 Task: Look for space in Bahçelievler, Turkey from 3rd June, 2023 to 9th June, 2023 for 2 adults in price range Rs.6000 to Rs.12000. Place can be entire place with 1  bedroom having 1 bed and 1 bathroom. Property type can be house, flat, guest house, hotel. Booking option can be shelf check-in. Required host language is English.
Action: Mouse moved to (571, 116)
Screenshot: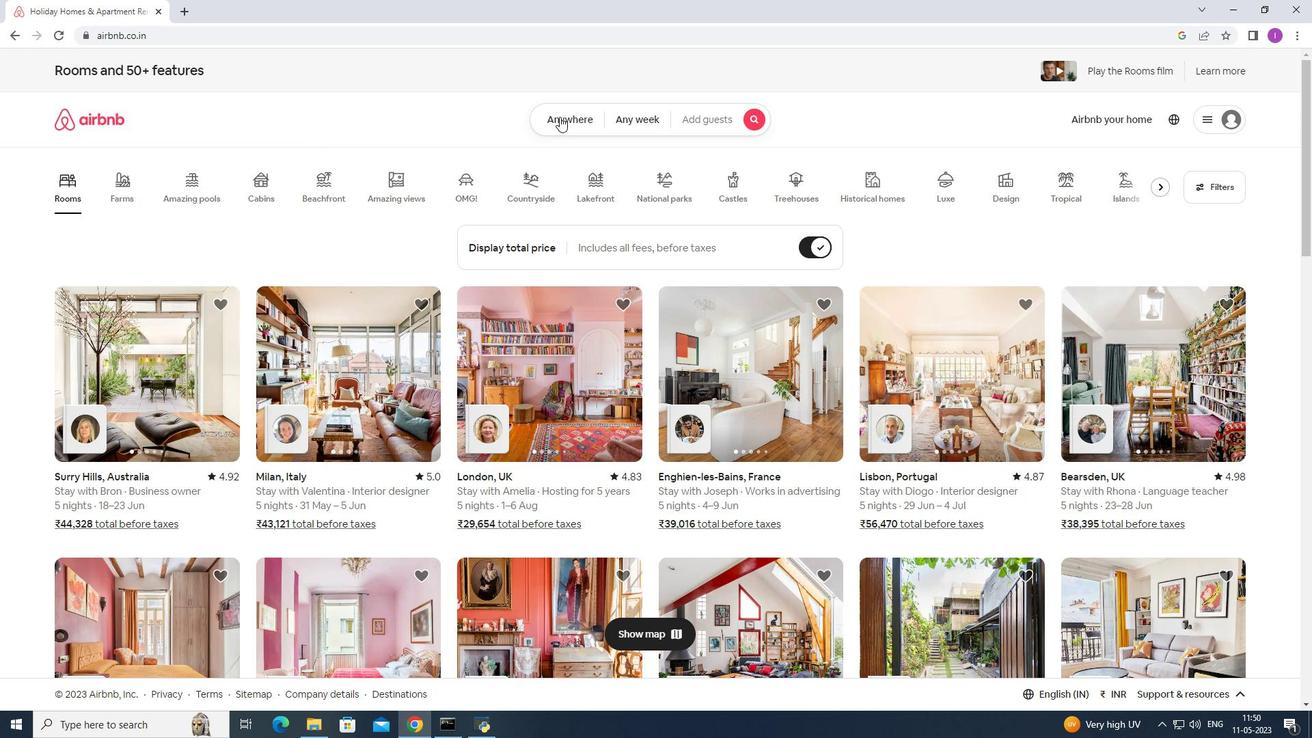 
Action: Mouse pressed left at (571, 116)
Screenshot: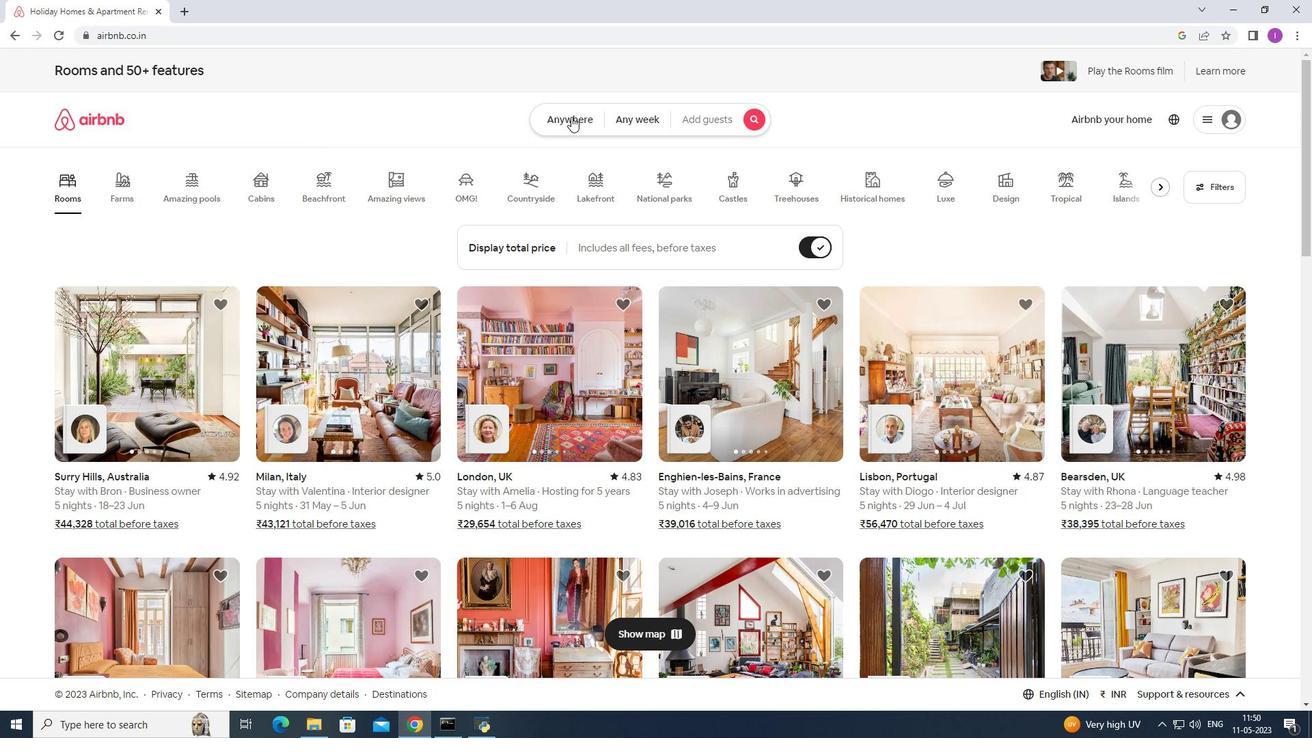 
Action: Mouse moved to (433, 176)
Screenshot: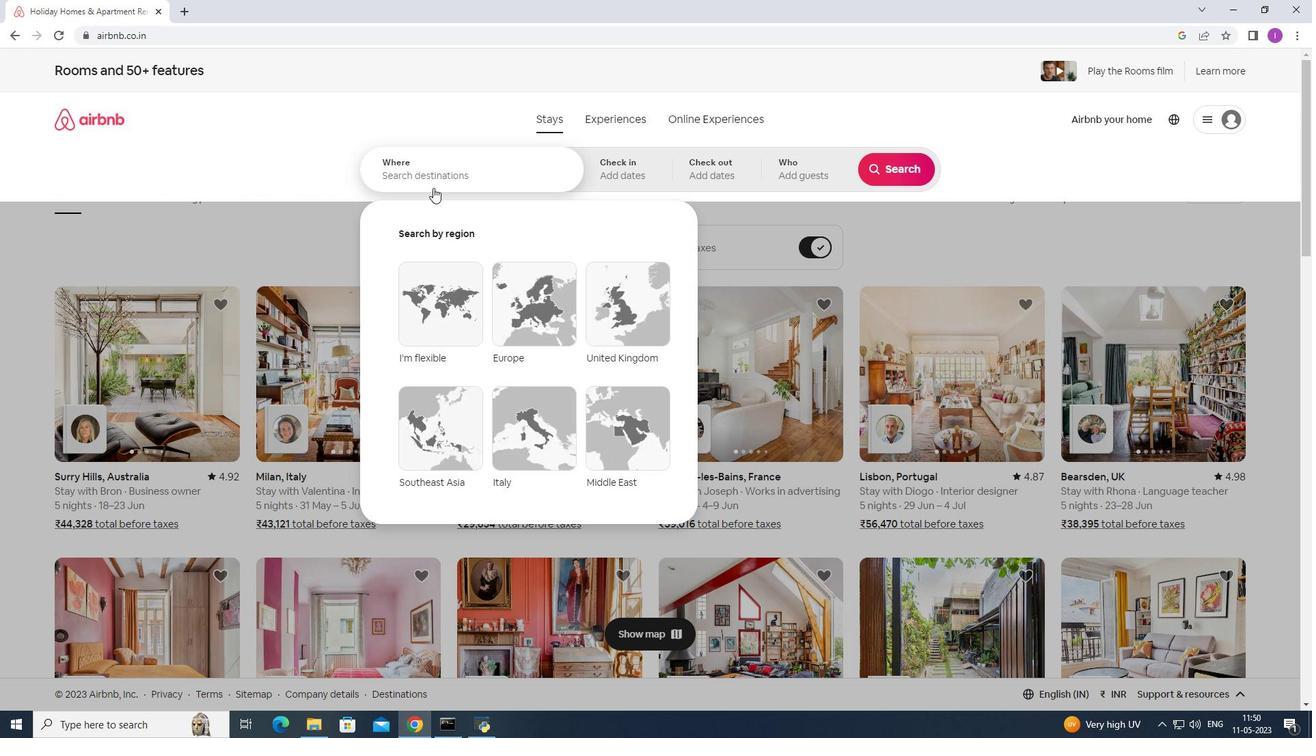 
Action: Mouse pressed left at (433, 176)
Screenshot: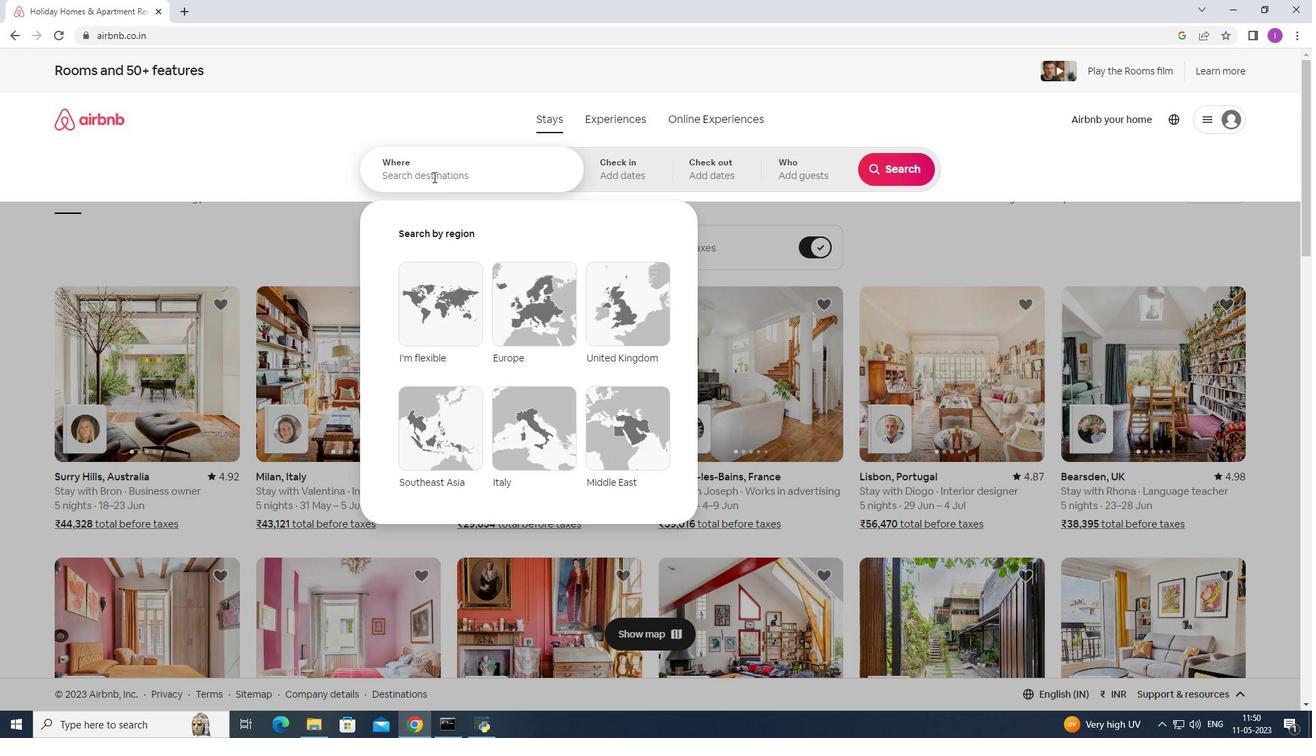 
Action: Mouse moved to (563, 156)
Screenshot: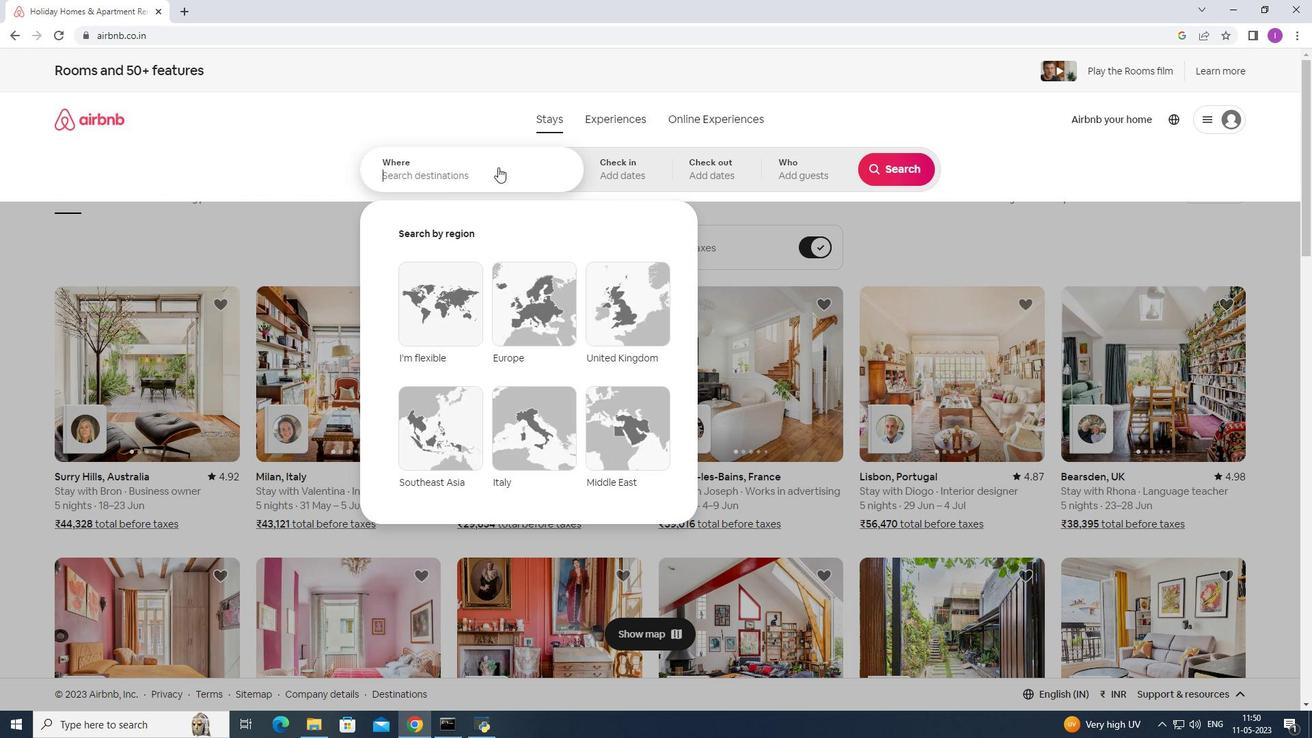 
Action: Key pressed <Key.shift>Behcelievler,<Key.shift>Turk
Screenshot: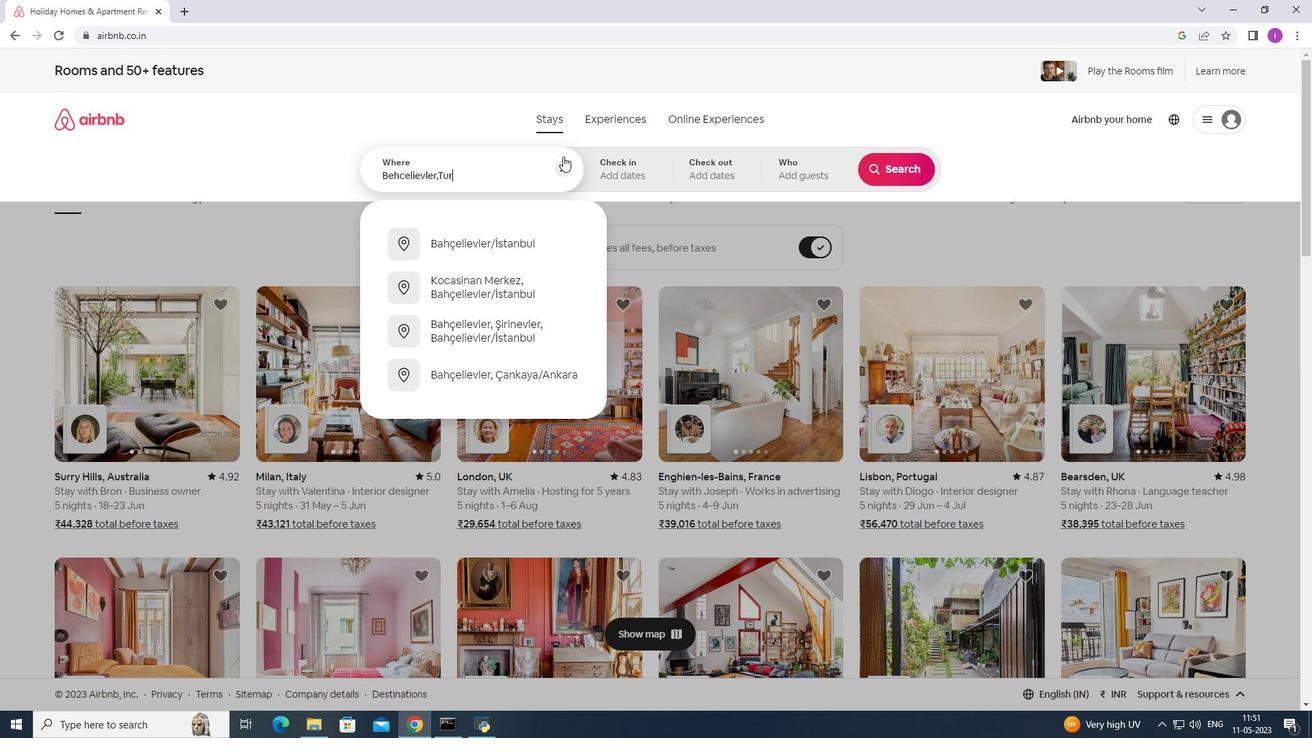 
Action: Mouse moved to (564, 155)
Screenshot: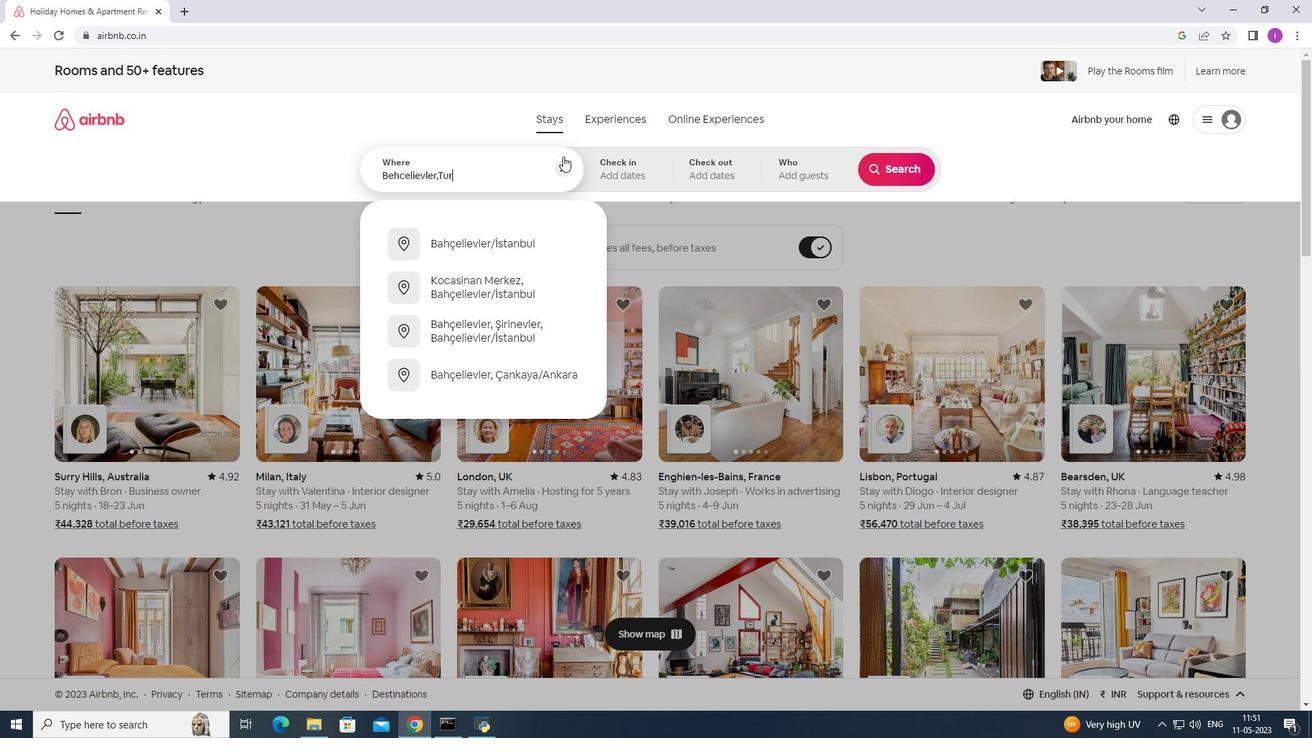 
Action: Key pressed ey
Screenshot: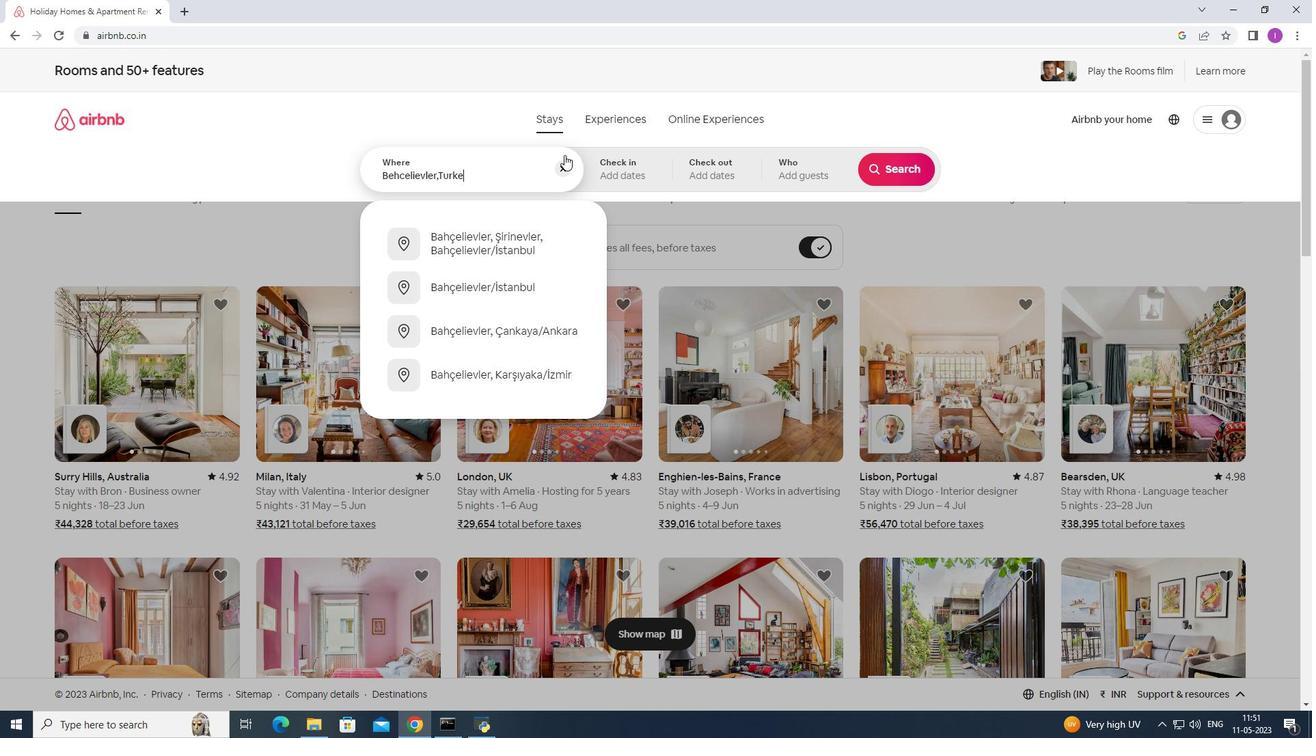 
Action: Mouse moved to (623, 169)
Screenshot: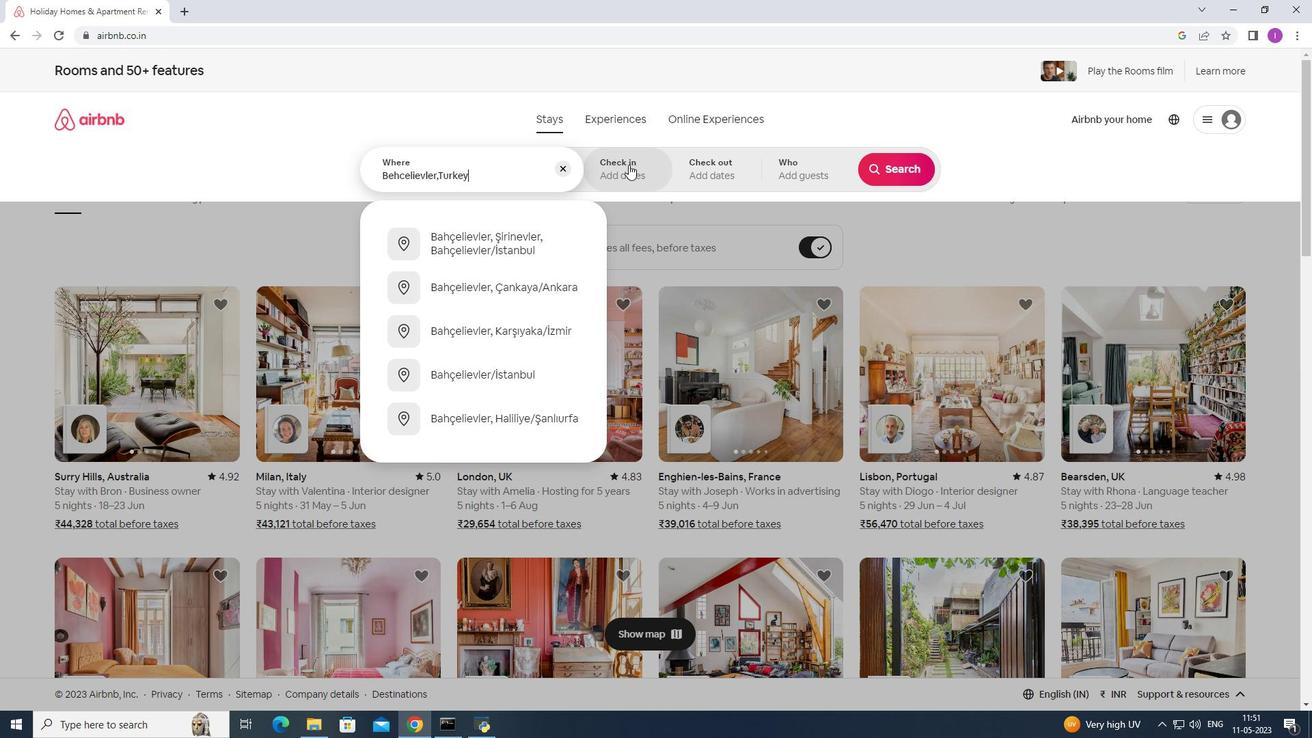 
Action: Mouse pressed left at (623, 169)
Screenshot: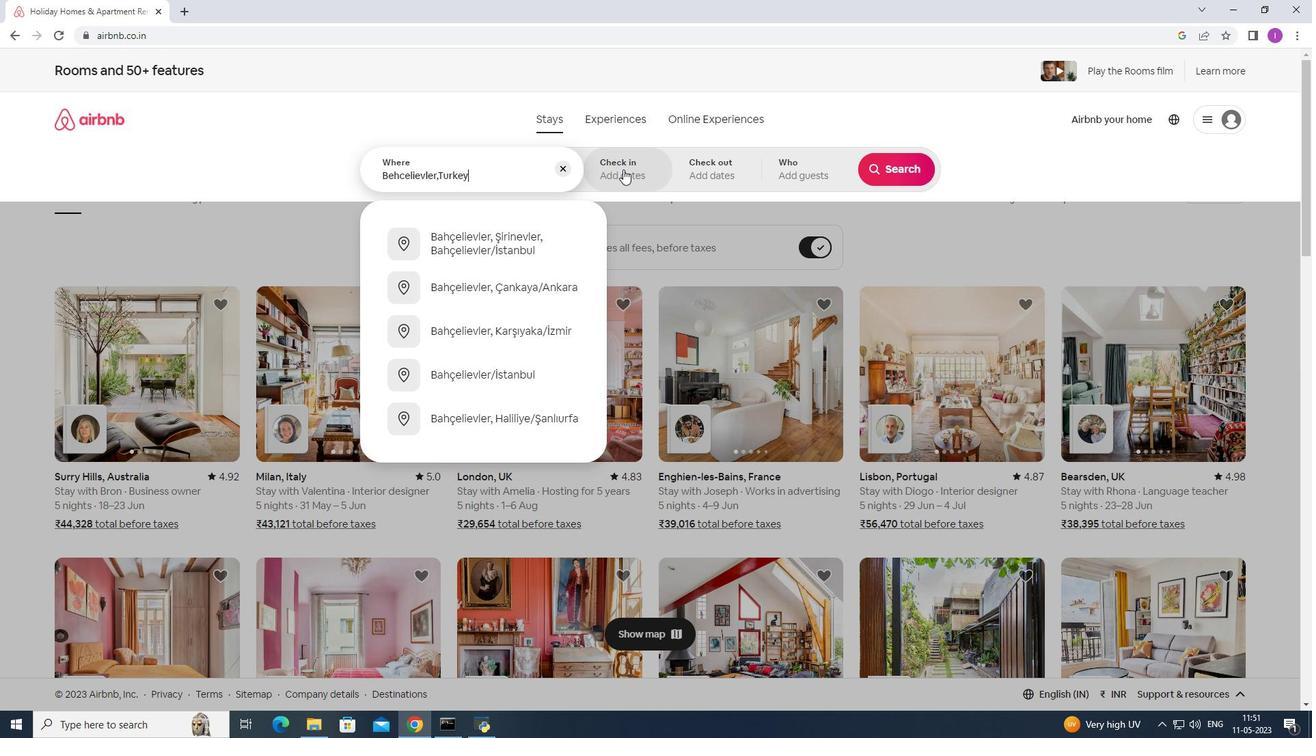 
Action: Mouse moved to (893, 281)
Screenshot: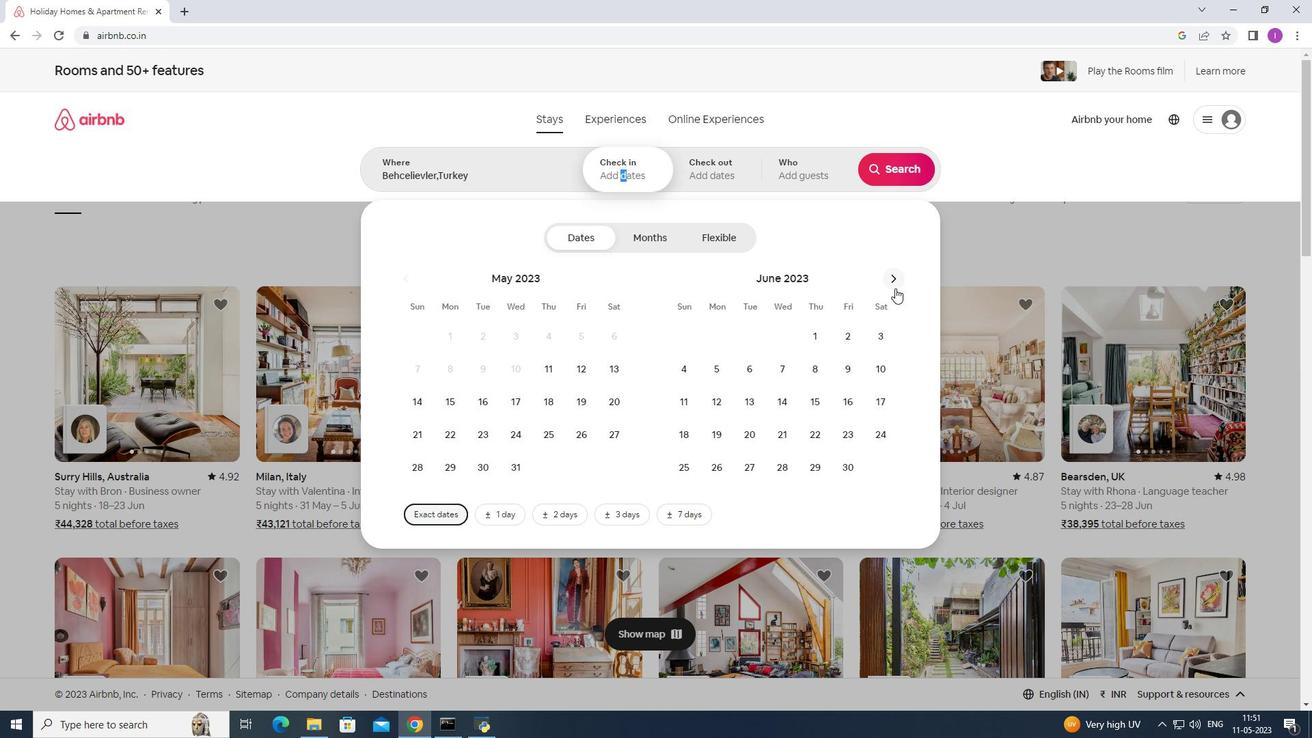 
Action: Mouse pressed left at (893, 281)
Screenshot: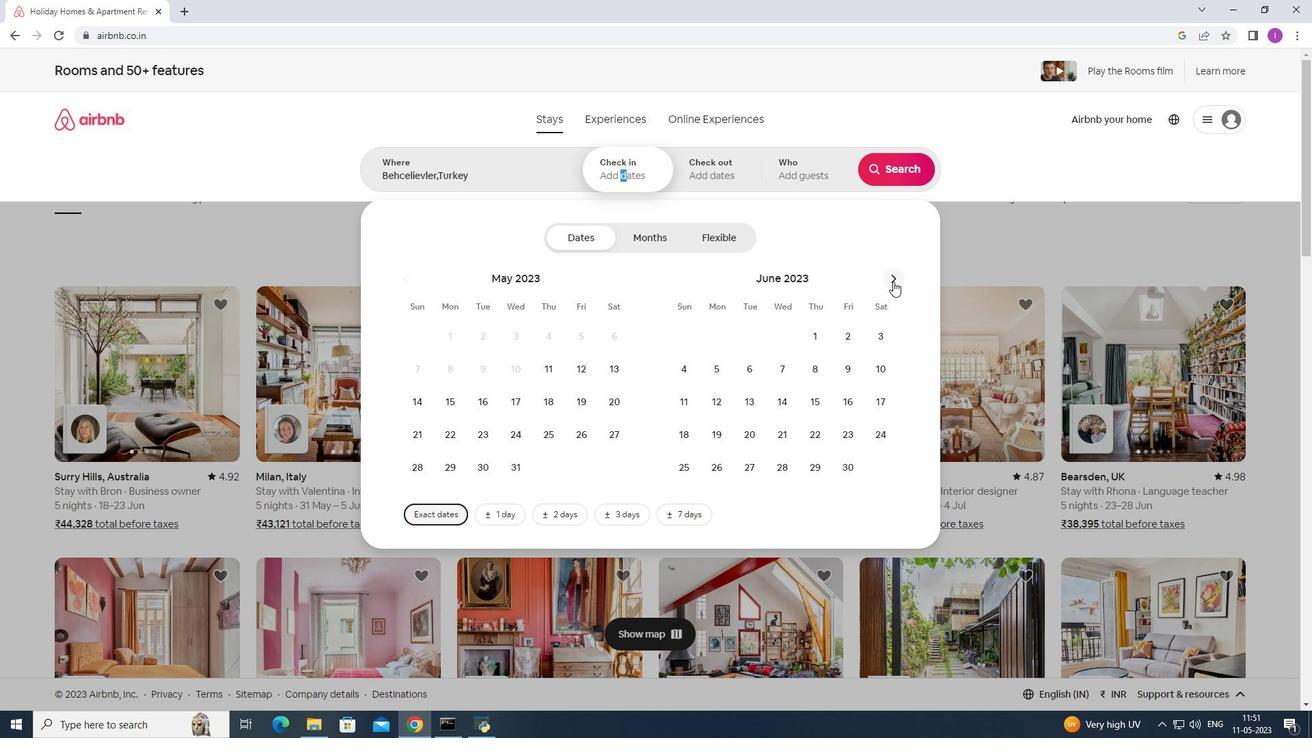 
Action: Mouse moved to (608, 334)
Screenshot: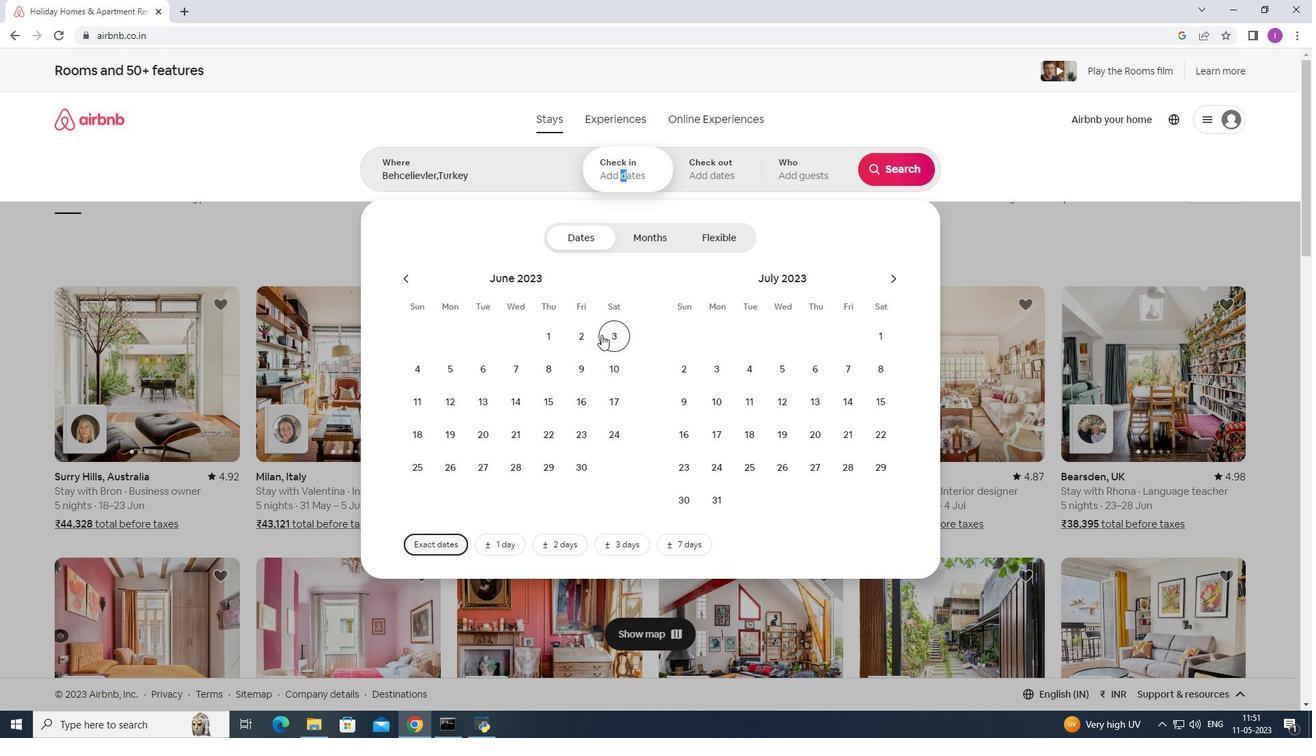 
Action: Mouse pressed left at (608, 334)
Screenshot: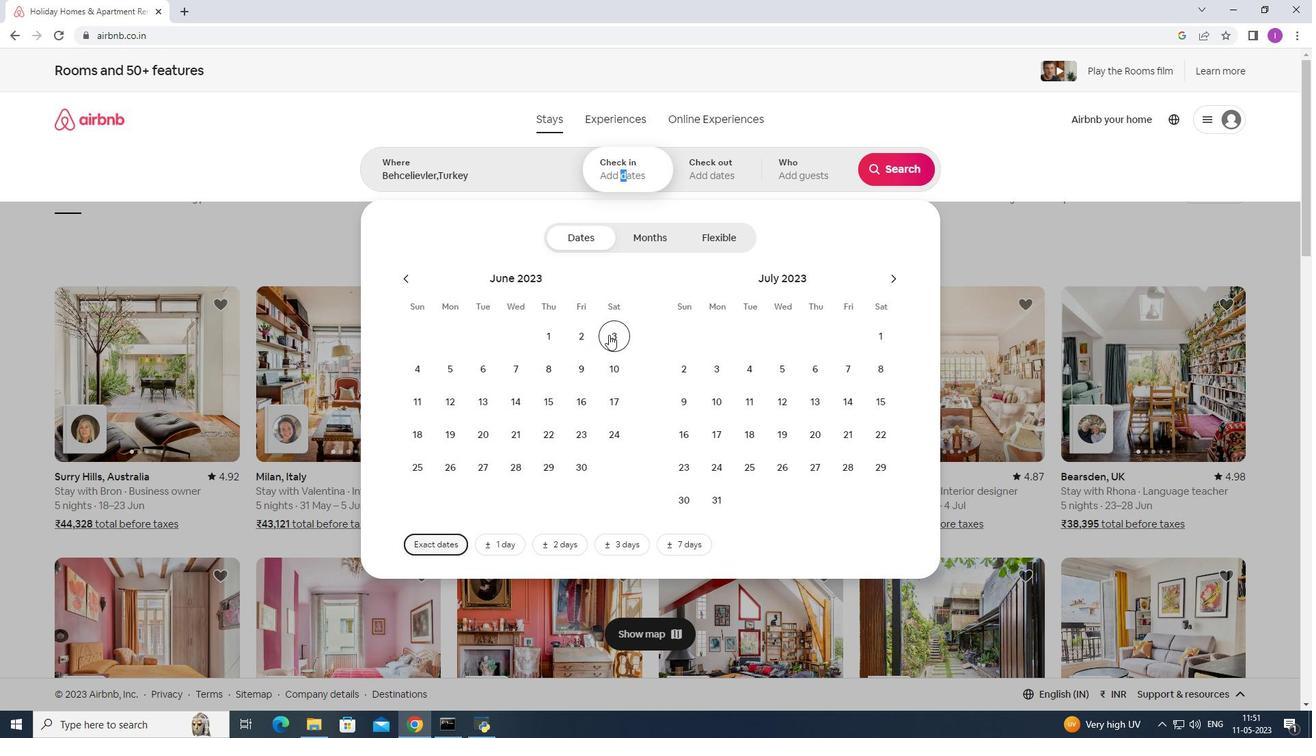 
Action: Mouse moved to (584, 366)
Screenshot: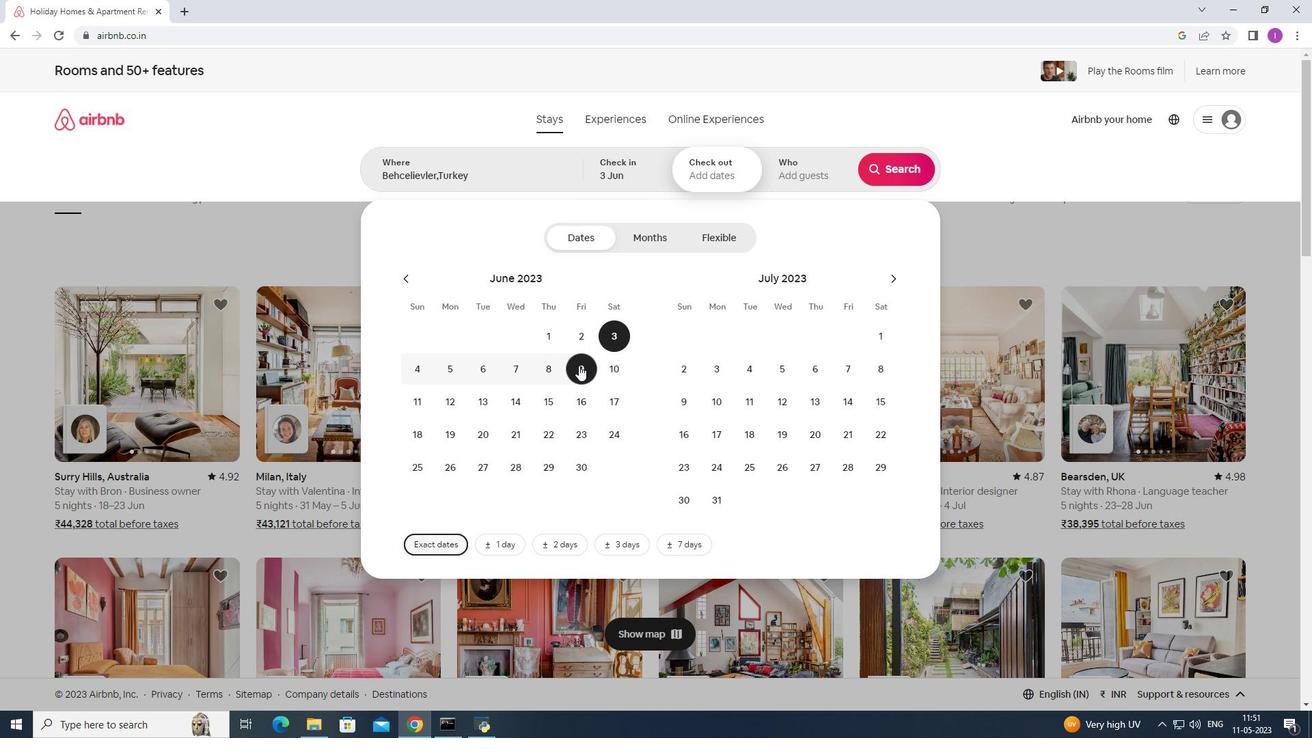 
Action: Mouse pressed left at (584, 366)
Screenshot: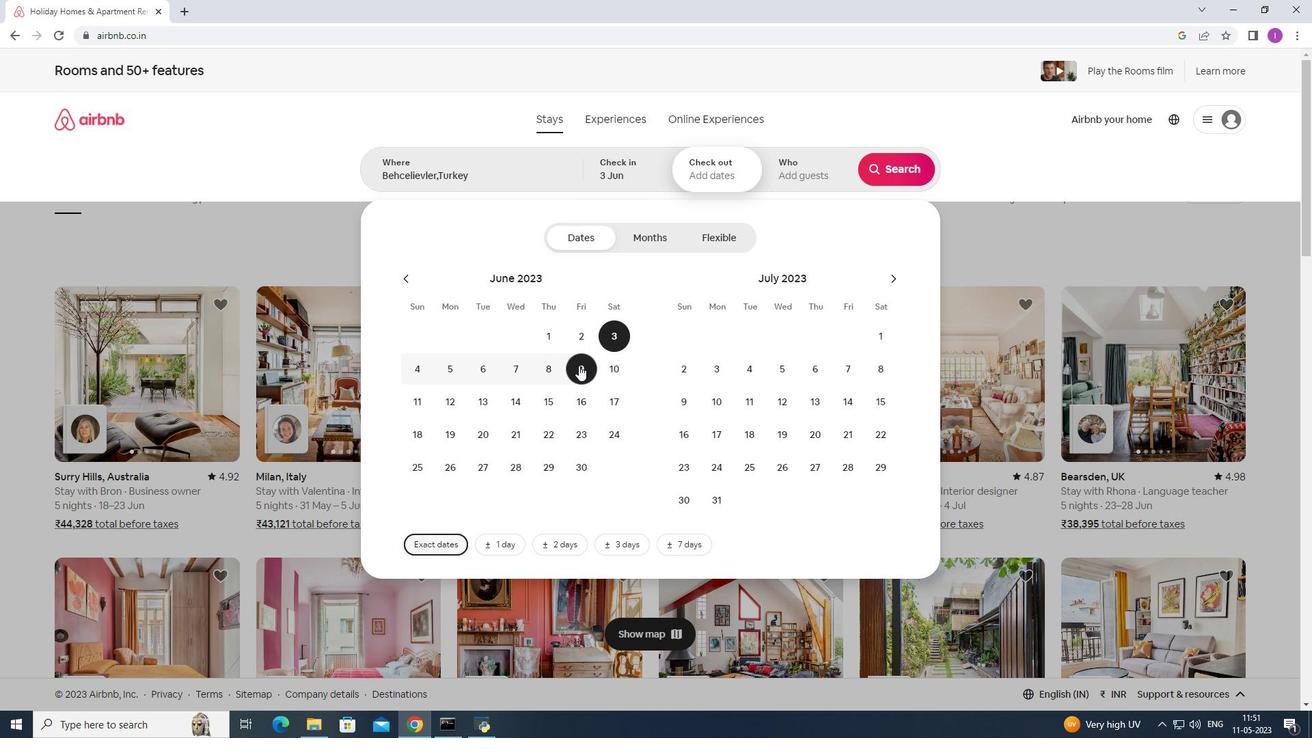 
Action: Mouse moved to (796, 187)
Screenshot: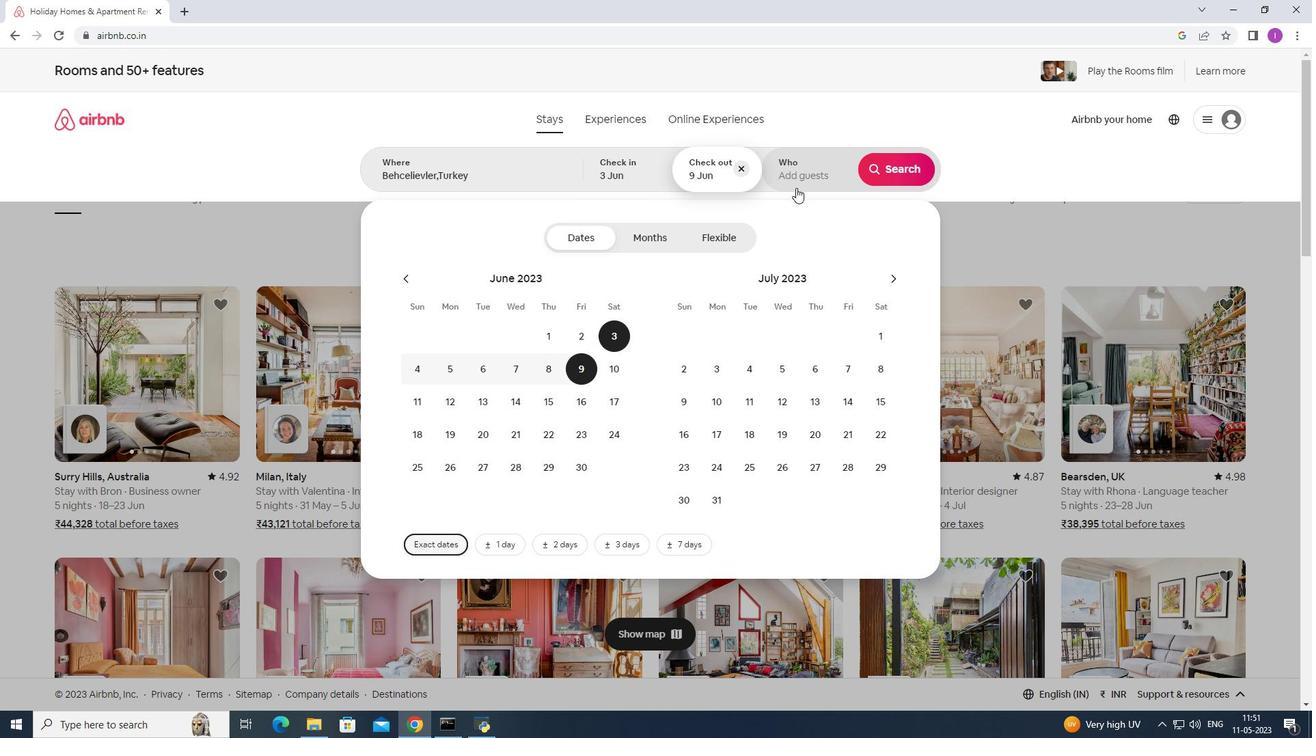 
Action: Mouse pressed left at (796, 187)
Screenshot: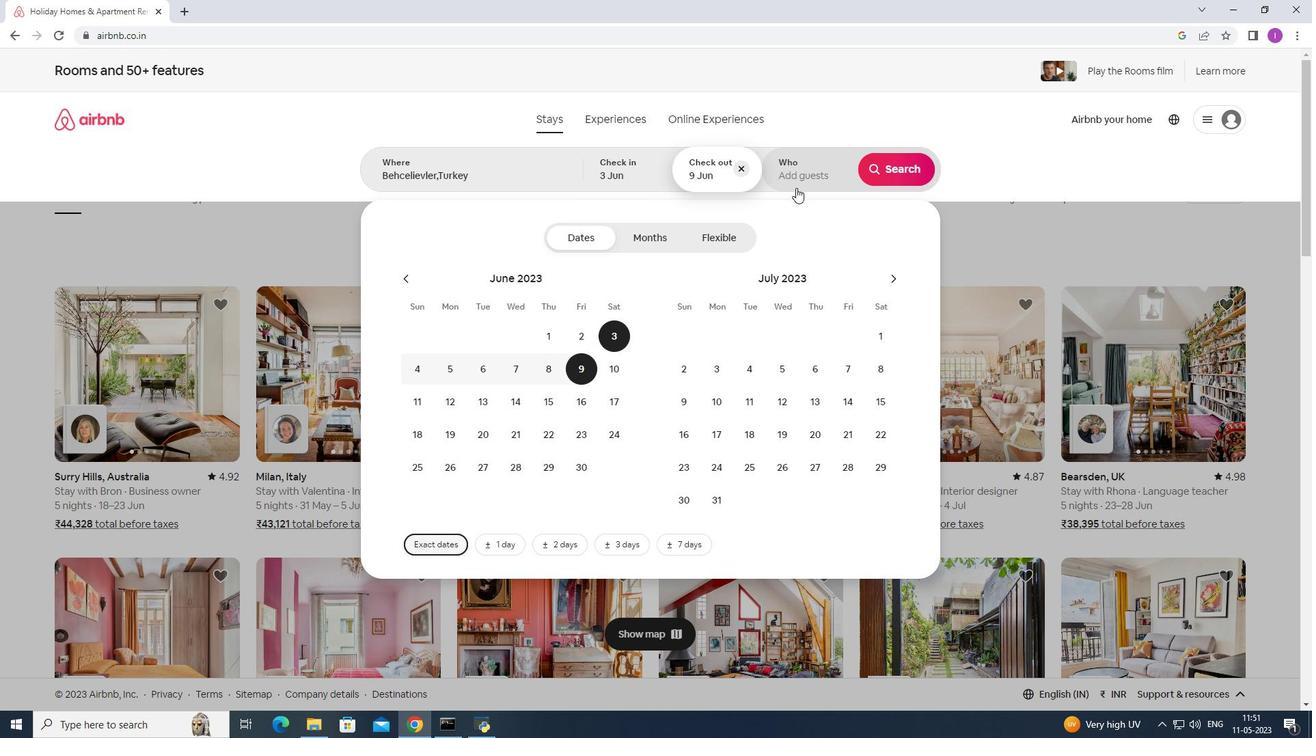 
Action: Mouse moved to (902, 239)
Screenshot: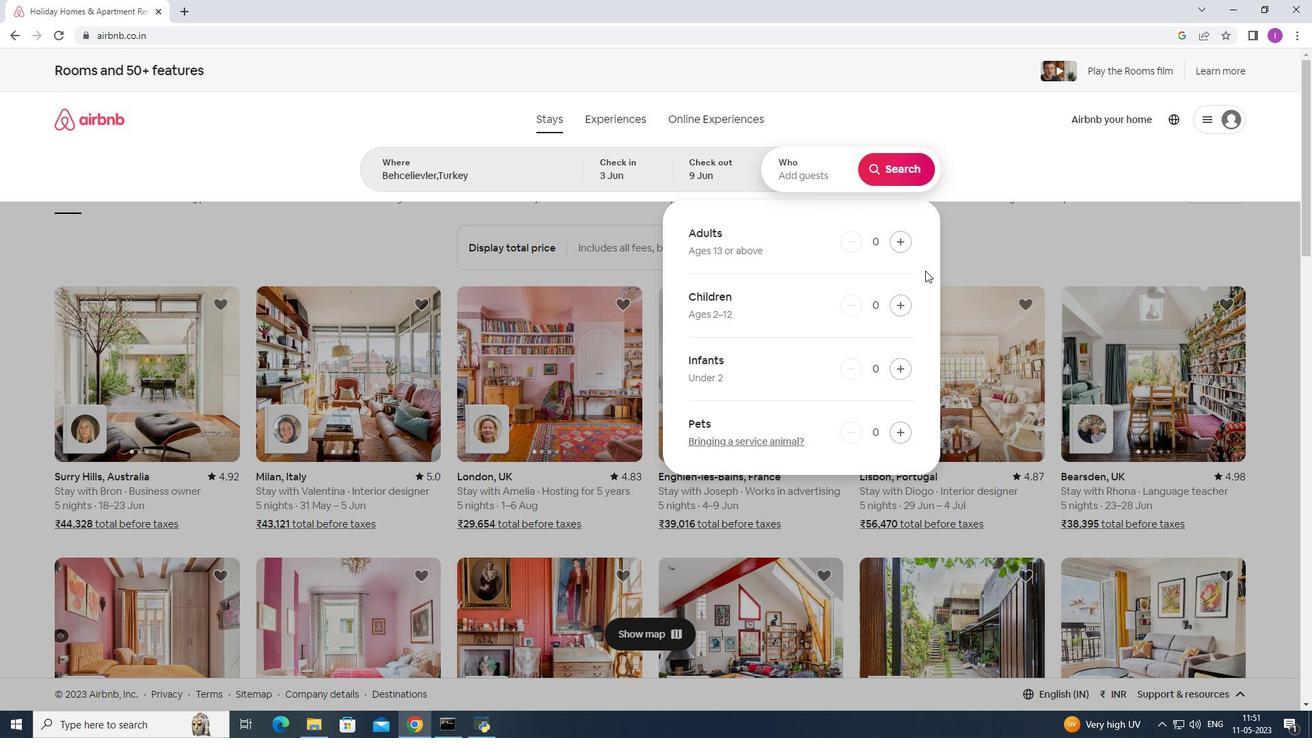 
Action: Mouse pressed left at (902, 239)
Screenshot: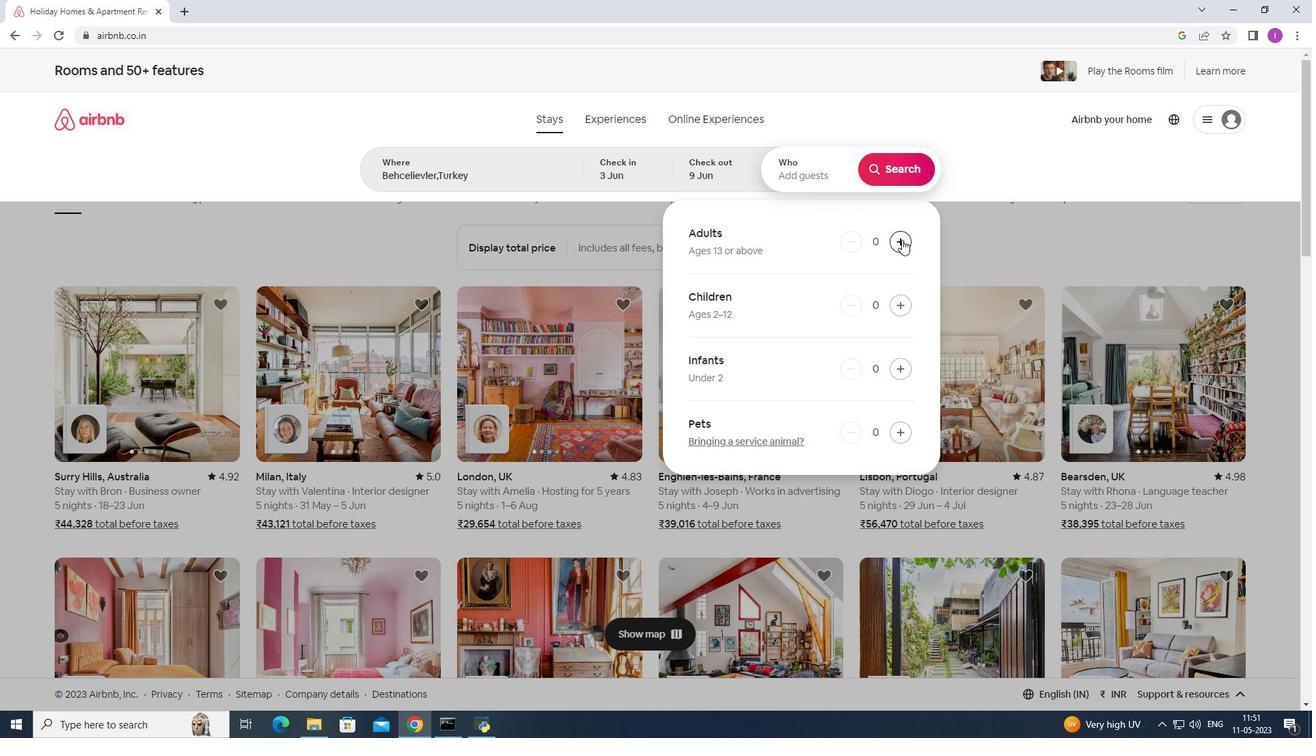 
Action: Mouse moved to (900, 241)
Screenshot: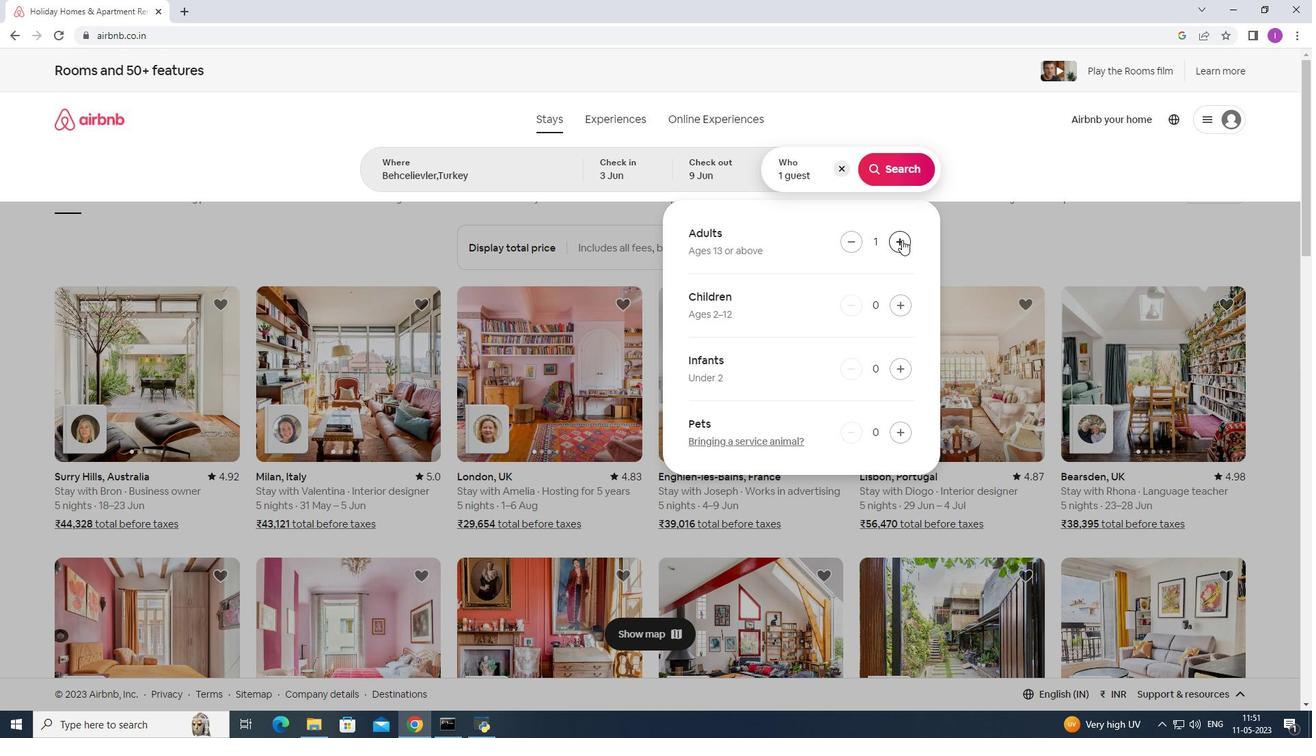 
Action: Mouse pressed left at (900, 241)
Screenshot: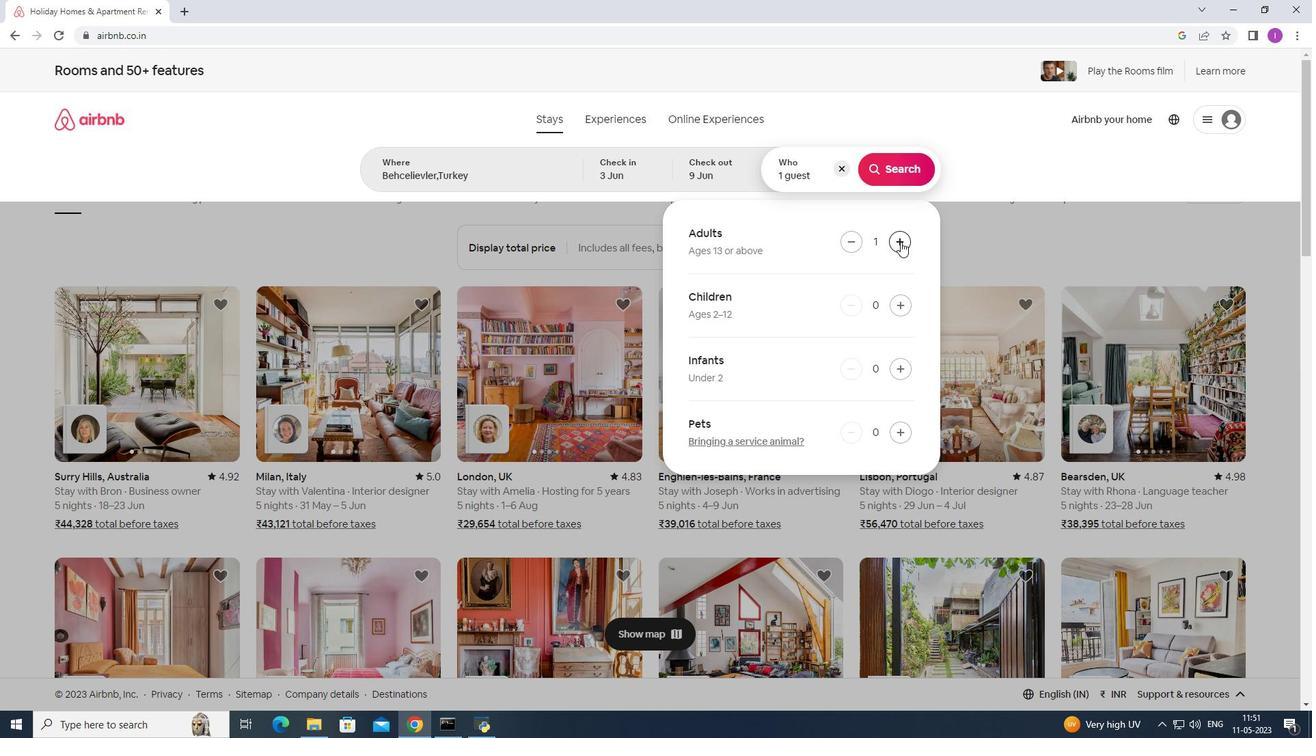 
Action: Mouse moved to (897, 170)
Screenshot: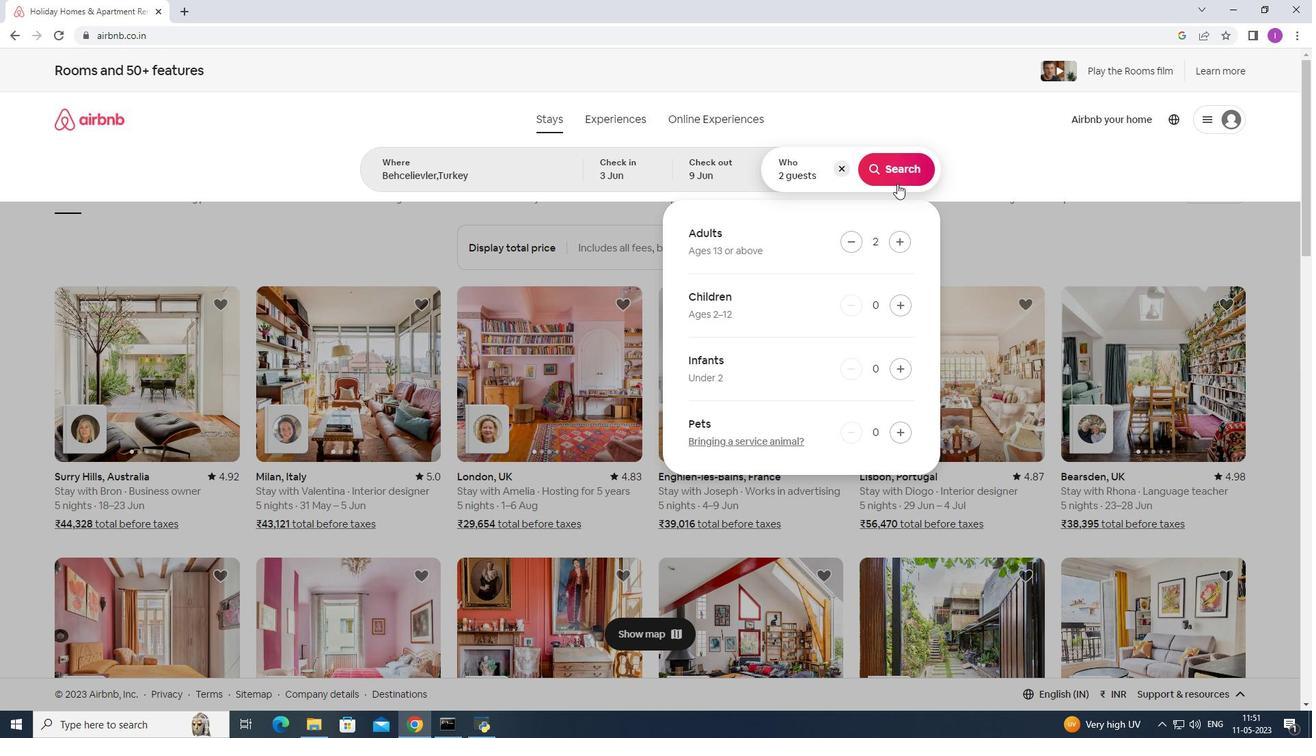 
Action: Mouse pressed left at (897, 170)
Screenshot: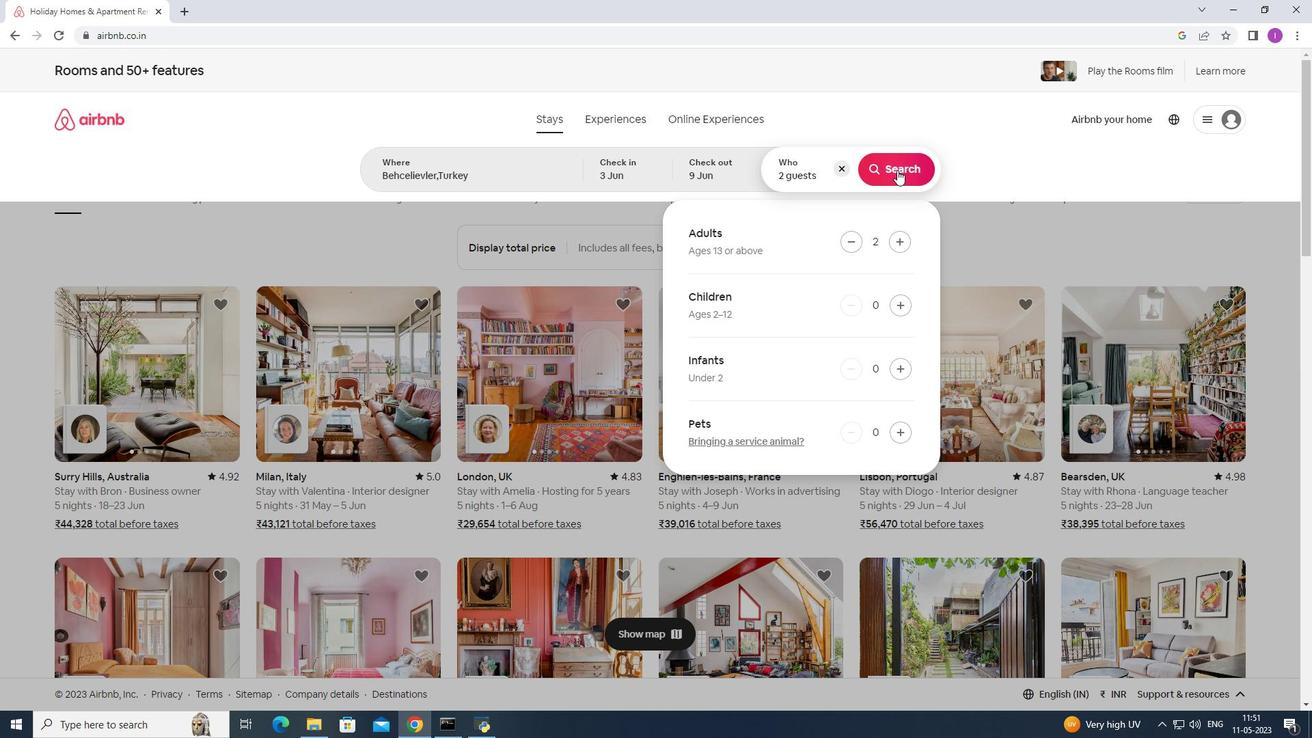 
Action: Mouse moved to (1261, 134)
Screenshot: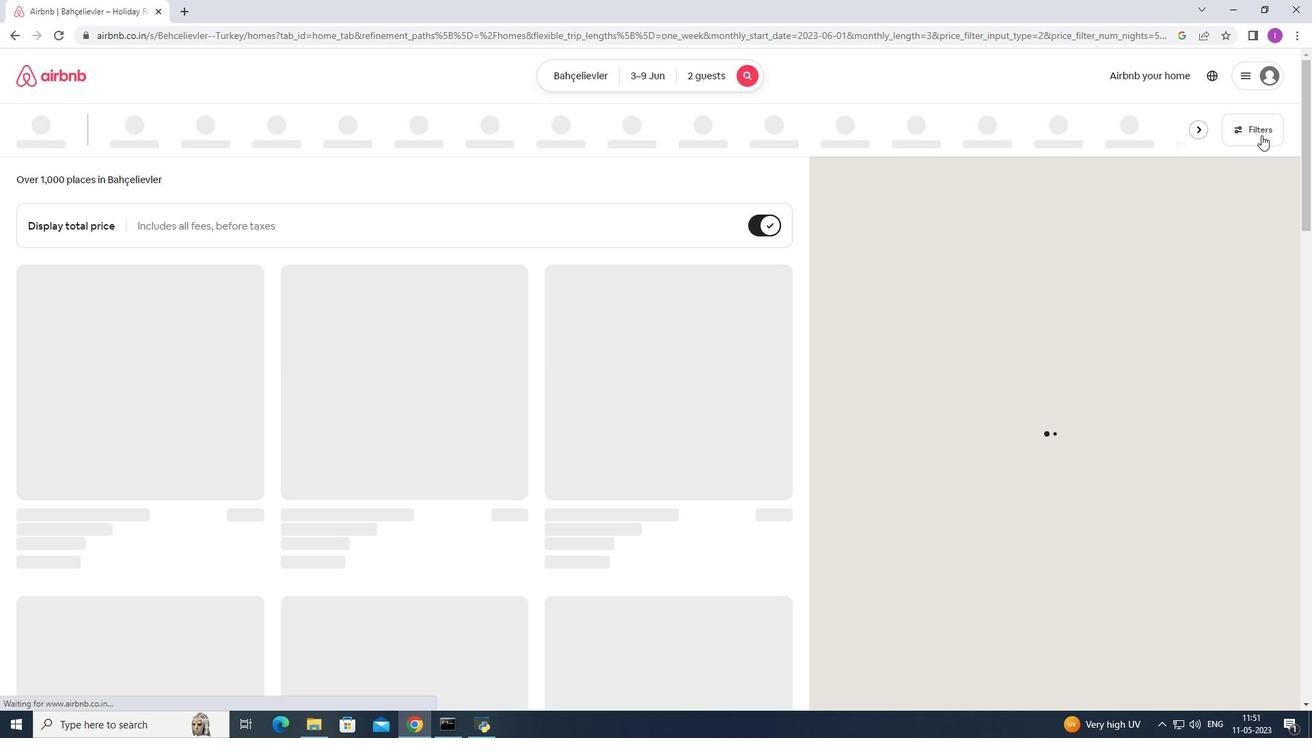 
Action: Mouse pressed left at (1261, 134)
Screenshot: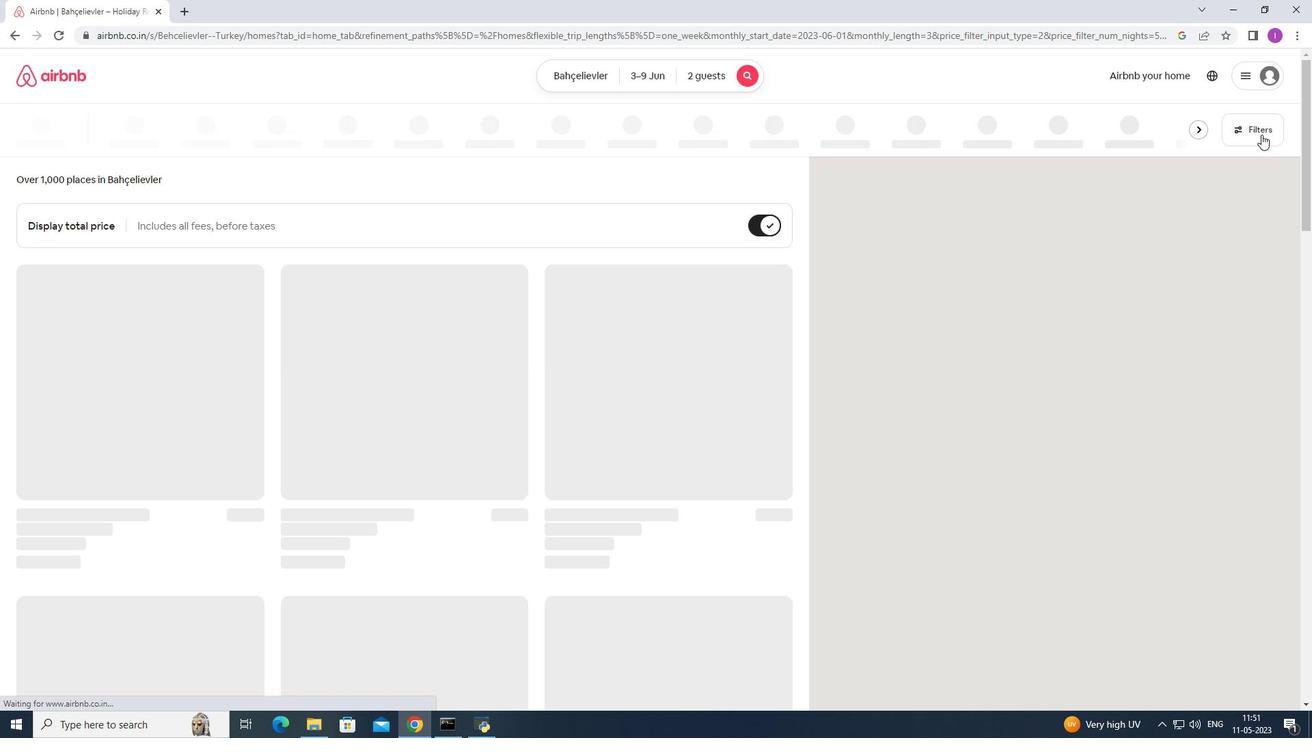 
Action: Mouse moved to (744, 466)
Screenshot: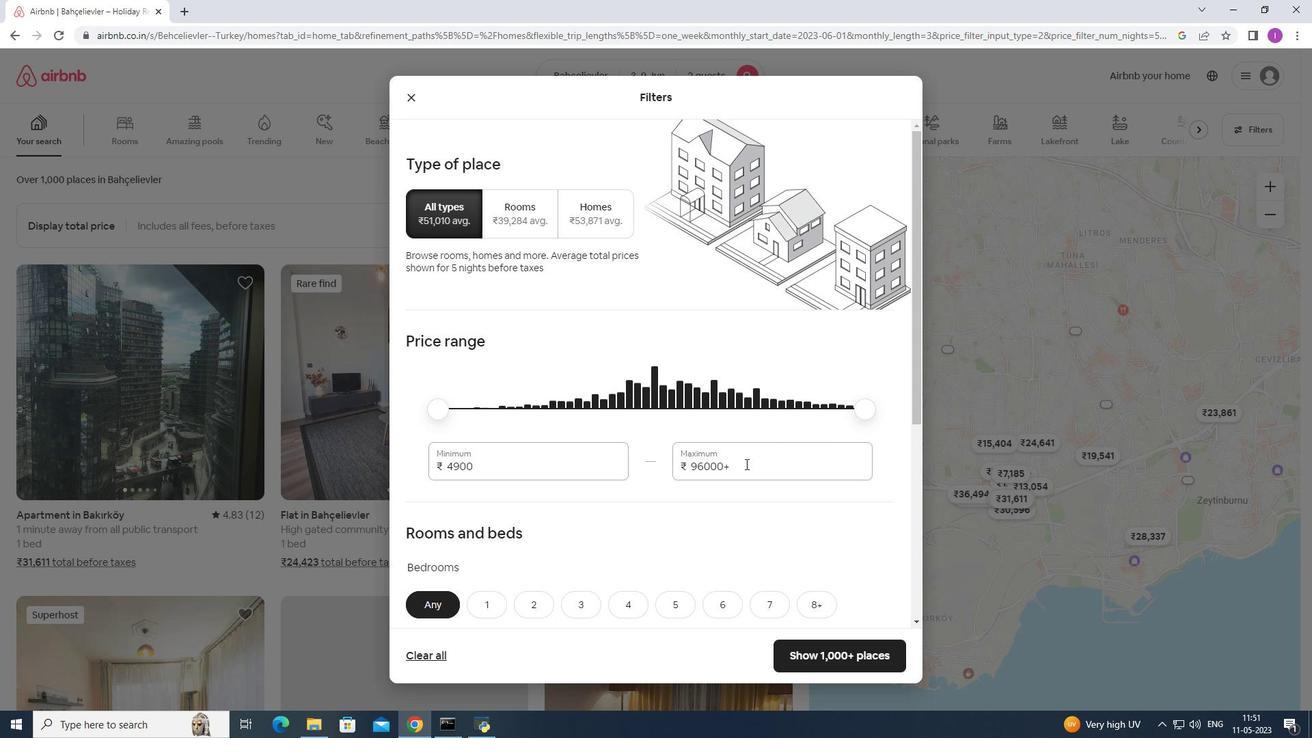 
Action: Mouse pressed left at (744, 466)
Screenshot: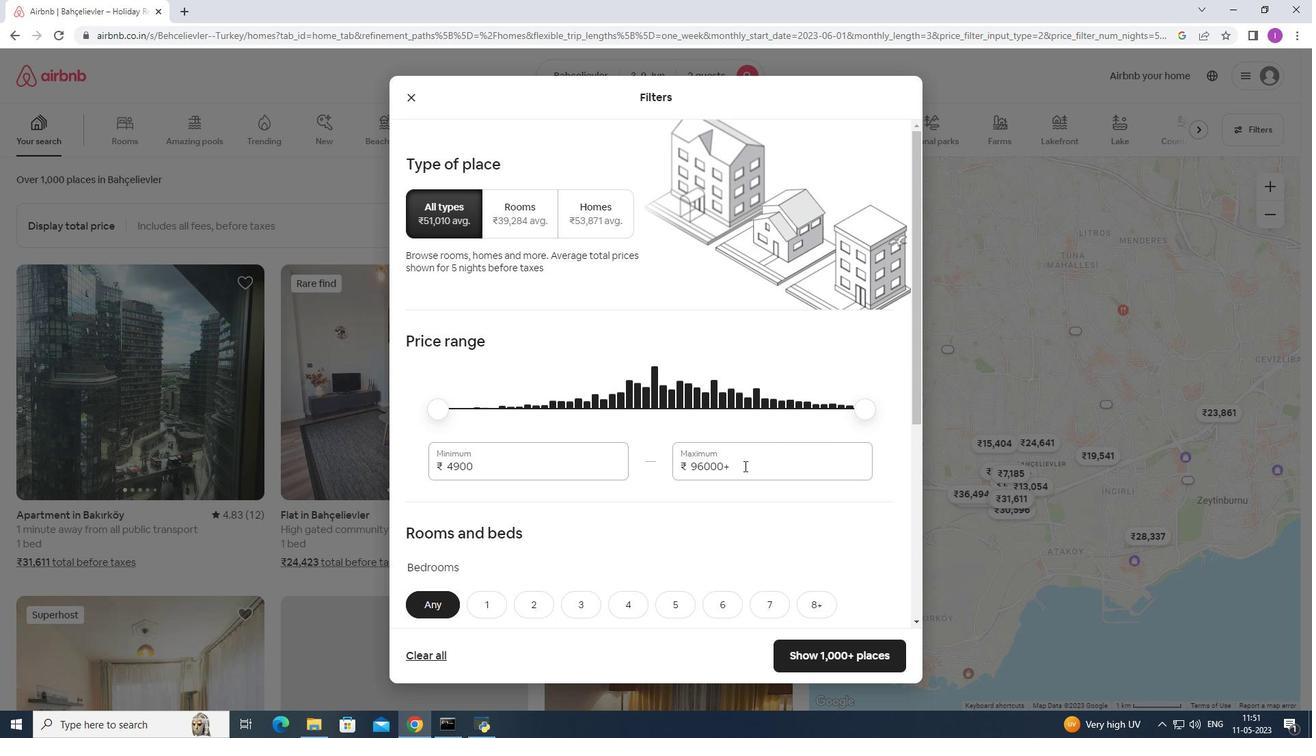 
Action: Mouse moved to (684, 458)
Screenshot: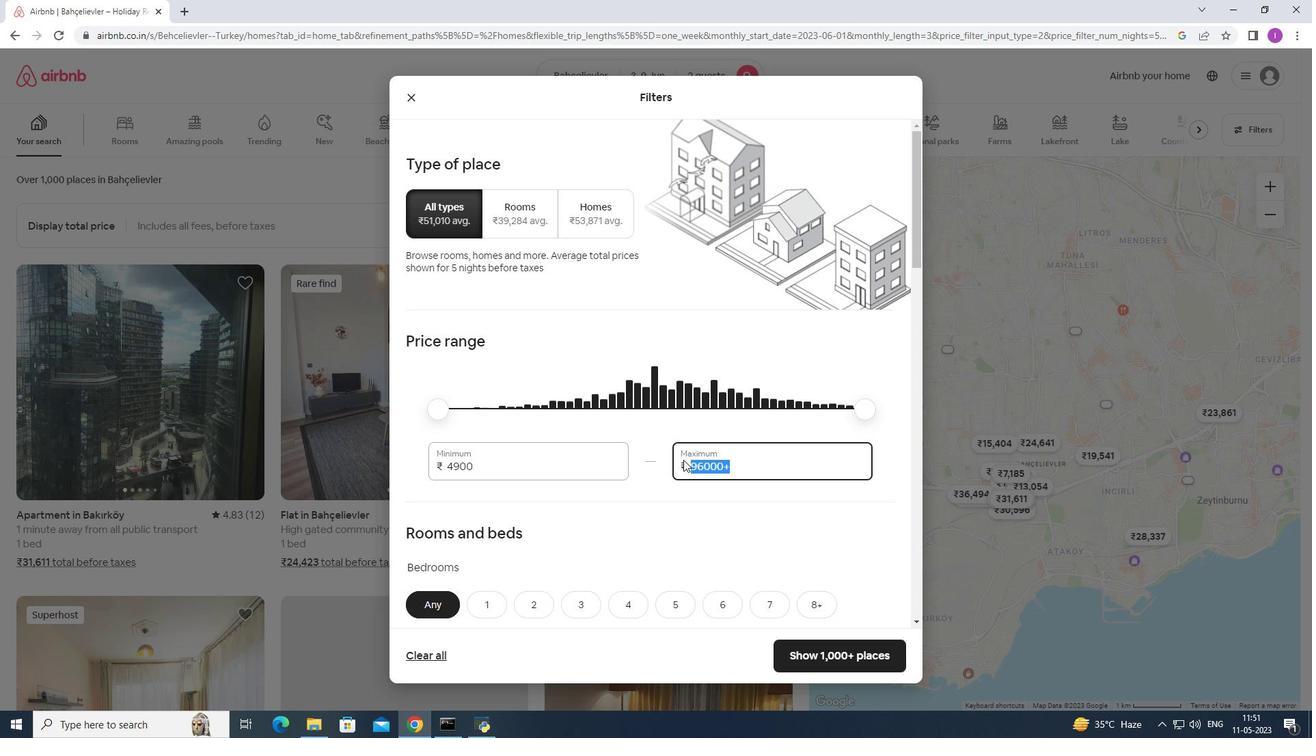 
Action: Key pressed 12
Screenshot: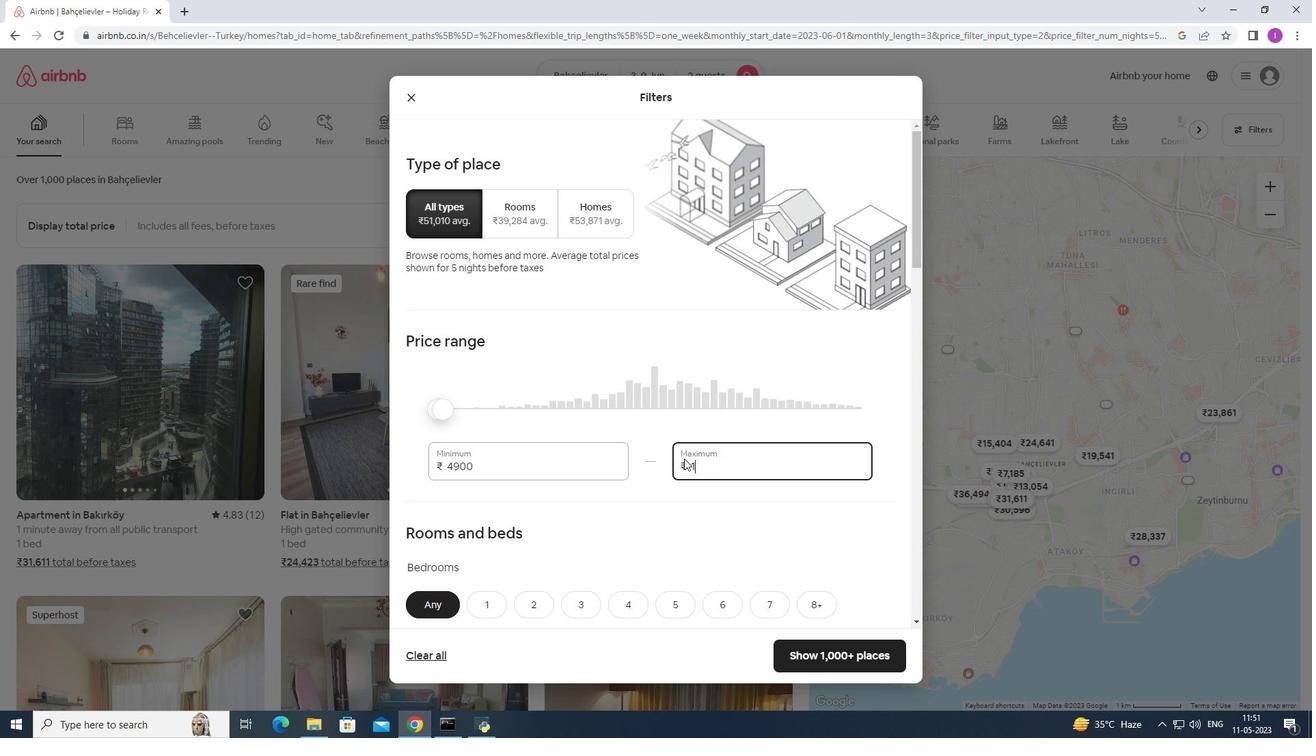 
Action: Mouse moved to (684, 457)
Screenshot: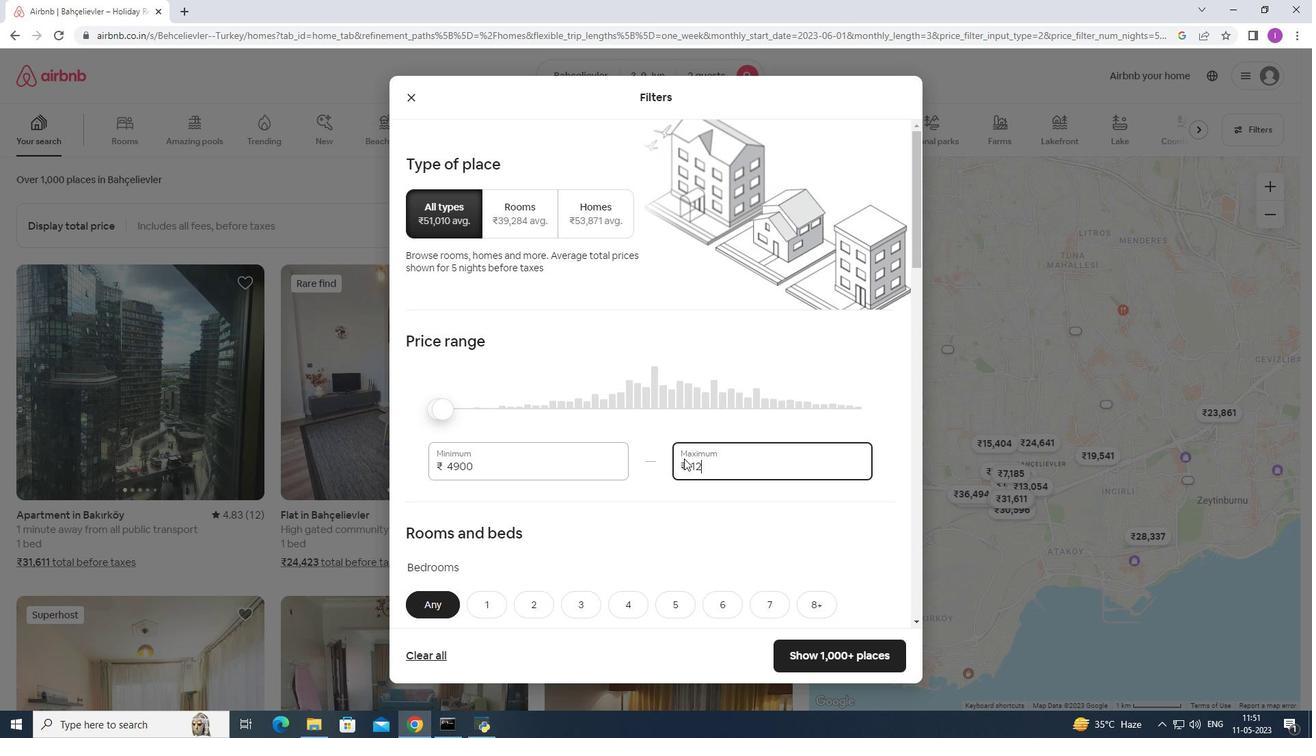 
Action: Key pressed 000
Screenshot: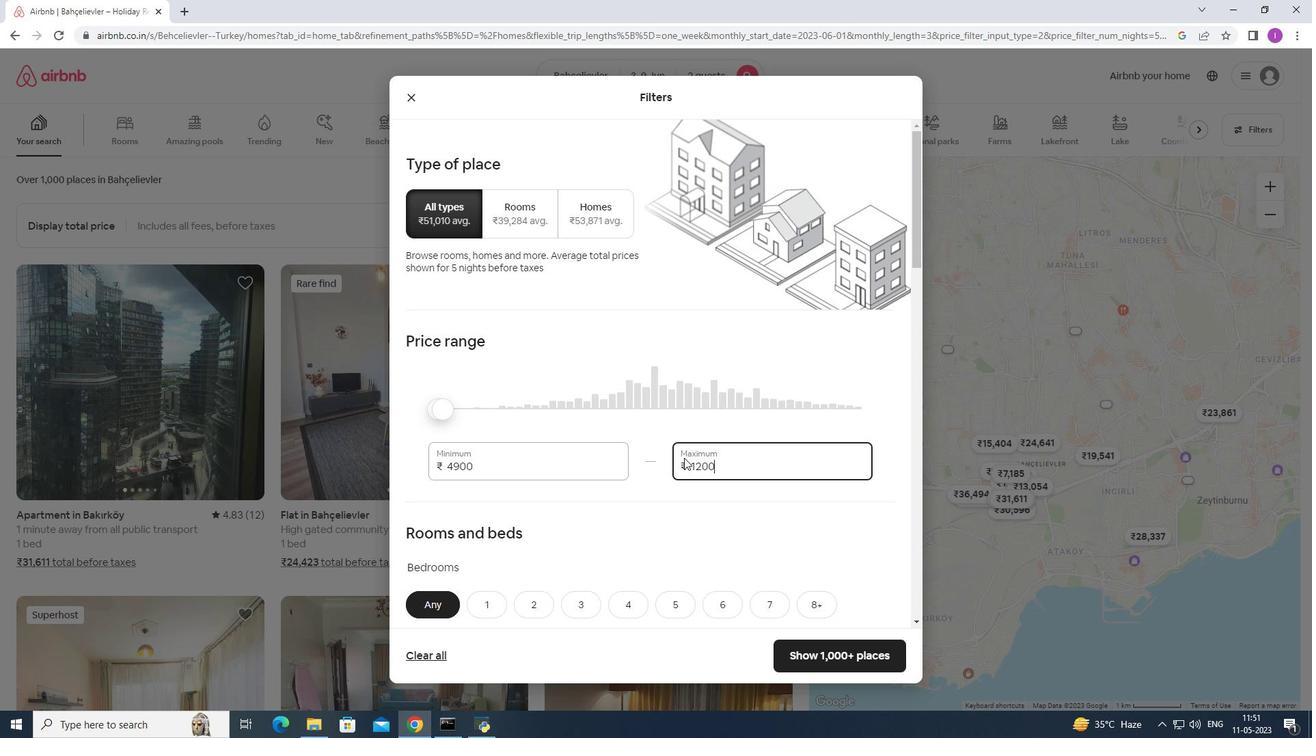 
Action: Mouse moved to (477, 468)
Screenshot: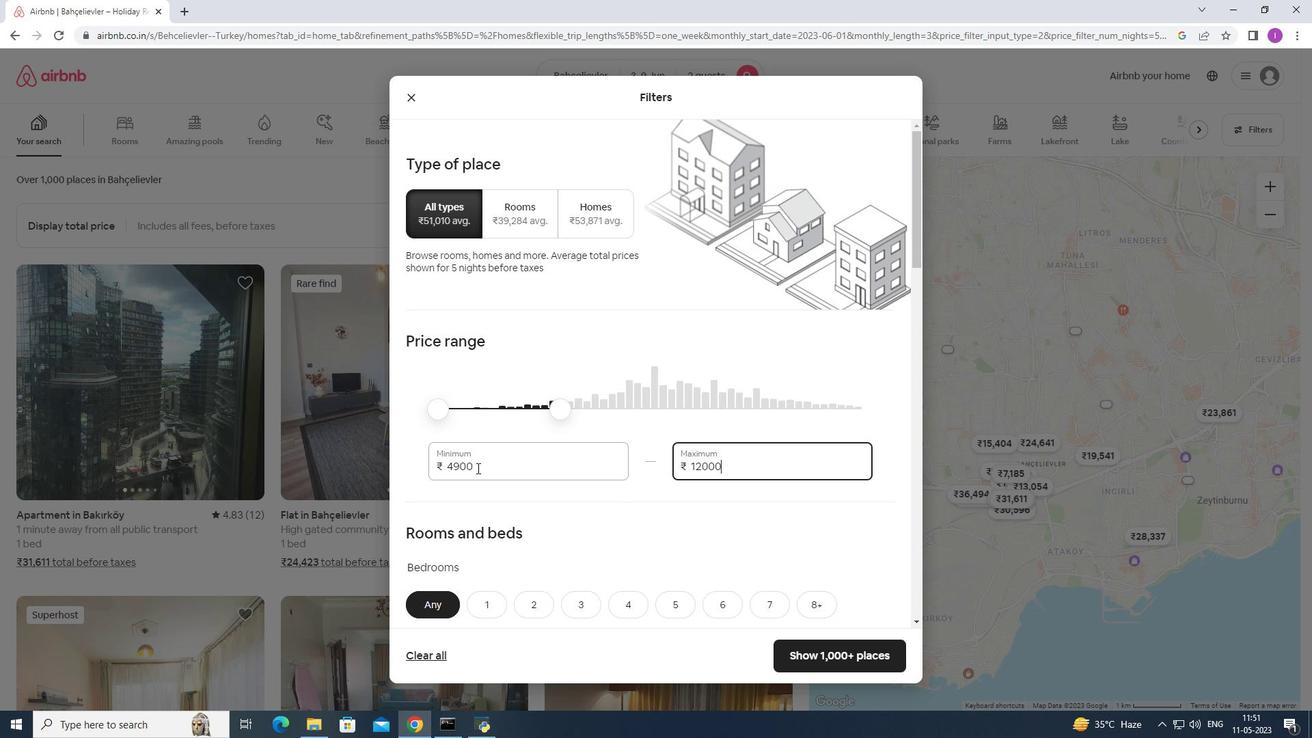 
Action: Mouse pressed left at (477, 468)
Screenshot: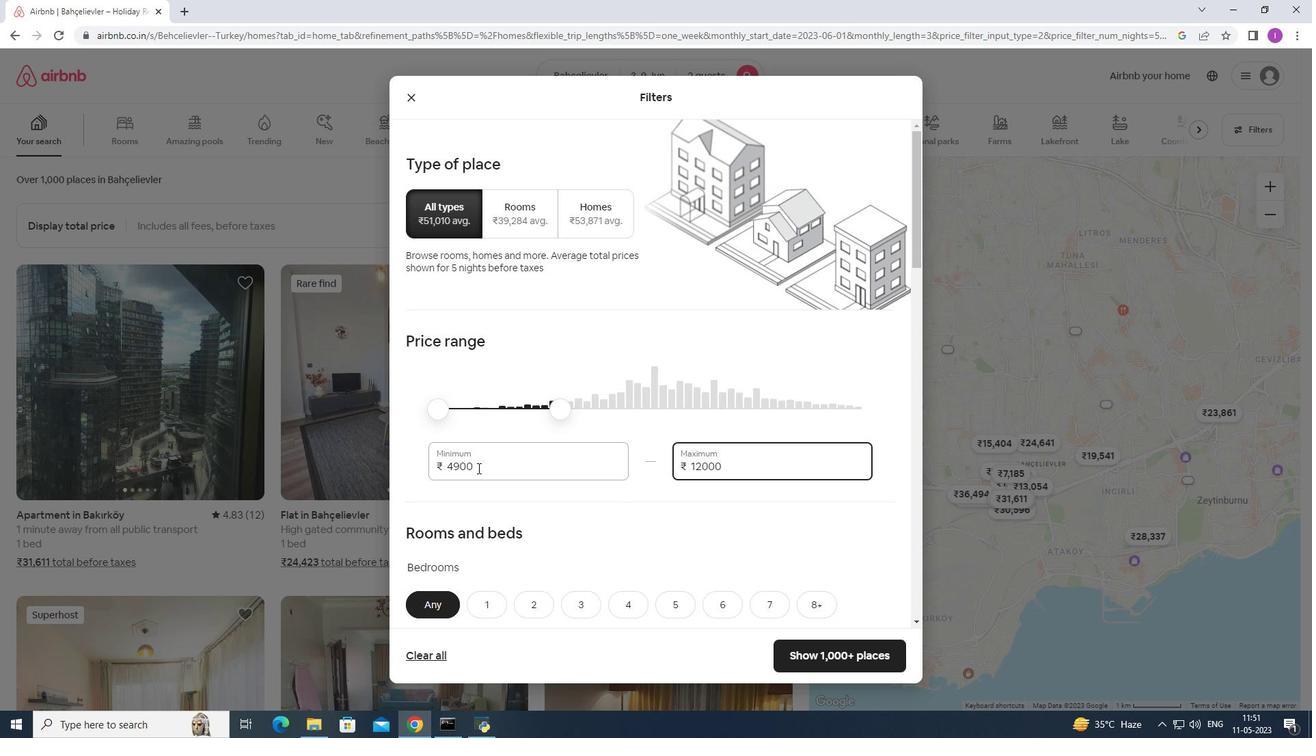 
Action: Mouse moved to (448, 468)
Screenshot: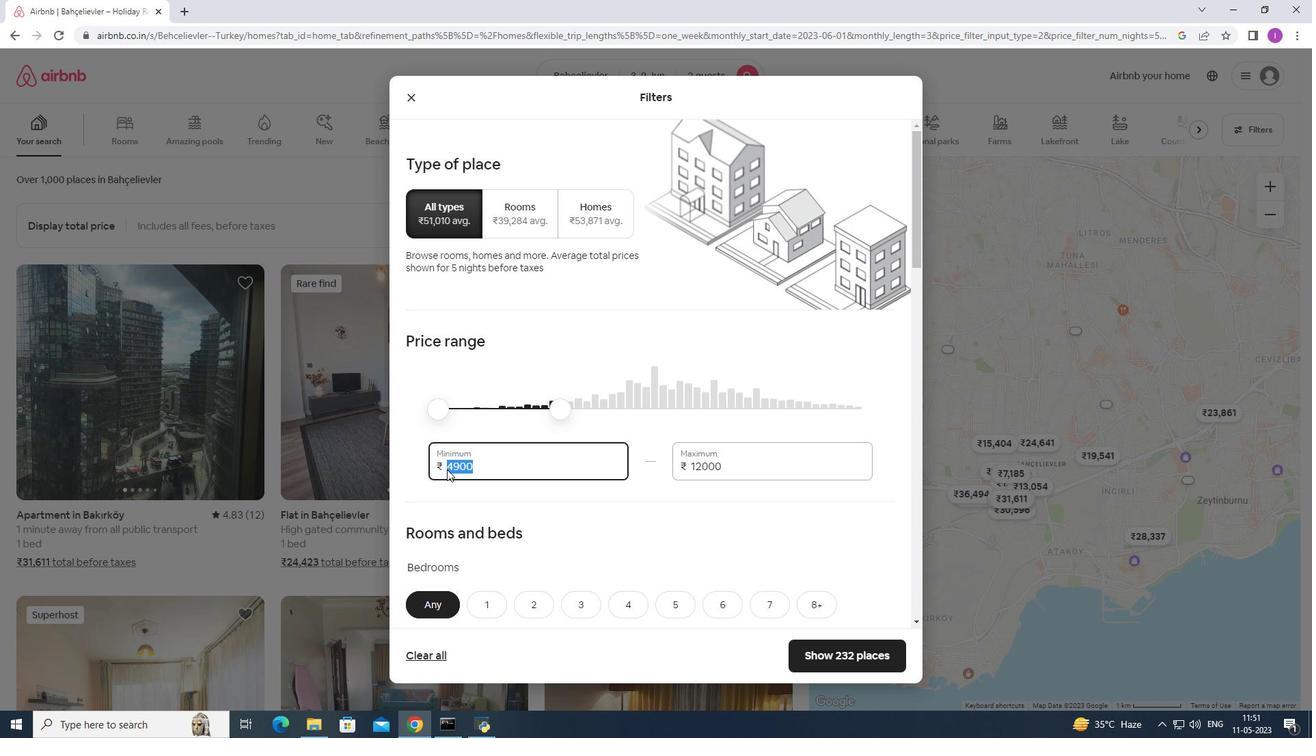 
Action: Key pressed 60
Screenshot: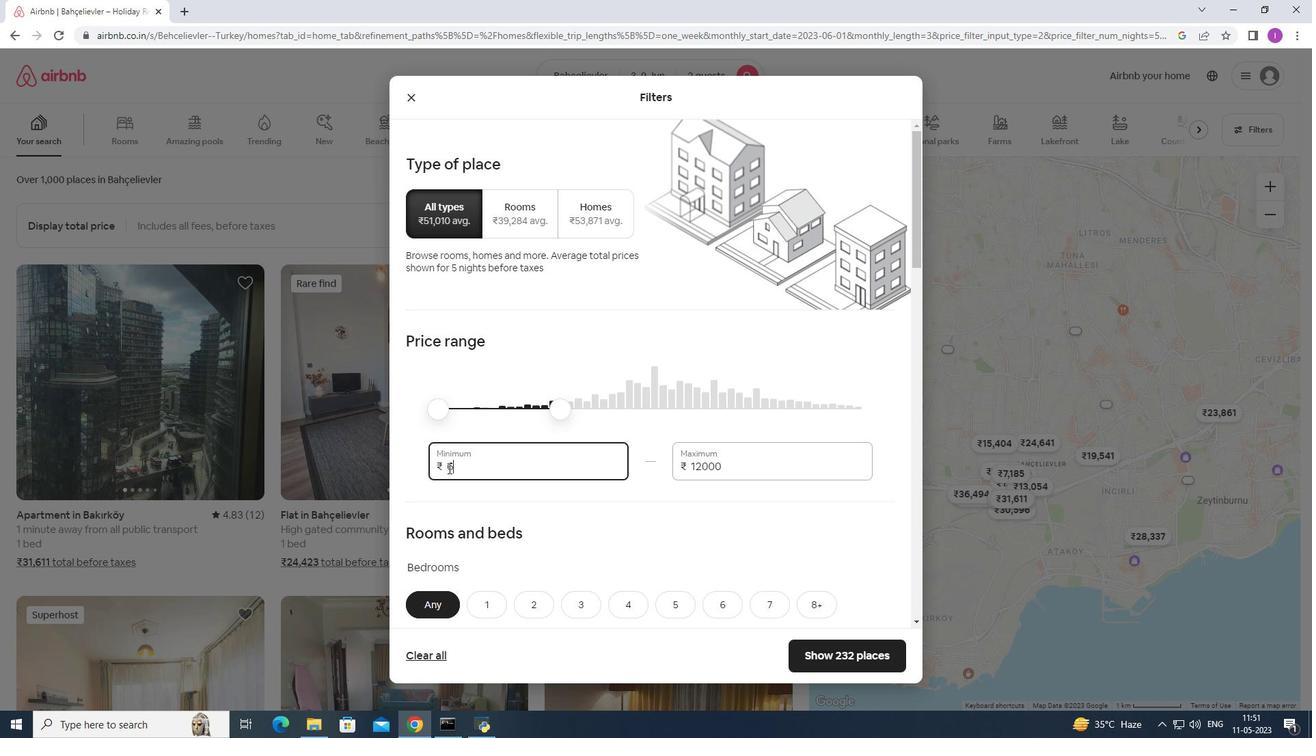 
Action: Mouse moved to (448, 469)
Screenshot: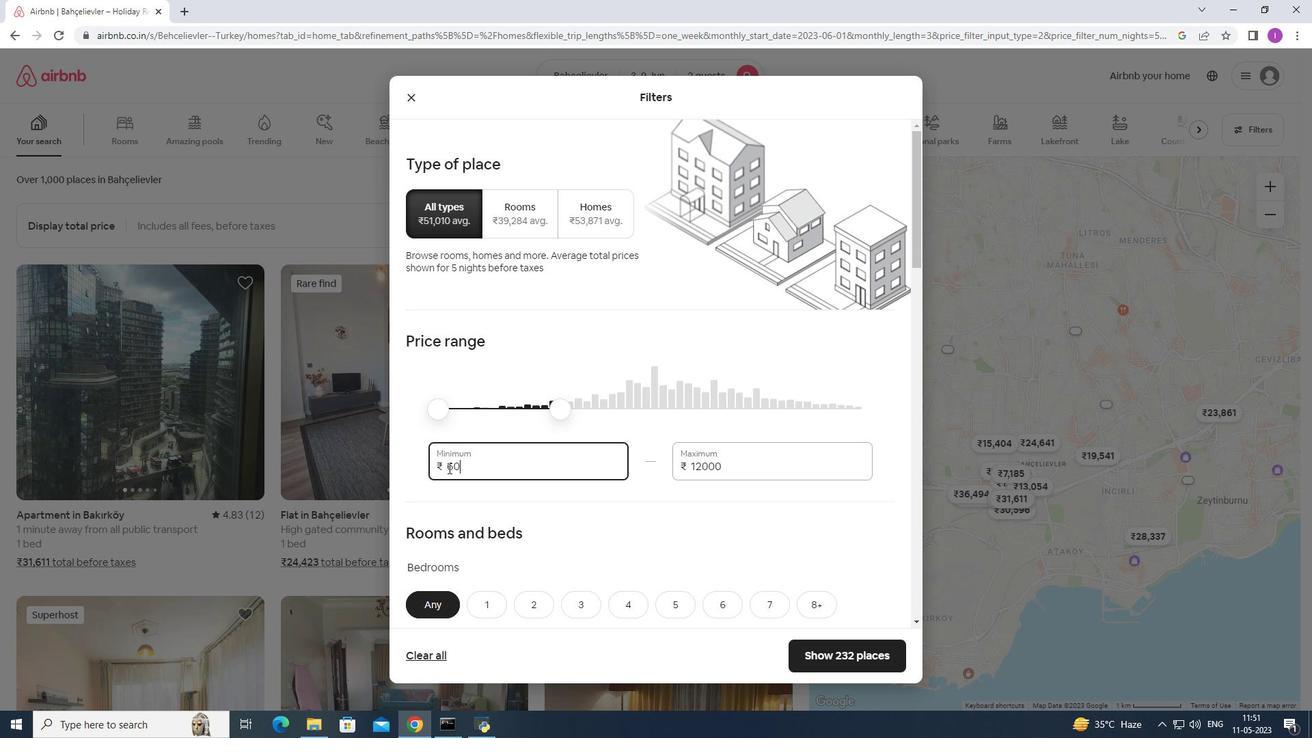 
Action: Key pressed 0
Screenshot: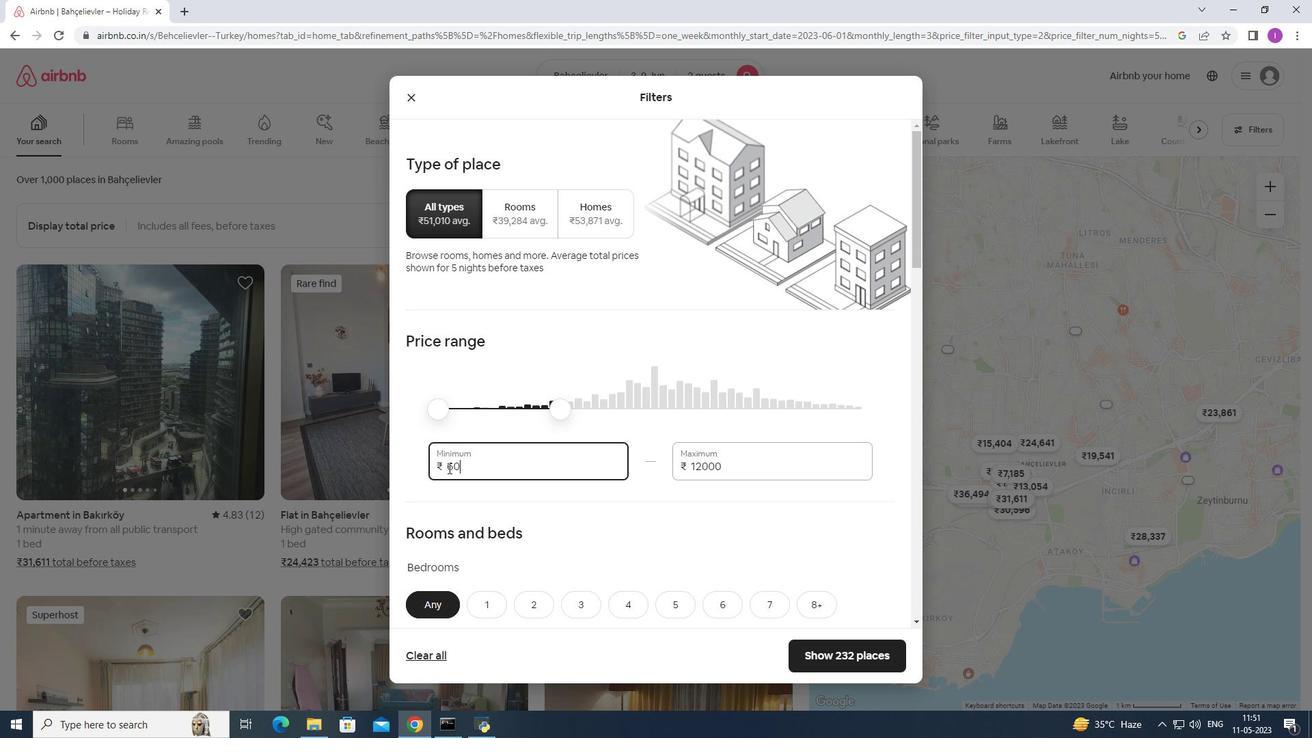 
Action: Mouse moved to (448, 470)
Screenshot: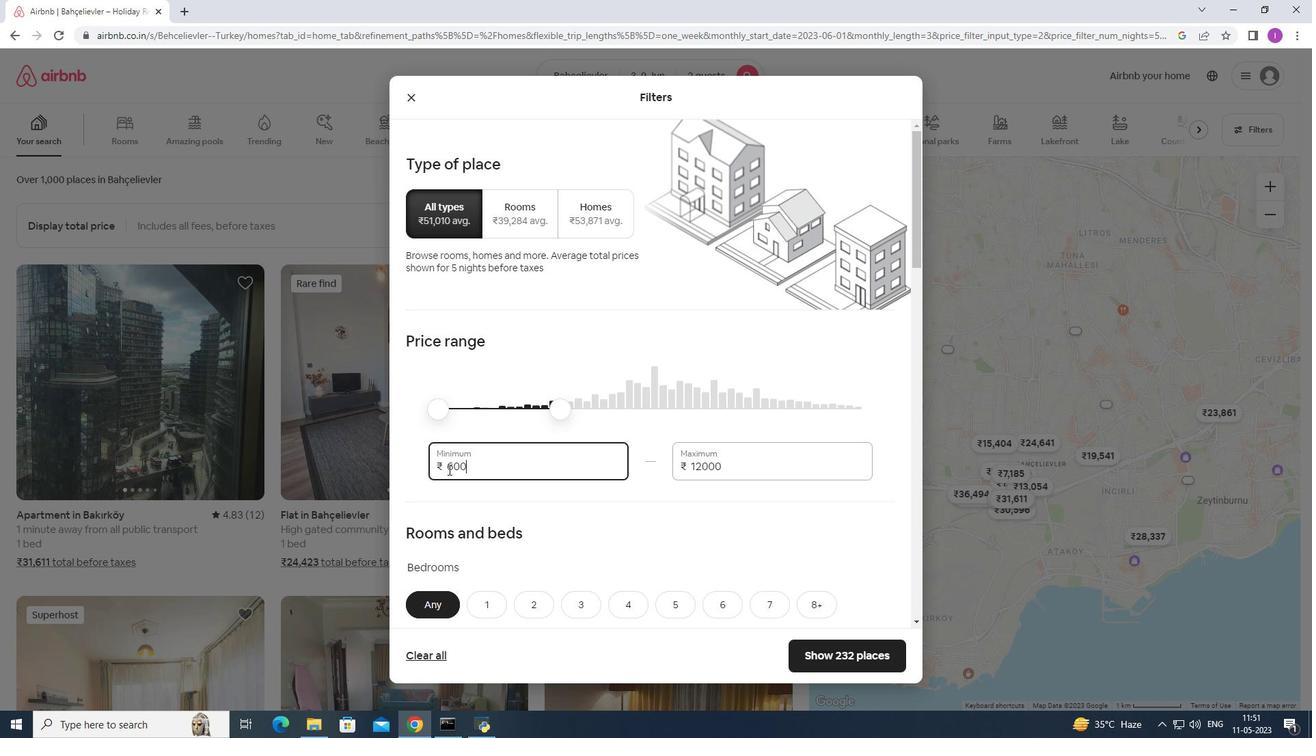
Action: Key pressed 0
Screenshot: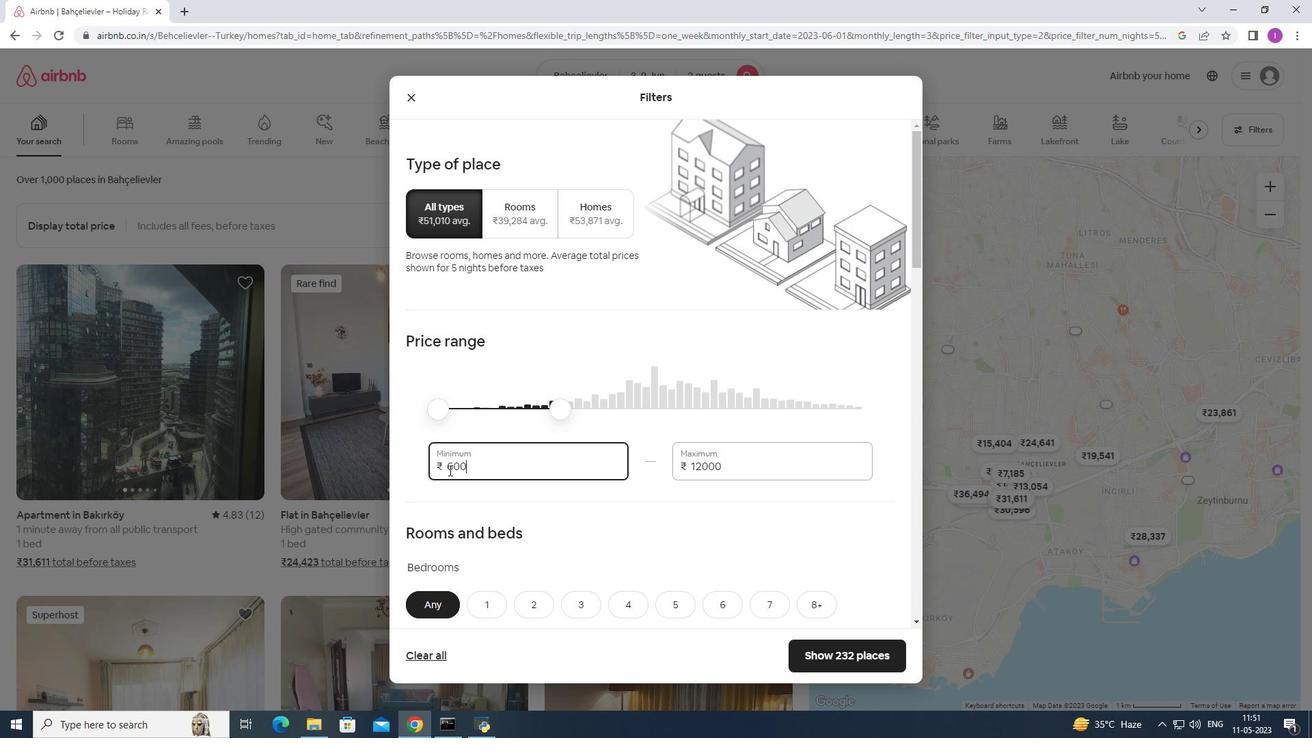 
Action: Mouse moved to (550, 466)
Screenshot: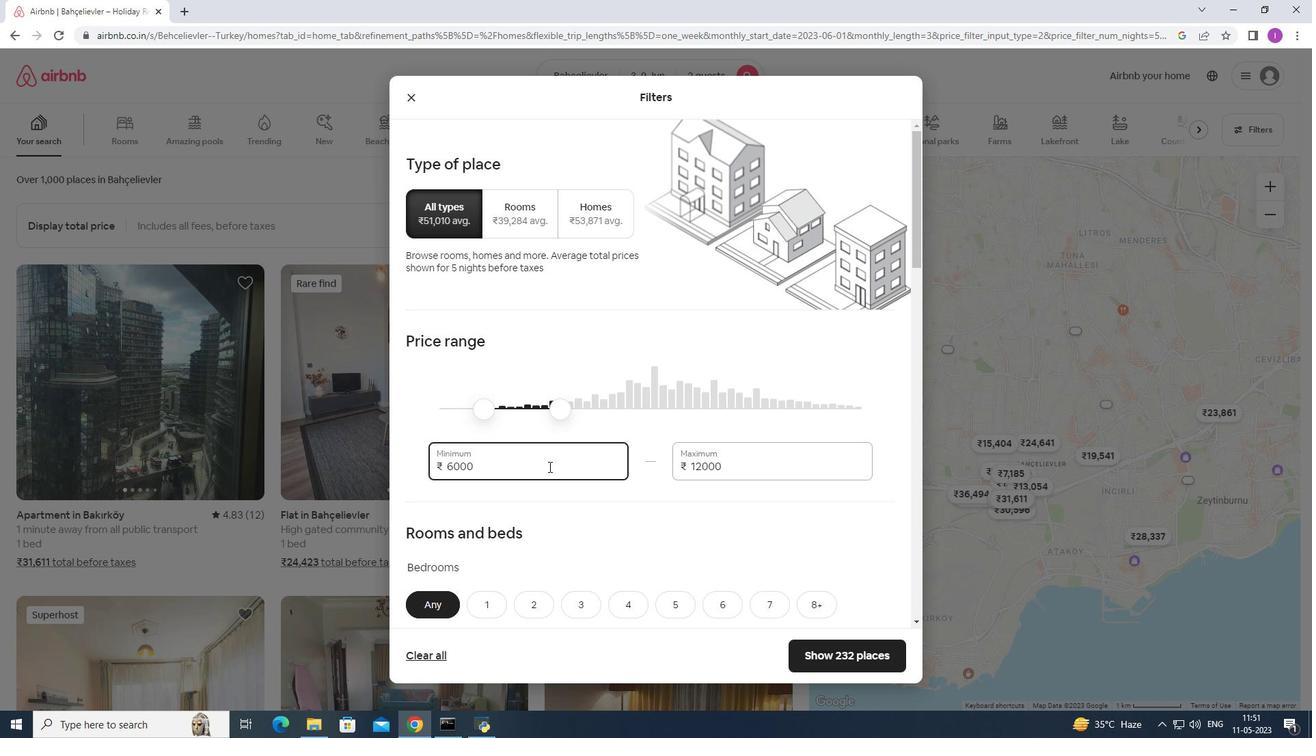 
Action: Mouse scrolled (550, 465) with delta (0, 0)
Screenshot: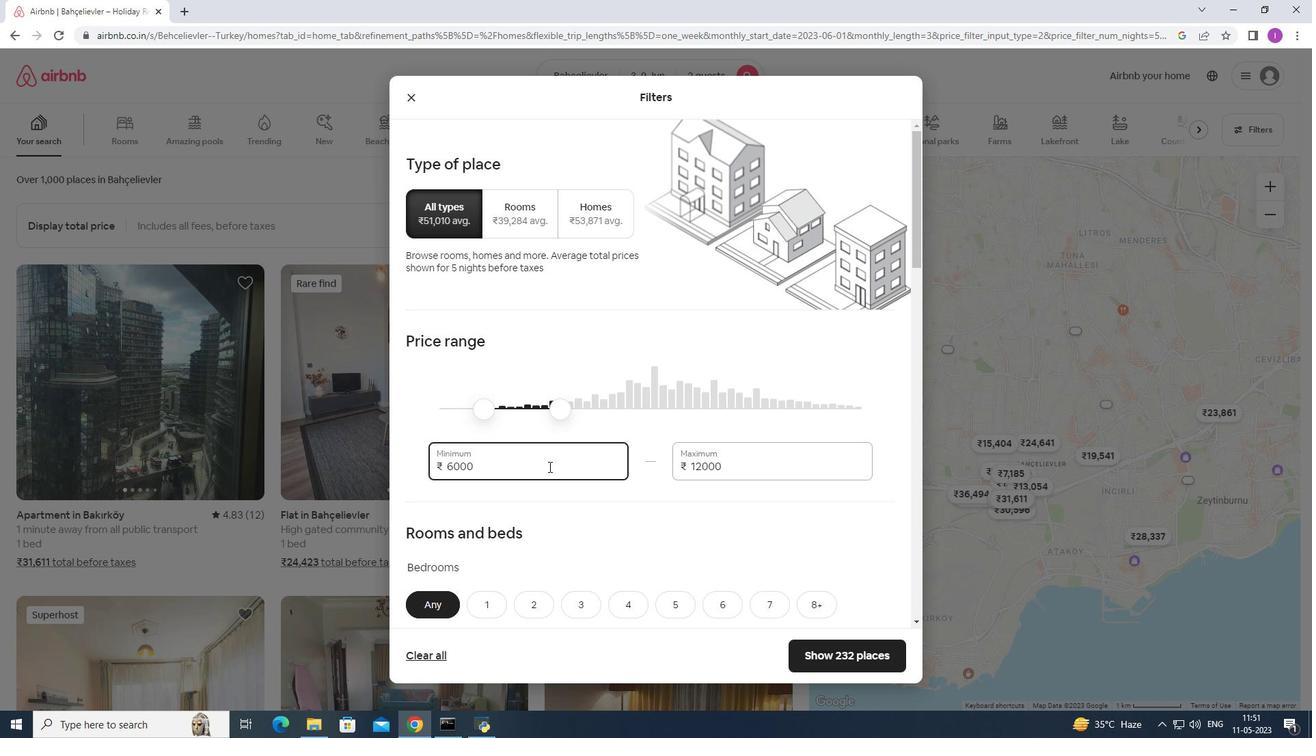 
Action: Mouse moved to (550, 468)
Screenshot: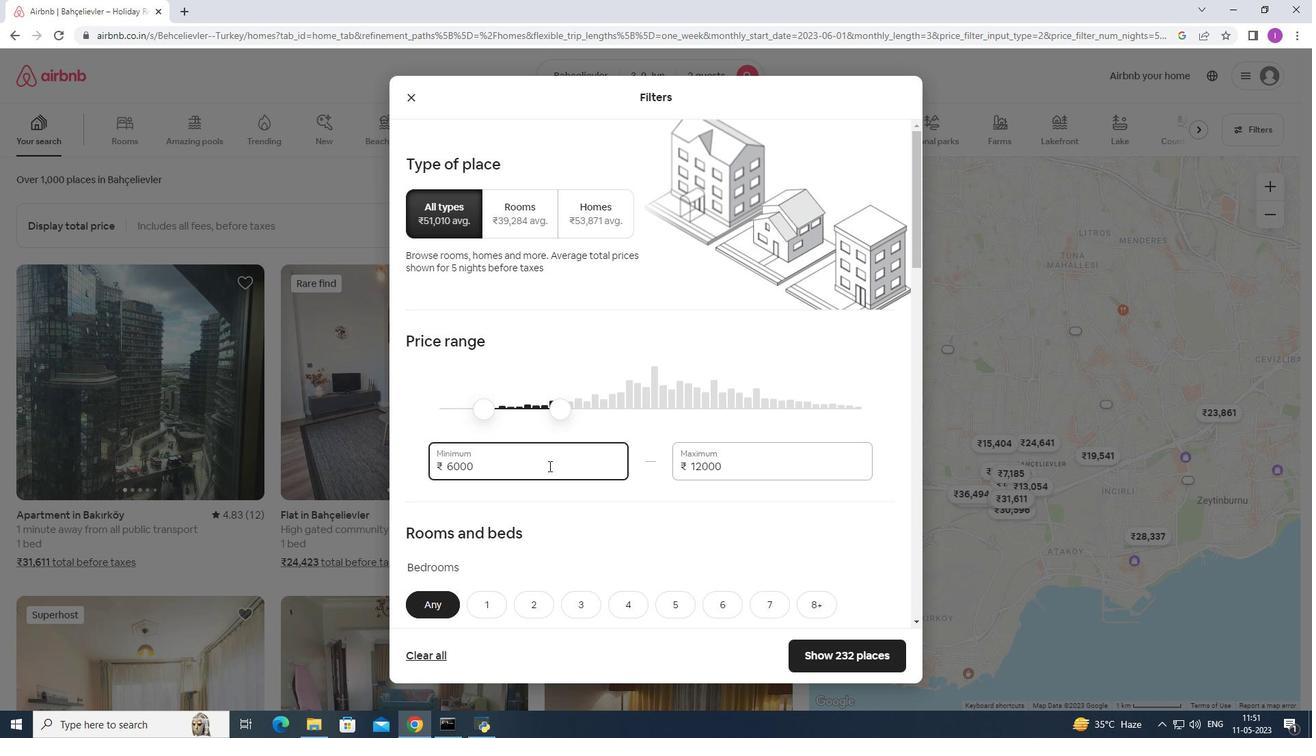 
Action: Mouse scrolled (550, 468) with delta (0, 0)
Screenshot: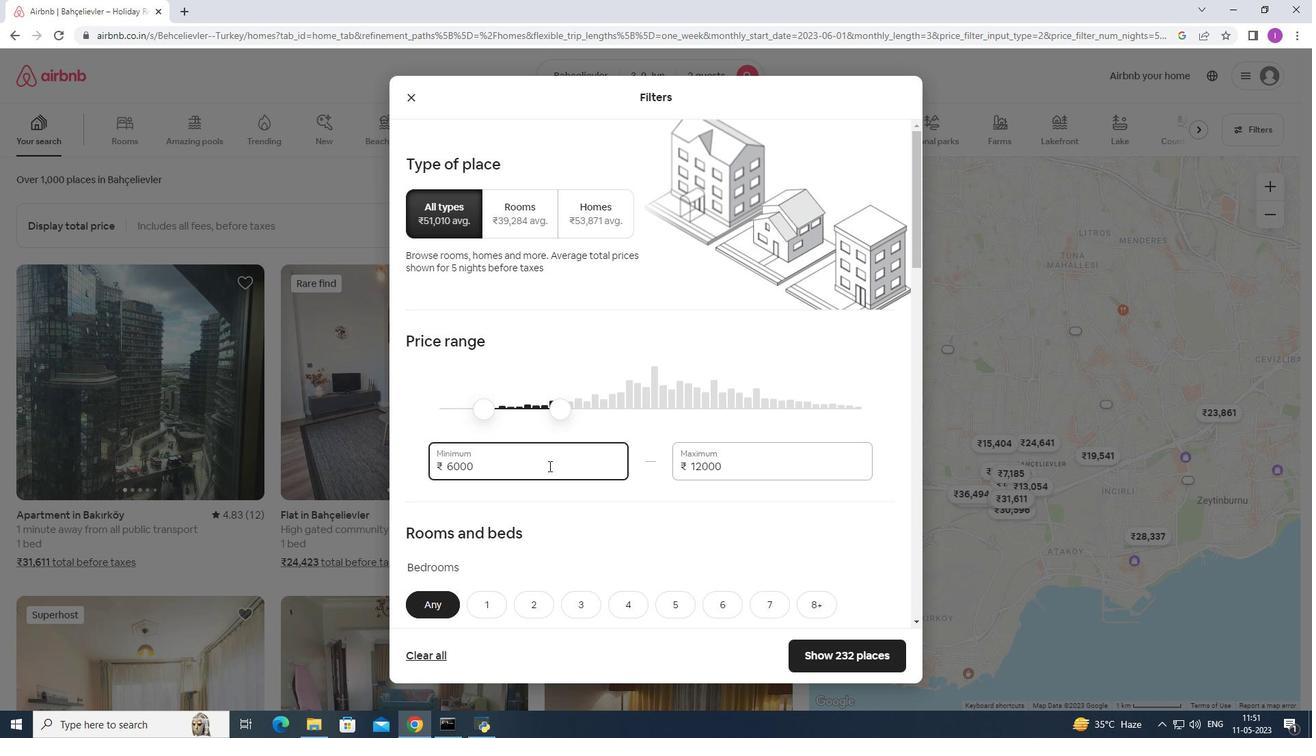 
Action: Mouse moved to (572, 468)
Screenshot: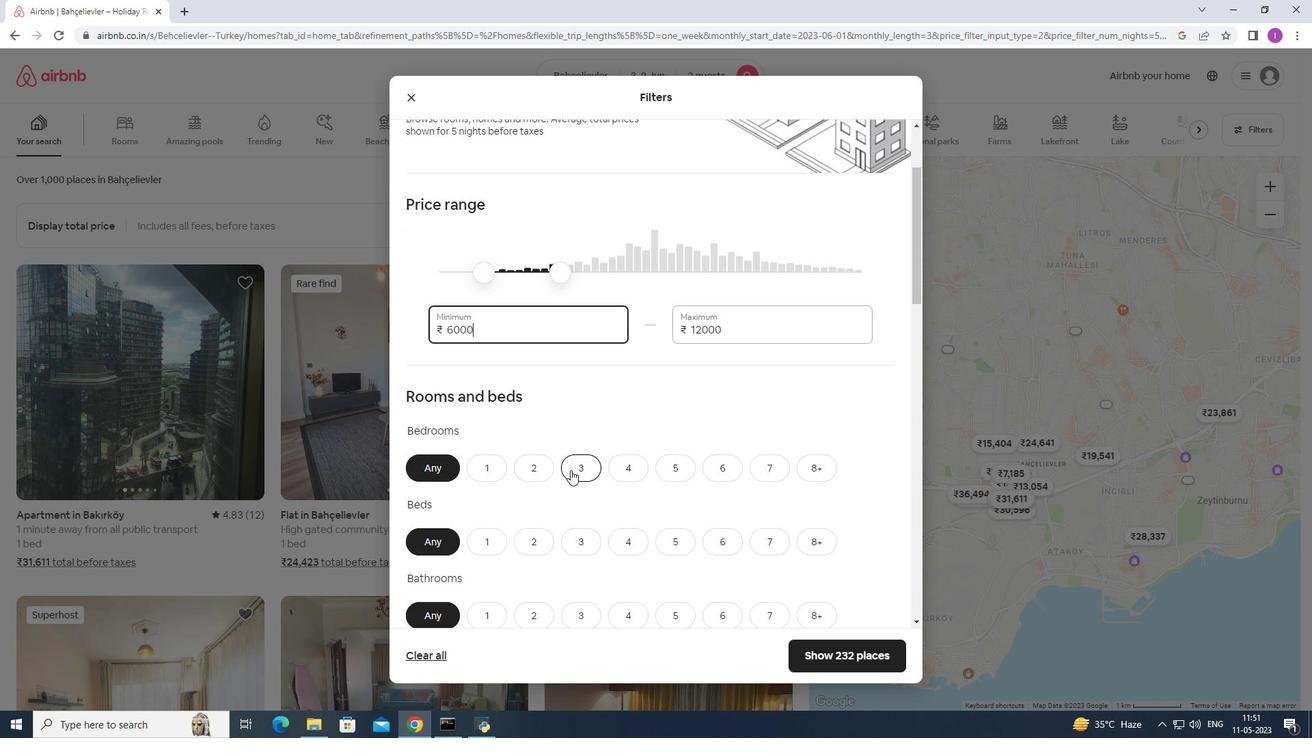 
Action: Mouse scrolled (572, 467) with delta (0, 0)
Screenshot: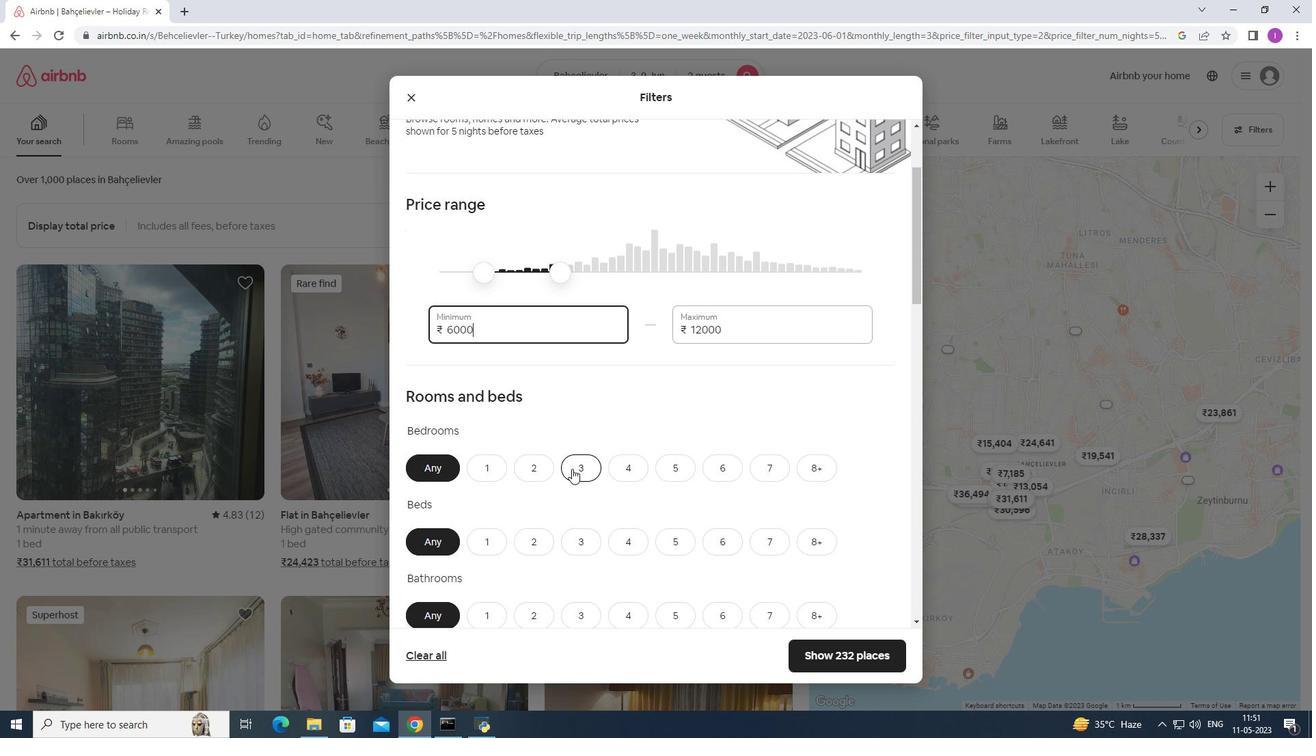 
Action: Mouse moved to (500, 405)
Screenshot: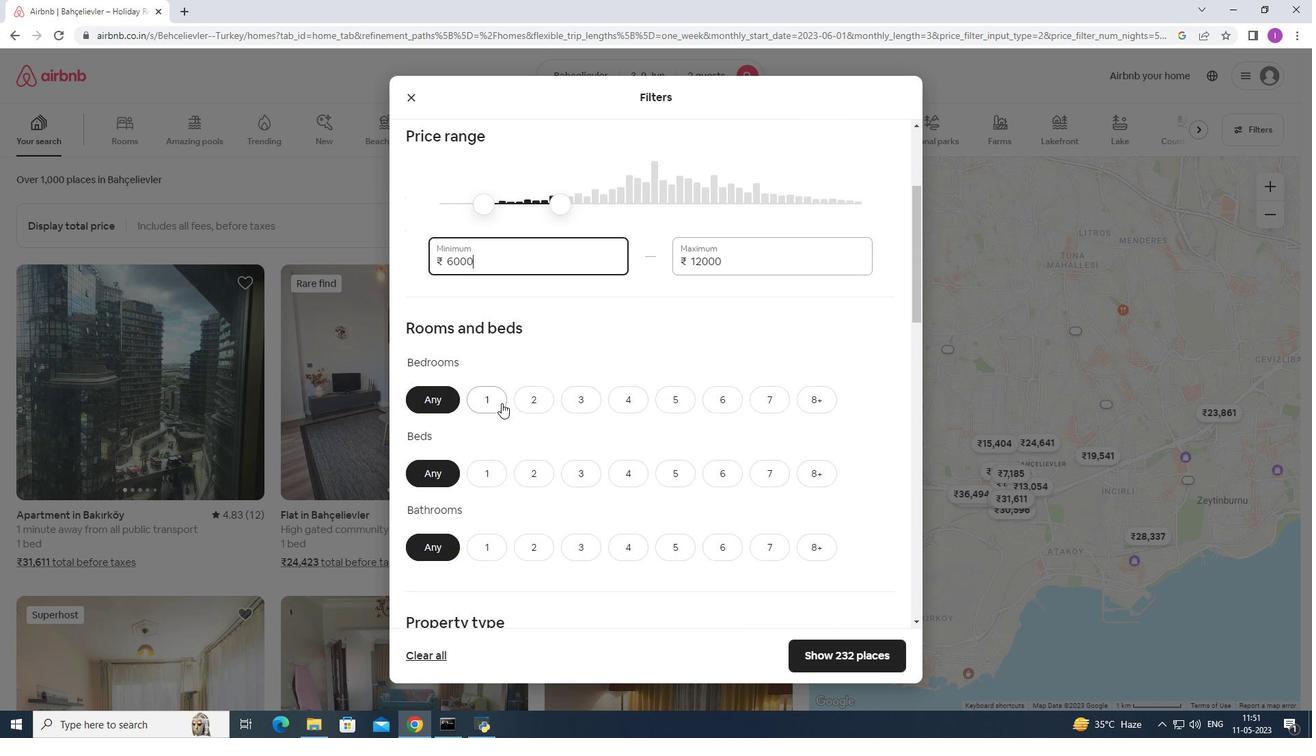 
Action: Mouse scrolled (500, 404) with delta (0, 0)
Screenshot: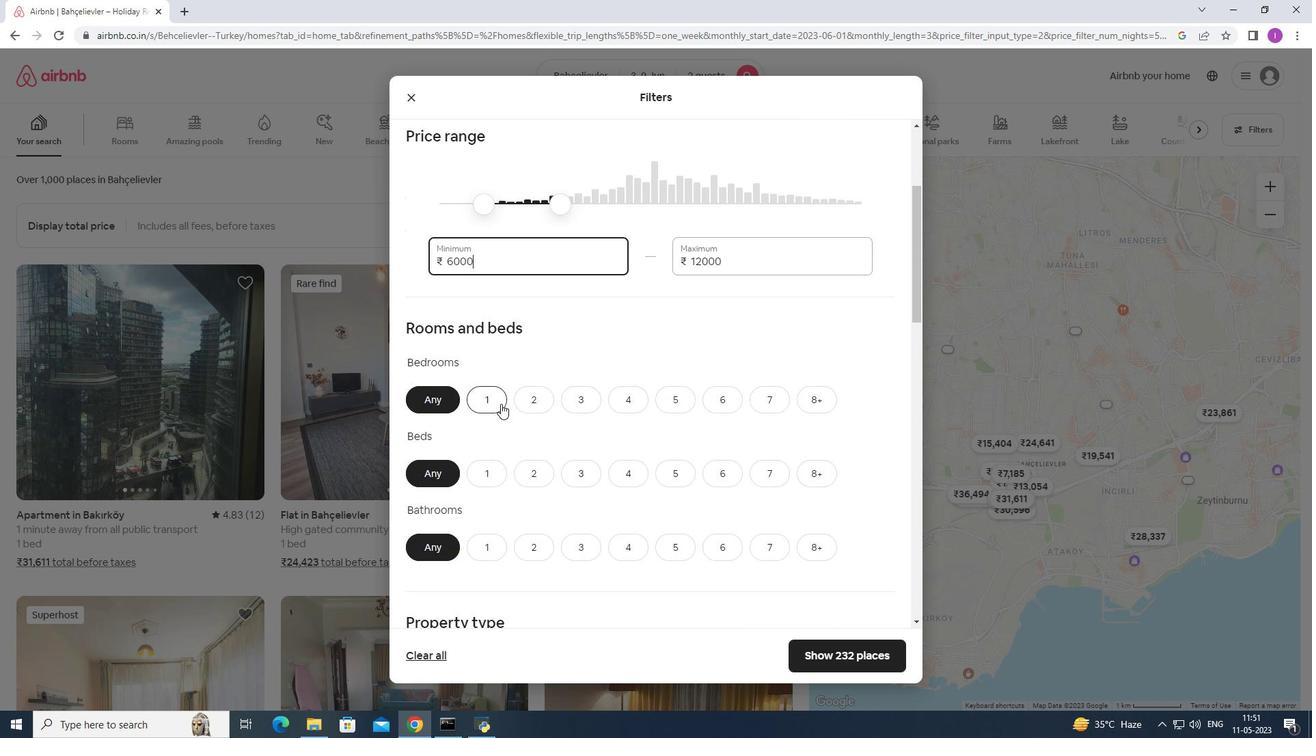 
Action: Mouse moved to (487, 338)
Screenshot: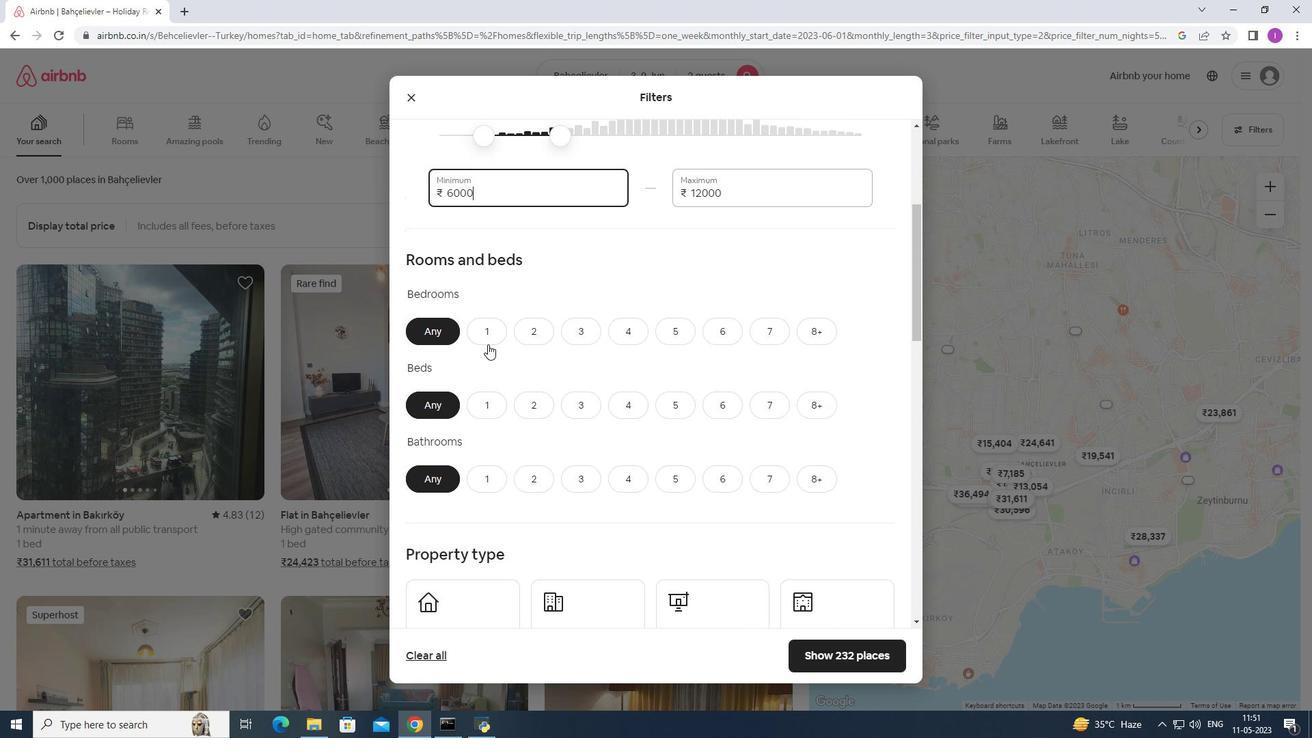 
Action: Mouse pressed left at (487, 338)
Screenshot: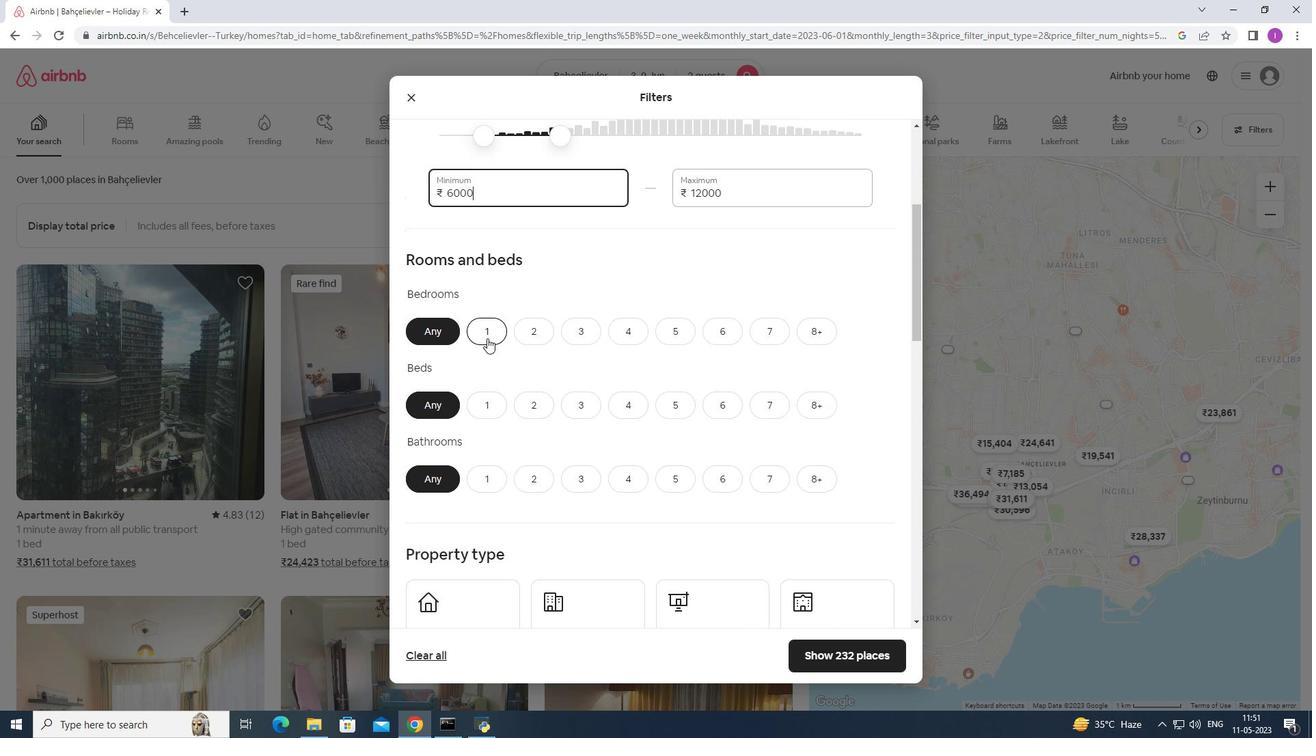 
Action: Mouse moved to (493, 407)
Screenshot: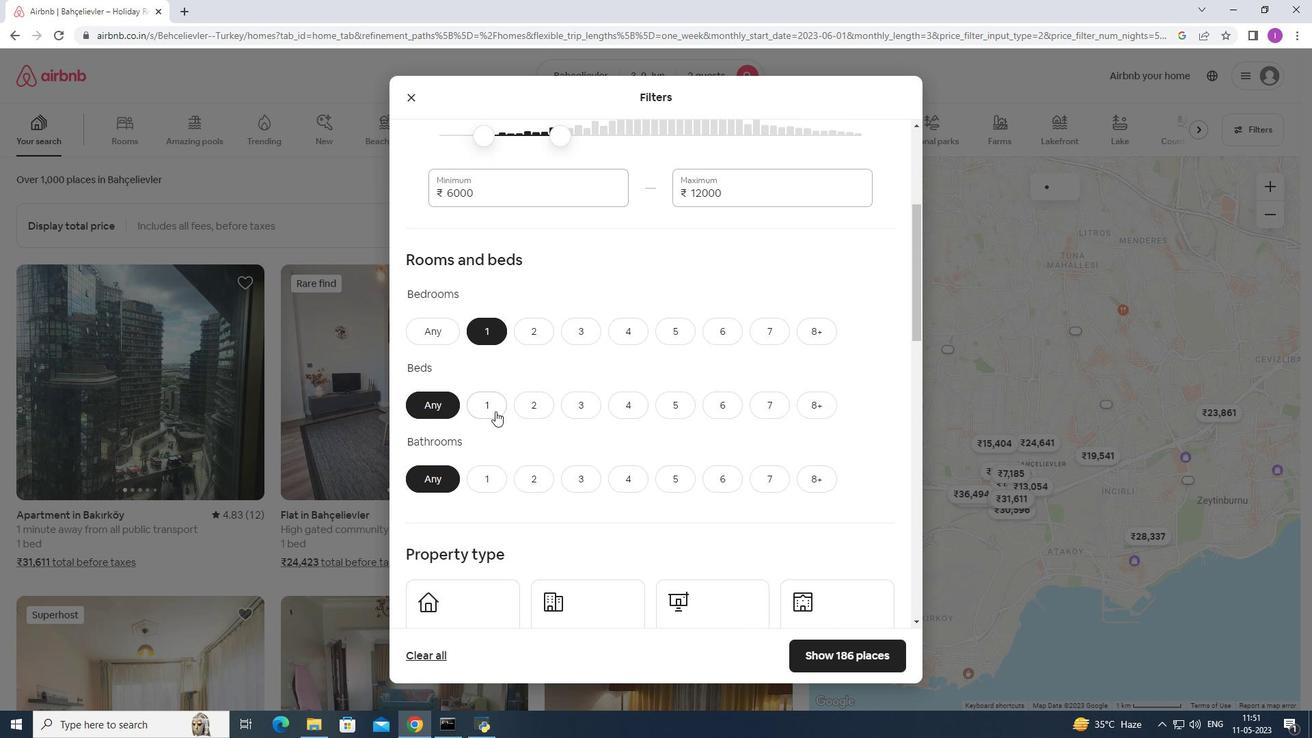 
Action: Mouse pressed left at (493, 407)
Screenshot: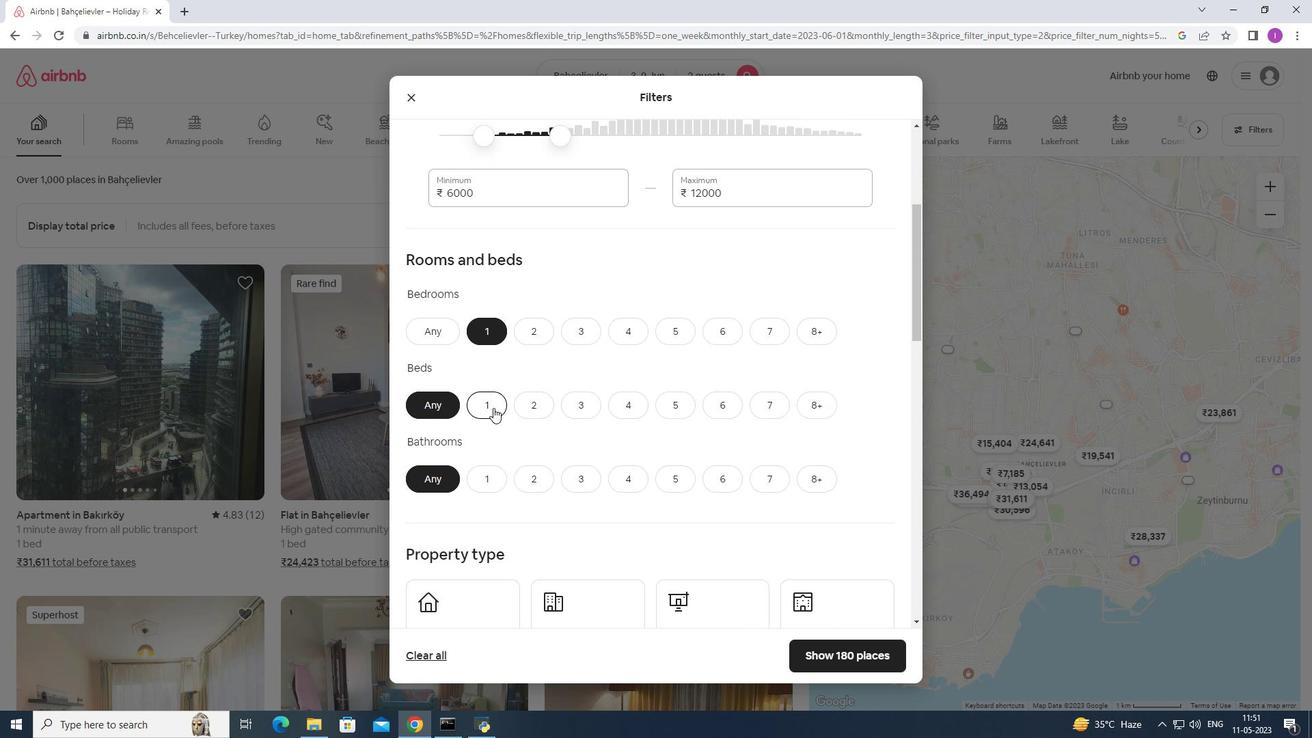 
Action: Mouse moved to (495, 478)
Screenshot: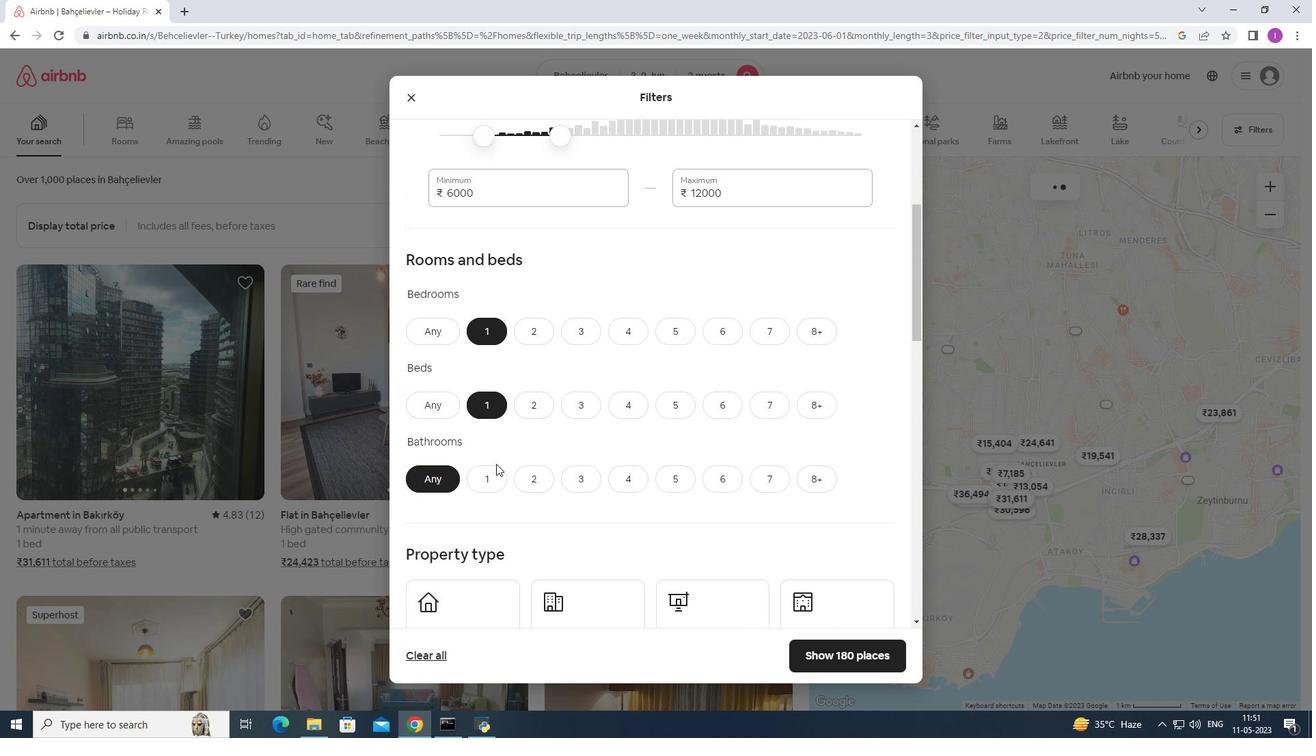 
Action: Mouse pressed left at (495, 478)
Screenshot: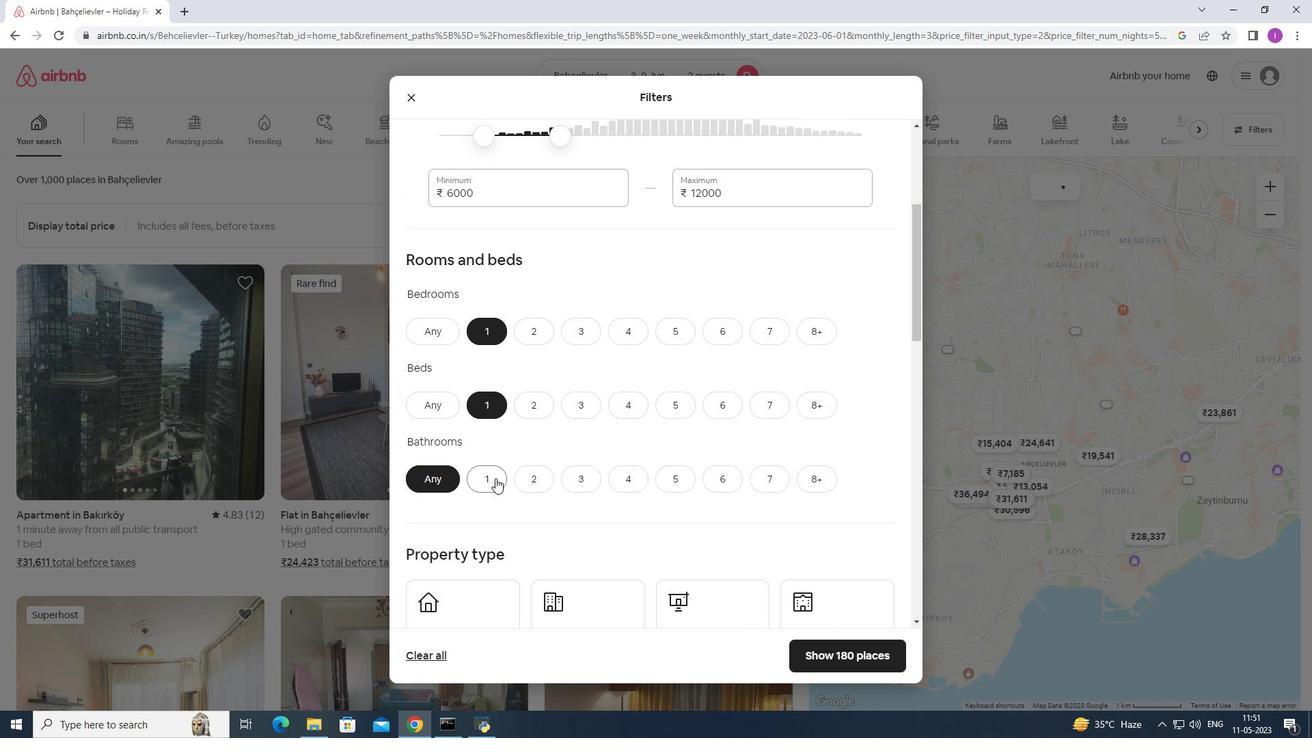 
Action: Mouse moved to (601, 424)
Screenshot: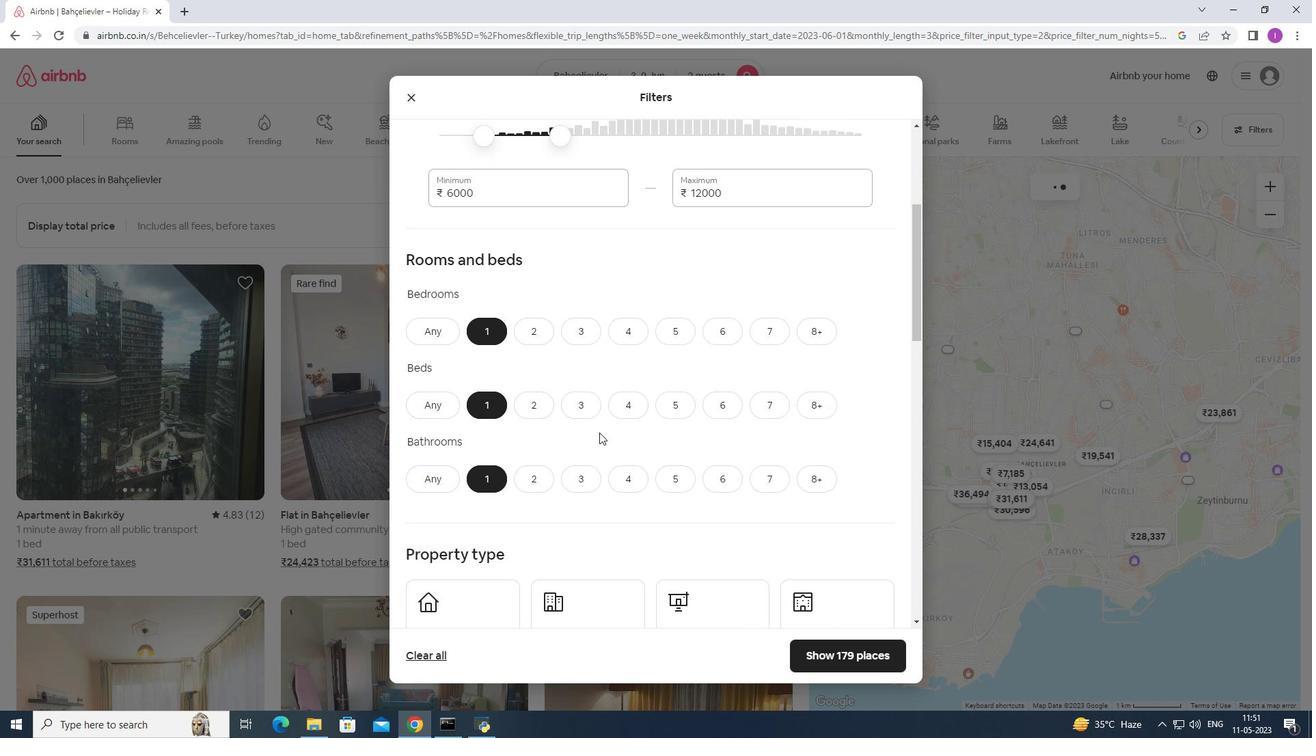 
Action: Mouse scrolled (601, 423) with delta (0, 0)
Screenshot: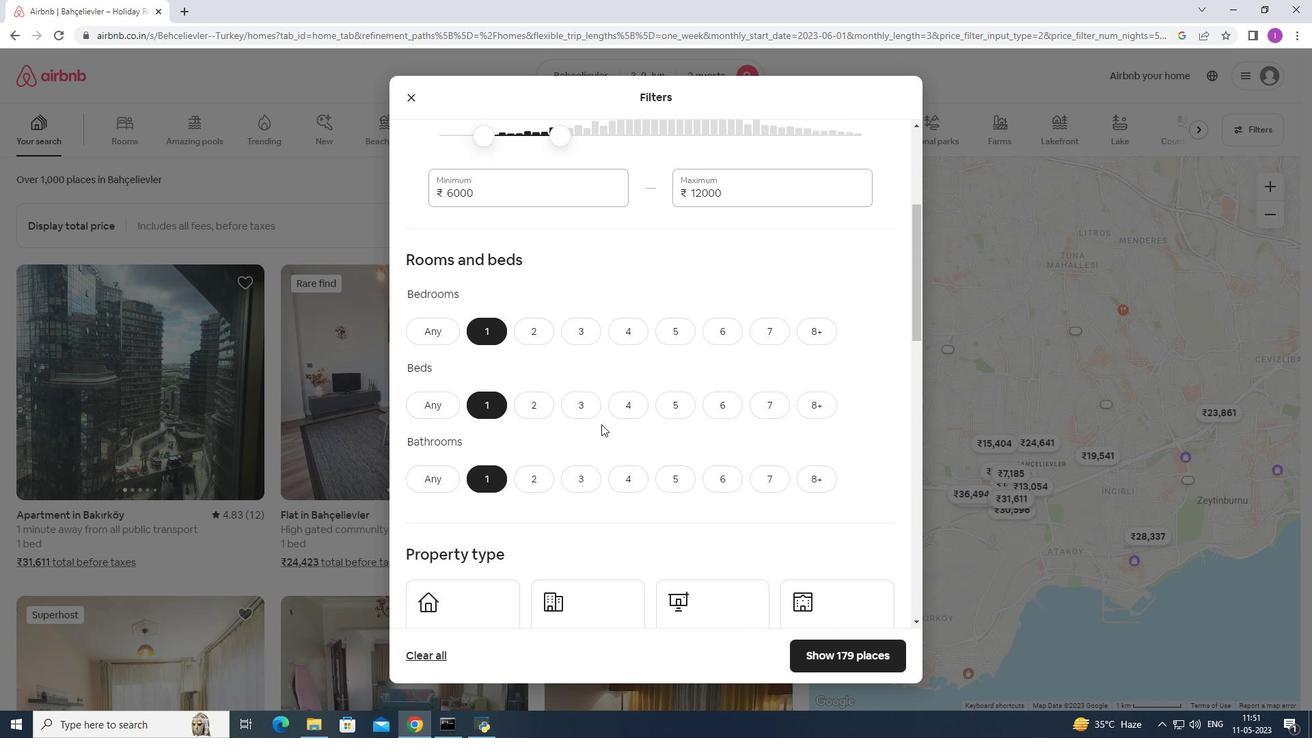 
Action: Mouse scrolled (601, 423) with delta (0, 0)
Screenshot: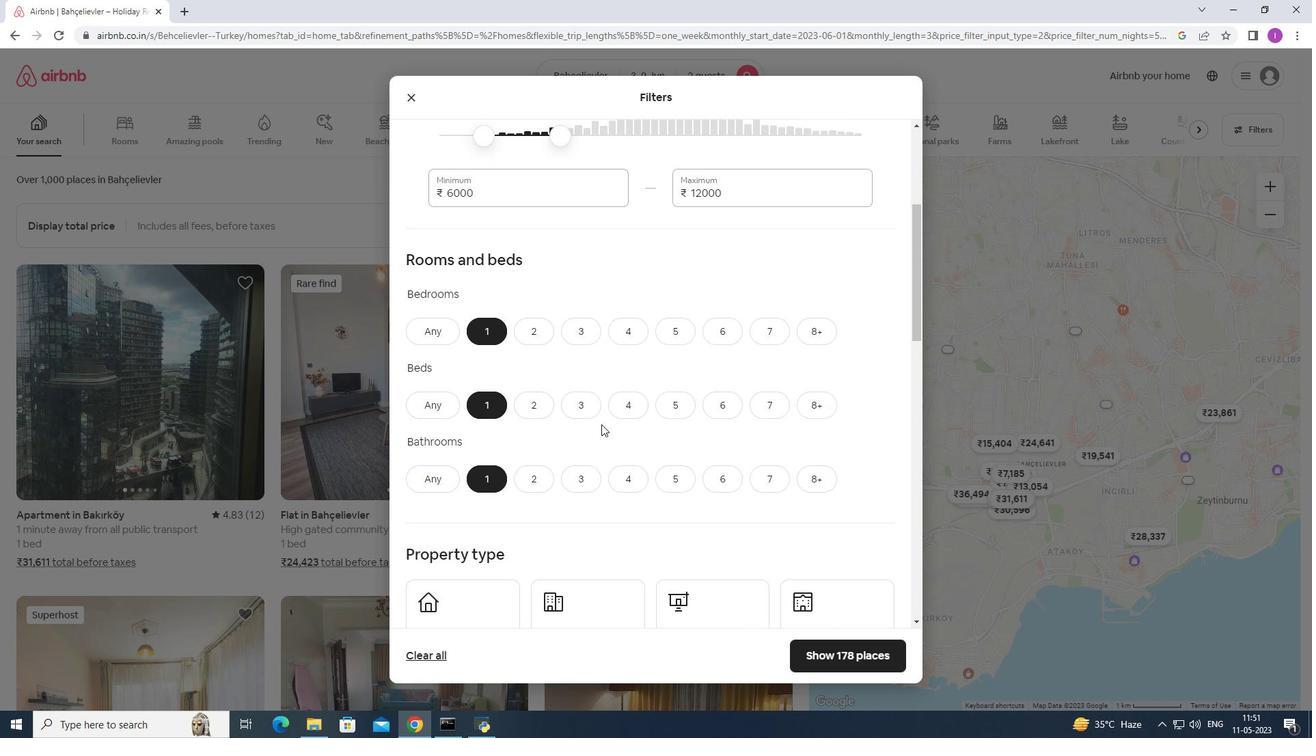 
Action: Mouse moved to (601, 424)
Screenshot: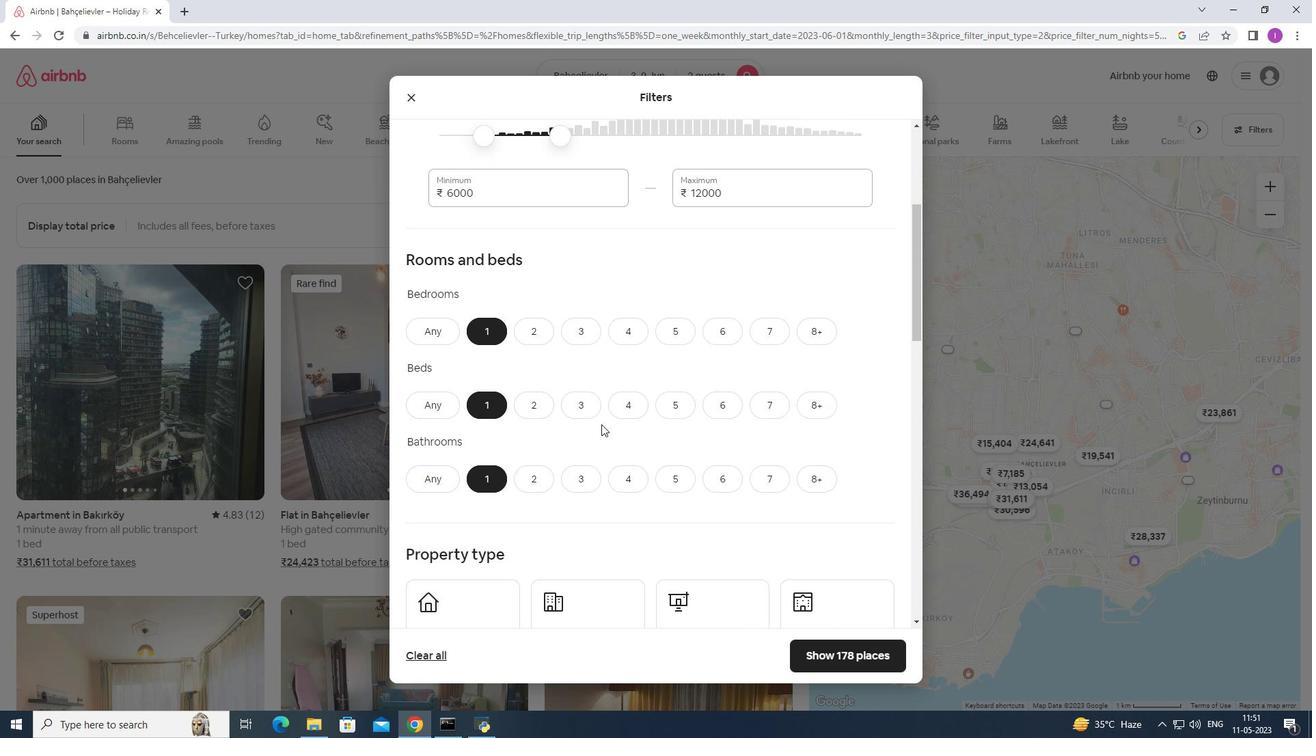 
Action: Mouse scrolled (601, 423) with delta (0, 0)
Screenshot: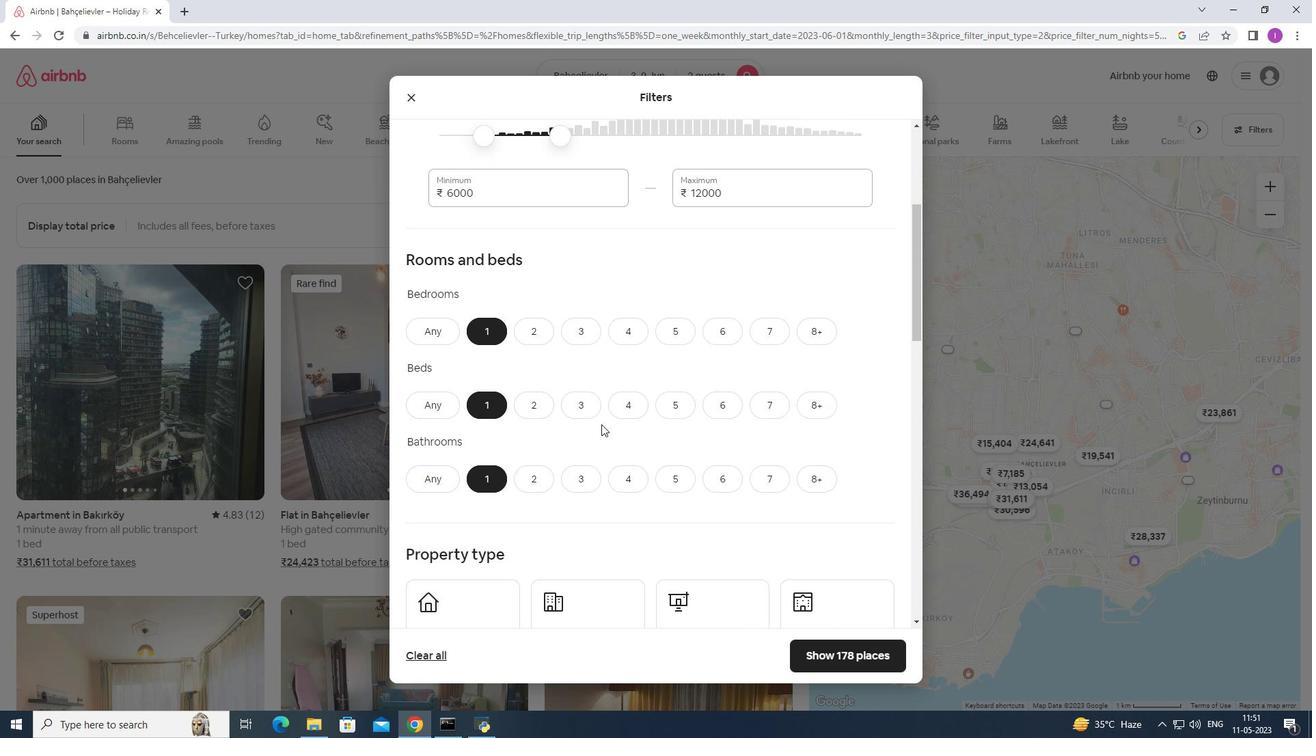 
Action: Mouse moved to (501, 411)
Screenshot: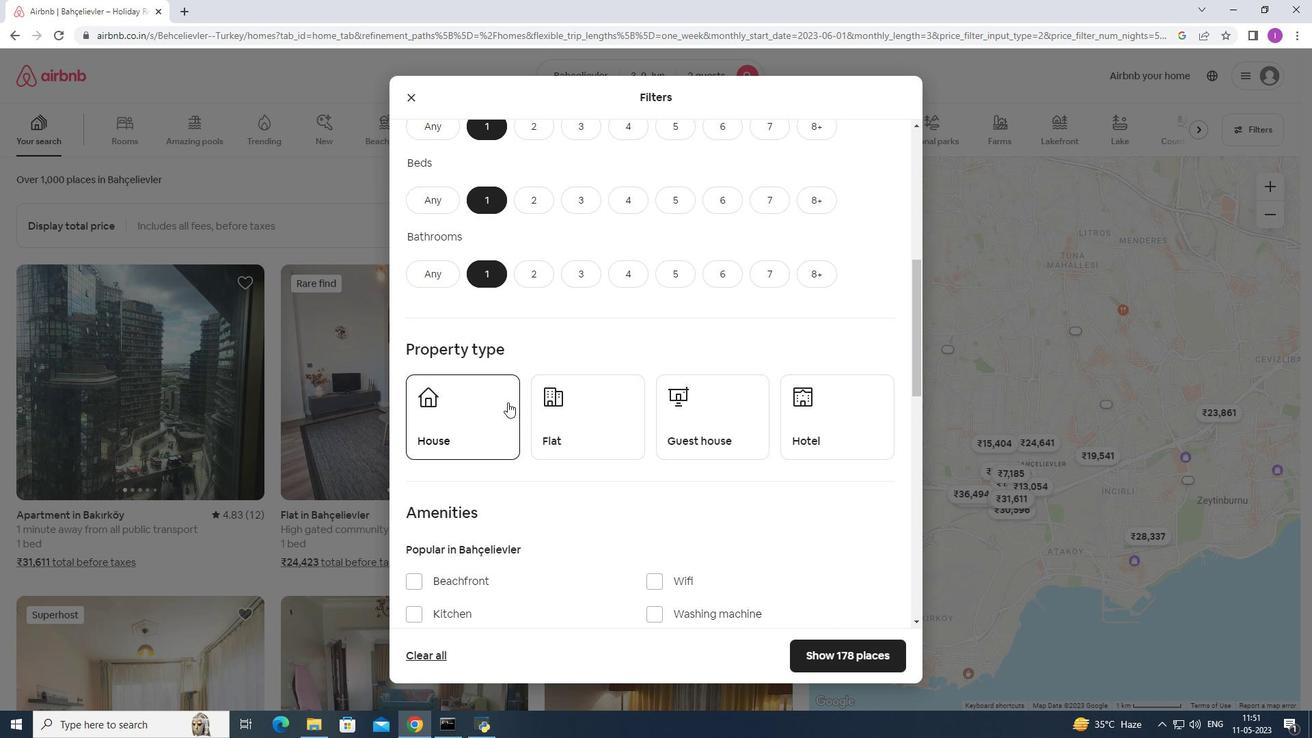 
Action: Mouse pressed left at (501, 411)
Screenshot: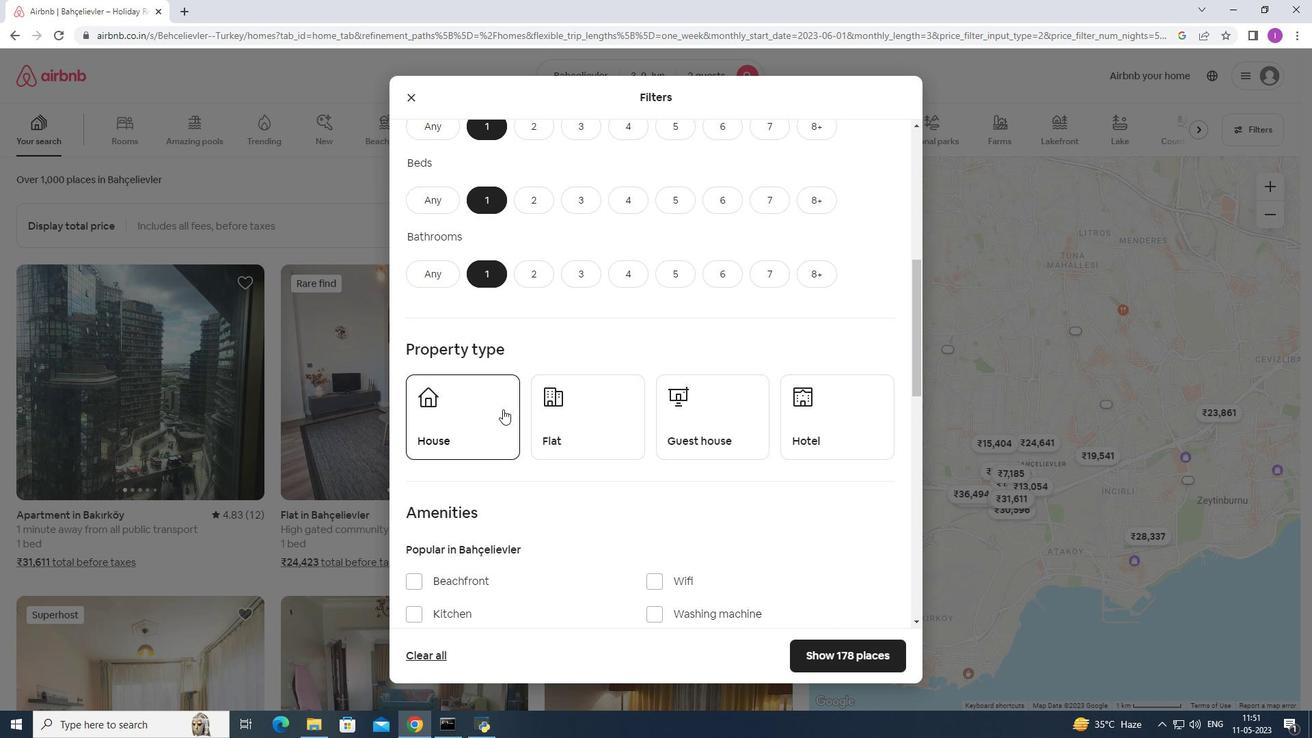 
Action: Mouse moved to (561, 417)
Screenshot: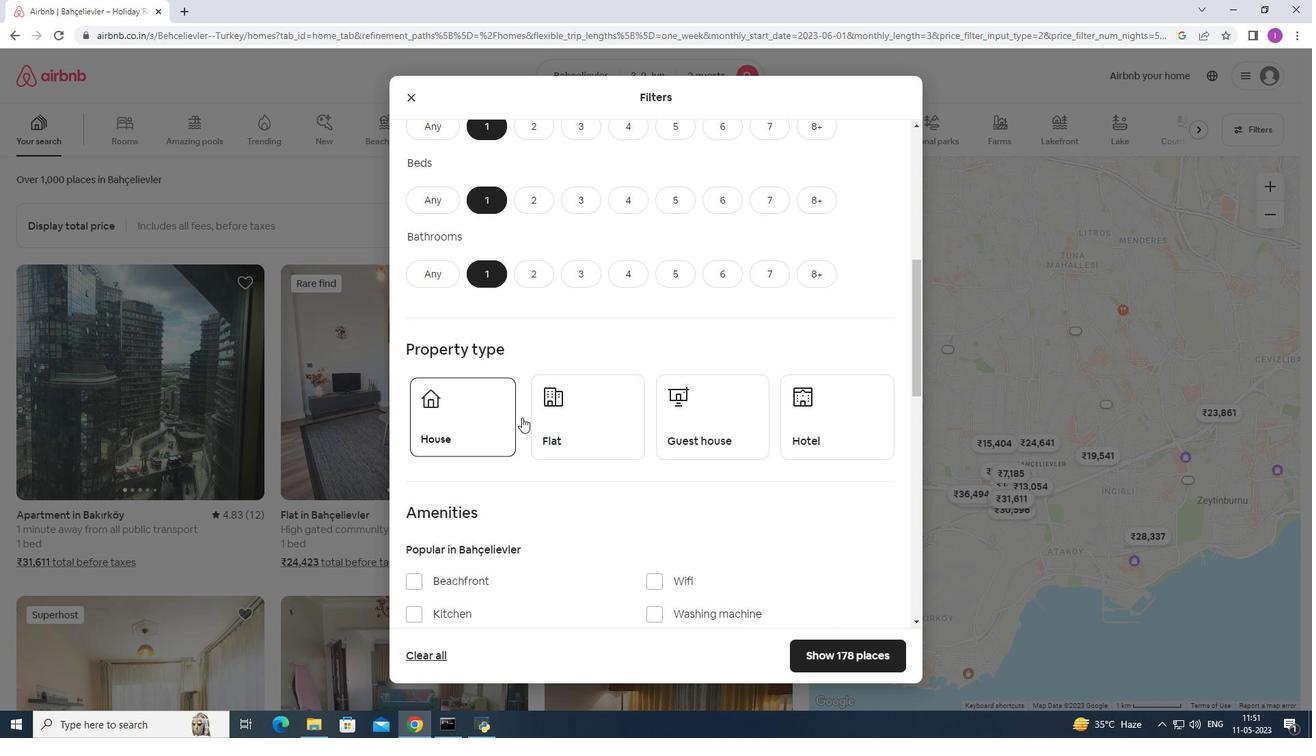 
Action: Mouse pressed left at (561, 417)
Screenshot: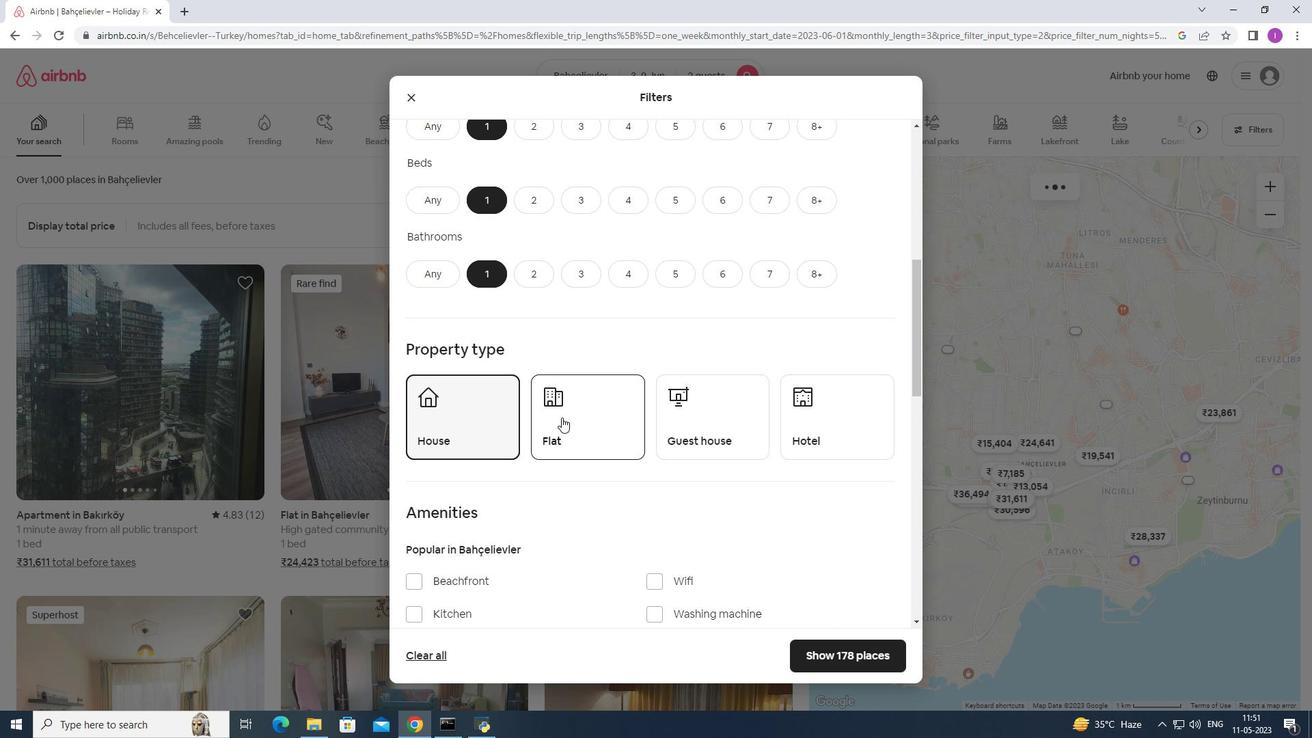 
Action: Mouse moved to (731, 418)
Screenshot: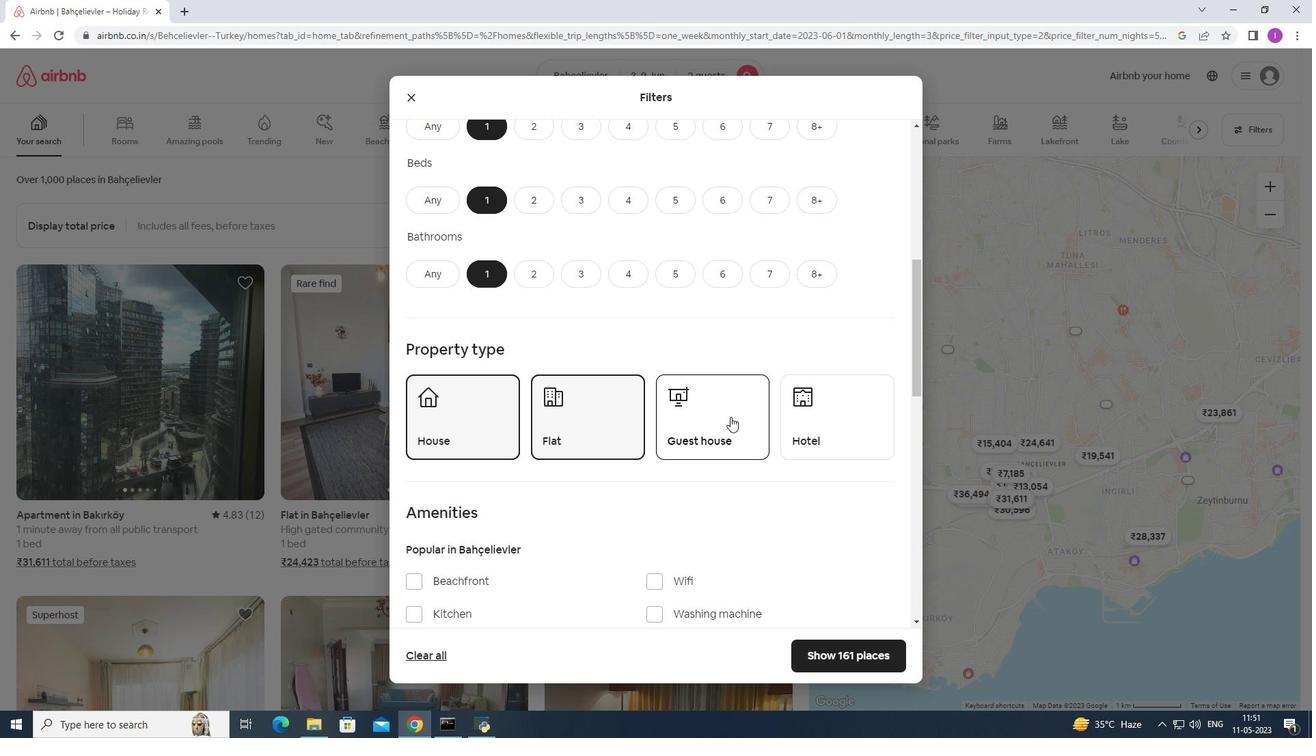 
Action: Mouse pressed left at (731, 418)
Screenshot: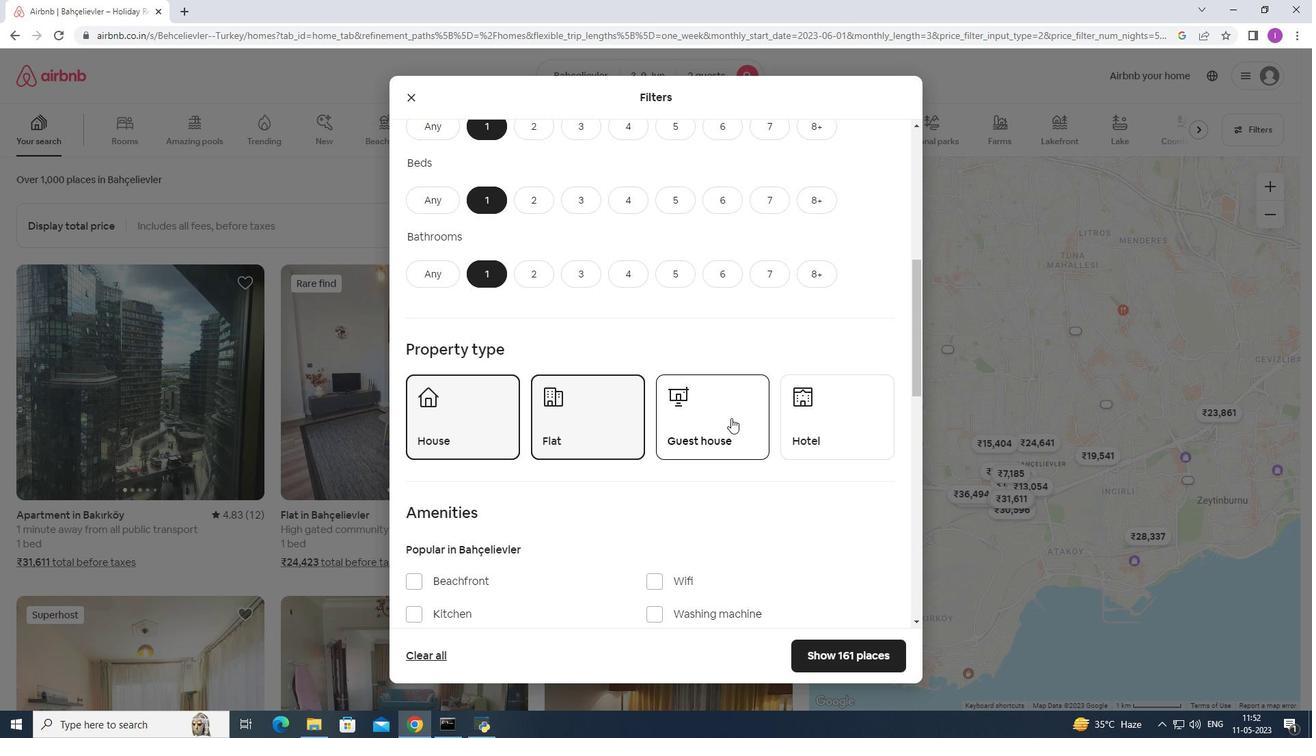 
Action: Mouse moved to (802, 422)
Screenshot: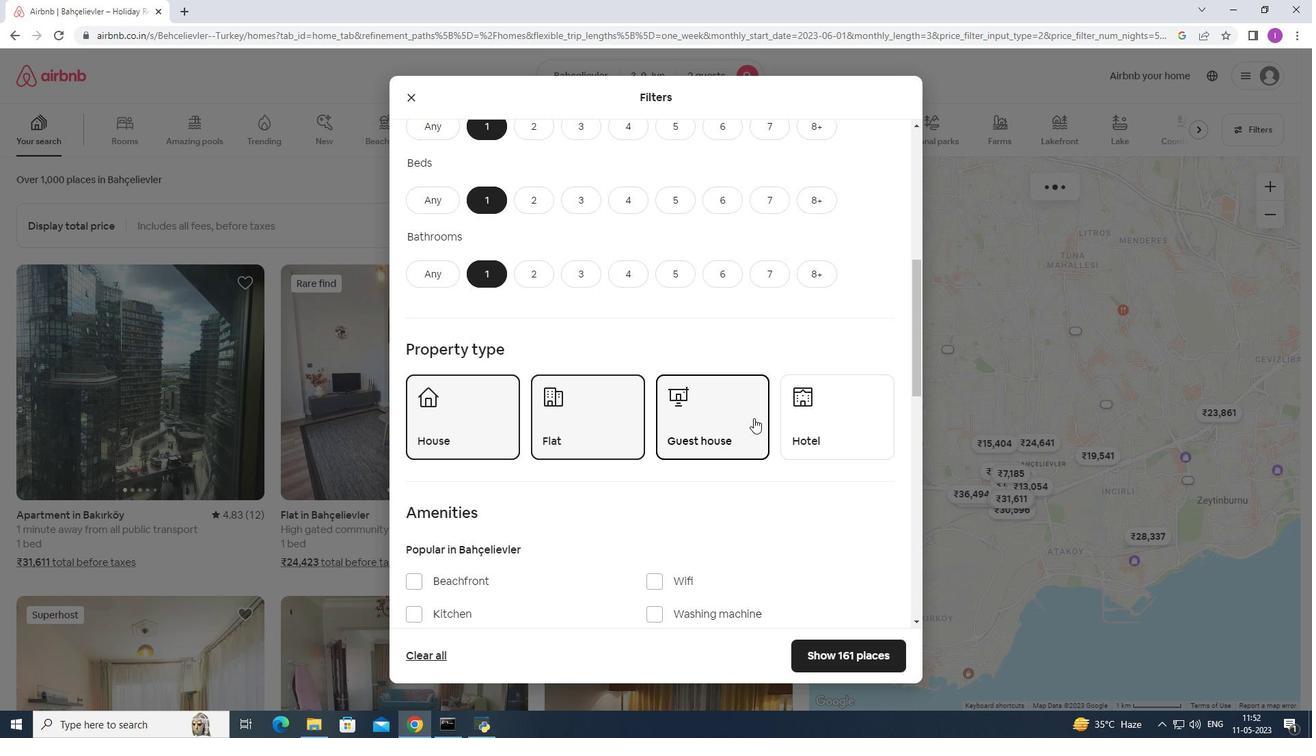 
Action: Mouse pressed left at (802, 422)
Screenshot: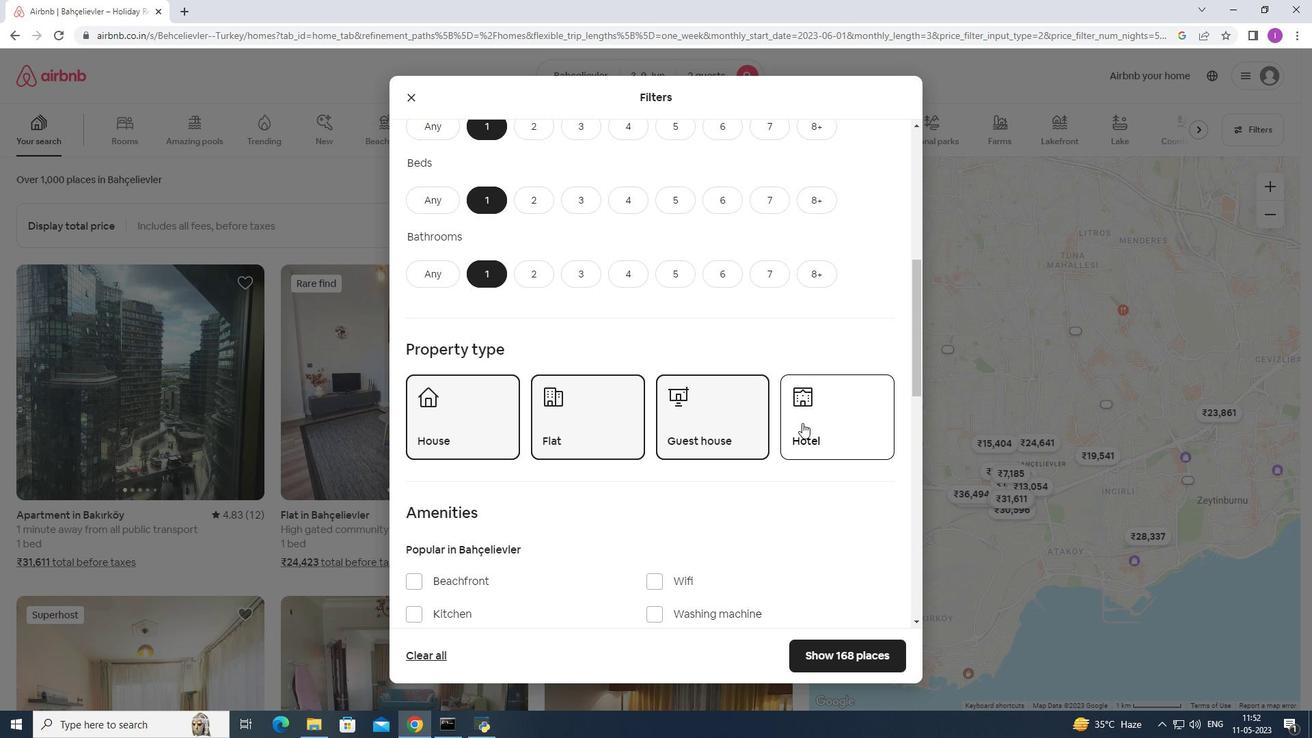 
Action: Mouse moved to (748, 463)
Screenshot: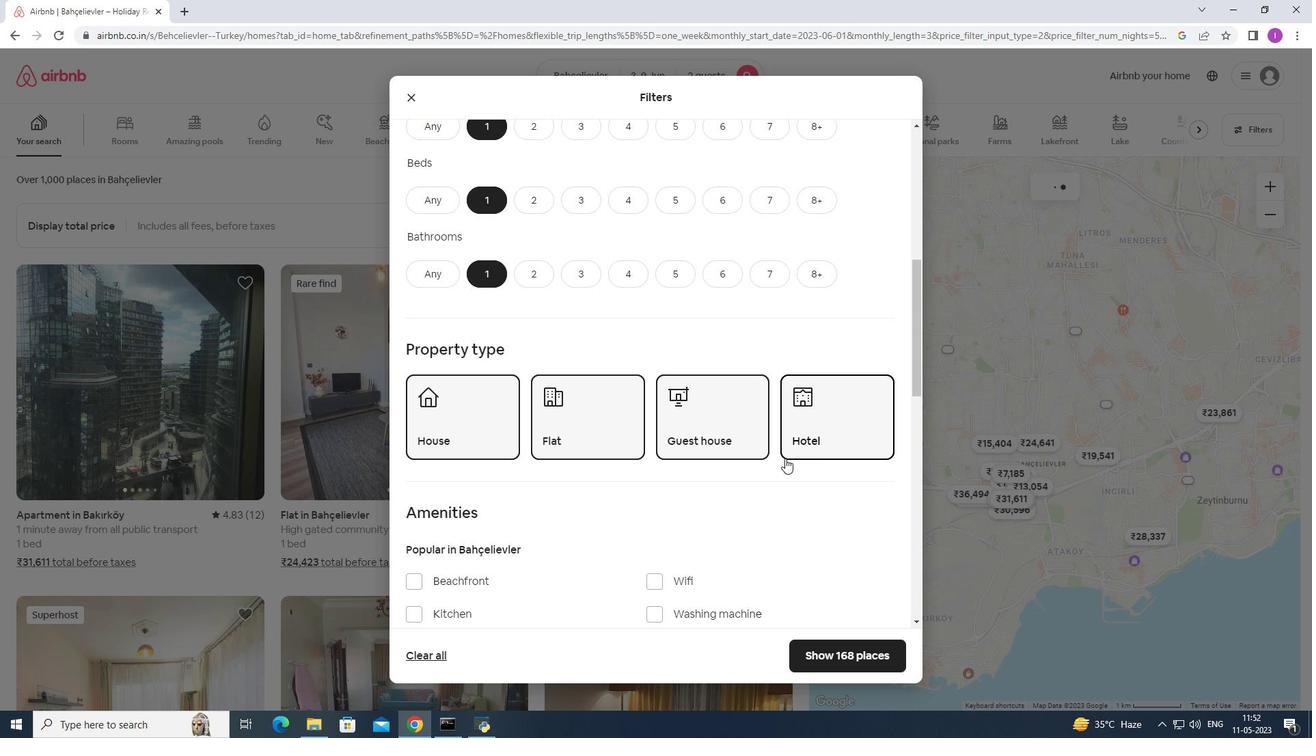 
Action: Mouse scrolled (748, 463) with delta (0, 0)
Screenshot: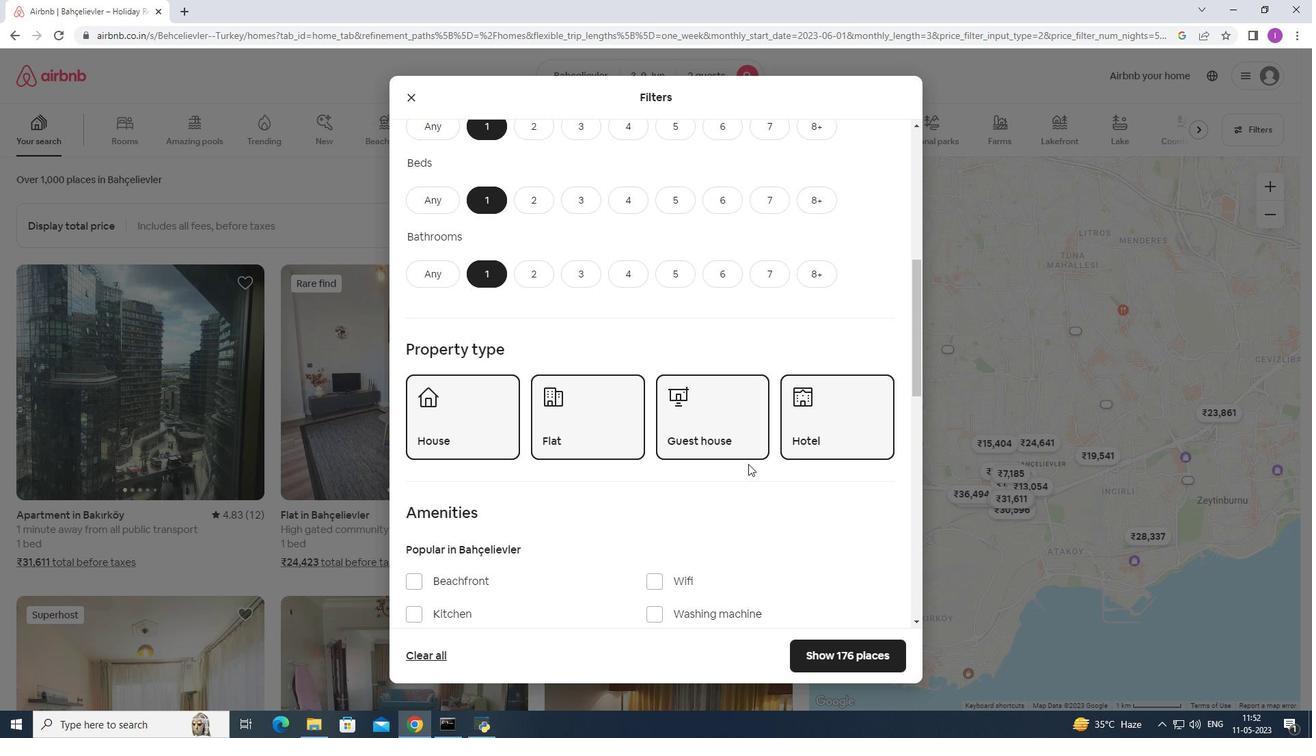 
Action: Mouse scrolled (748, 463) with delta (0, 0)
Screenshot: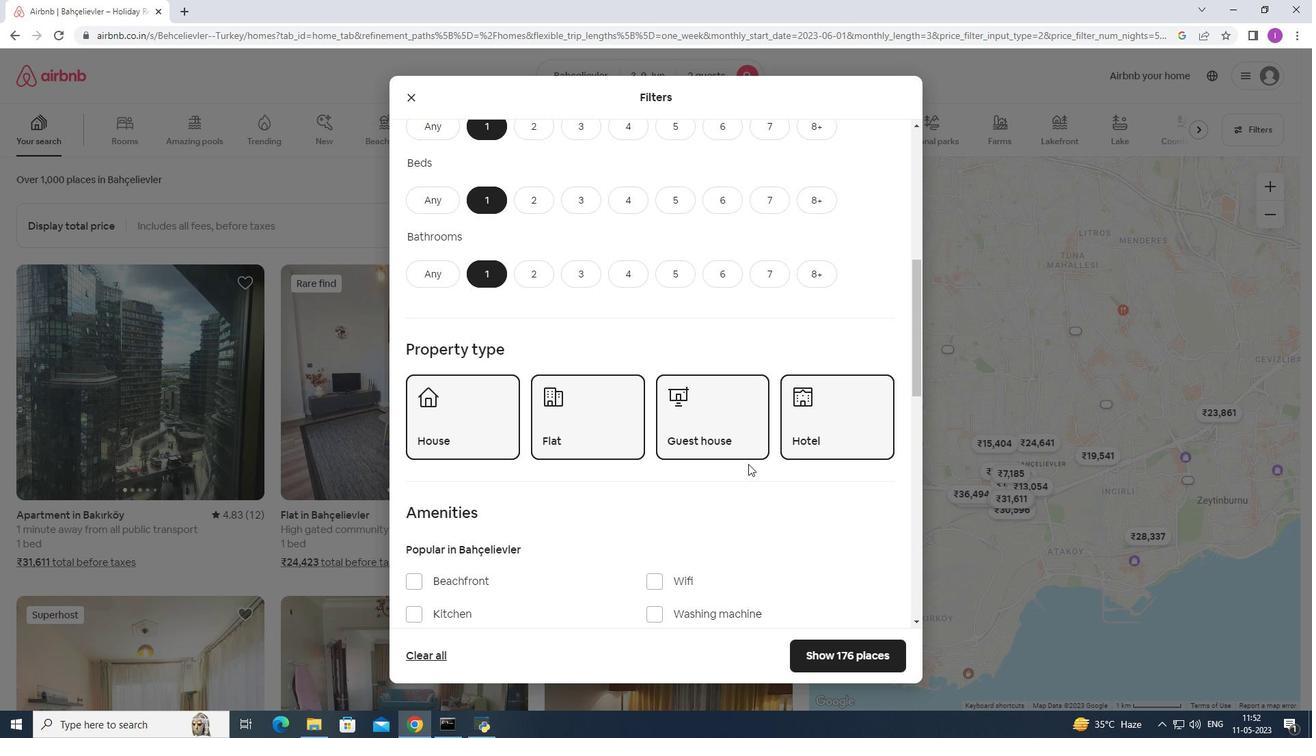 
Action: Mouse moved to (748, 464)
Screenshot: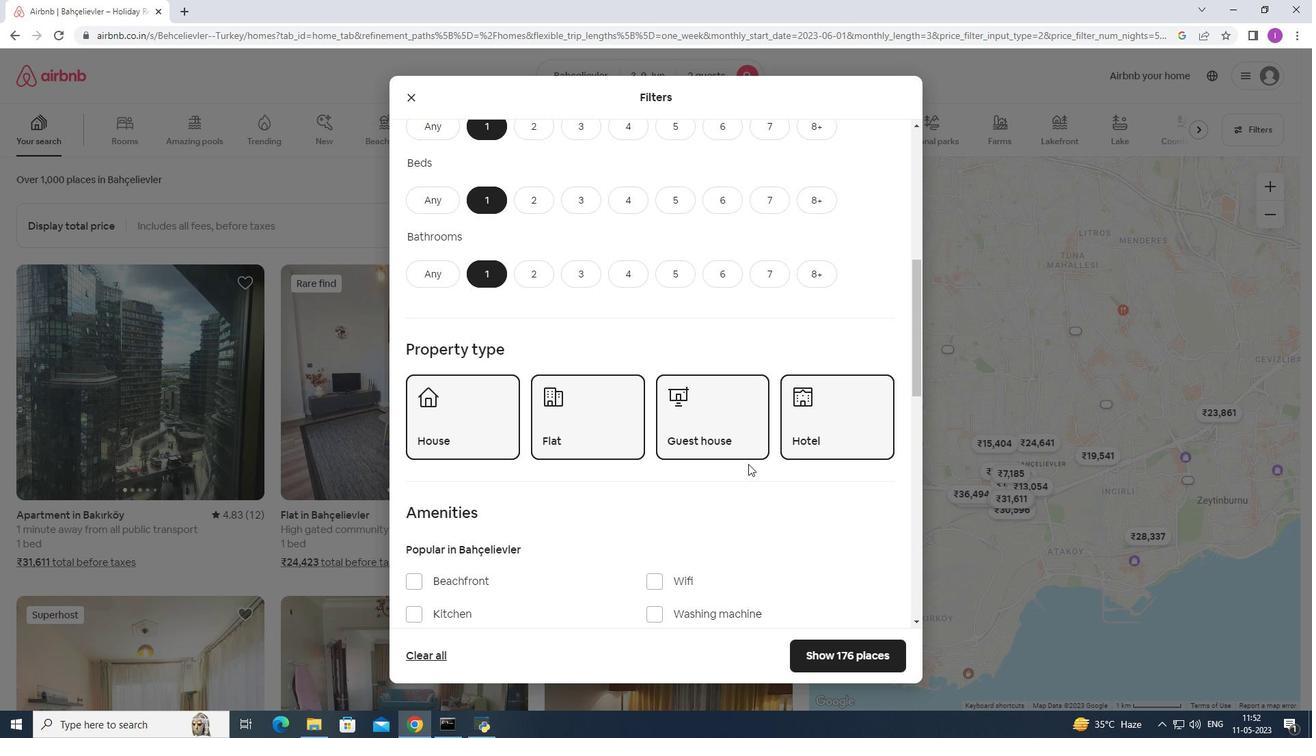 
Action: Mouse scrolled (748, 463) with delta (0, 0)
Screenshot: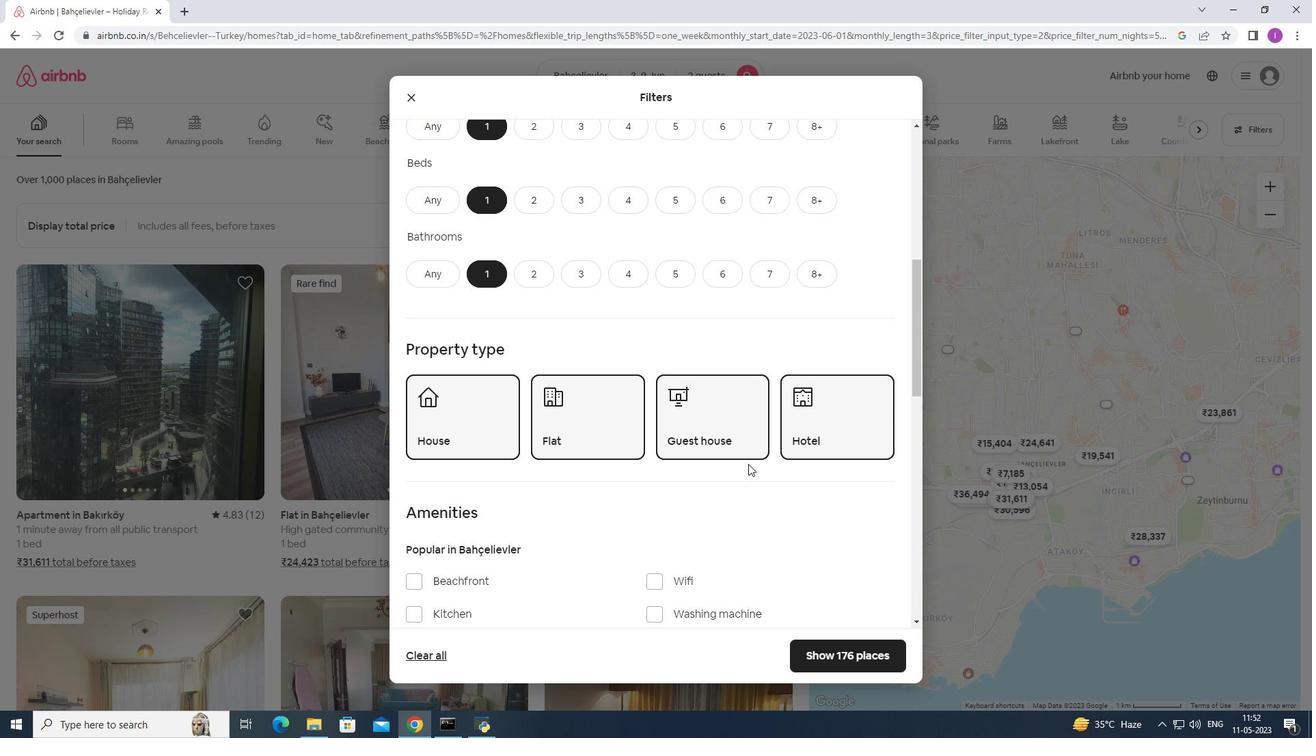 
Action: Mouse moved to (749, 456)
Screenshot: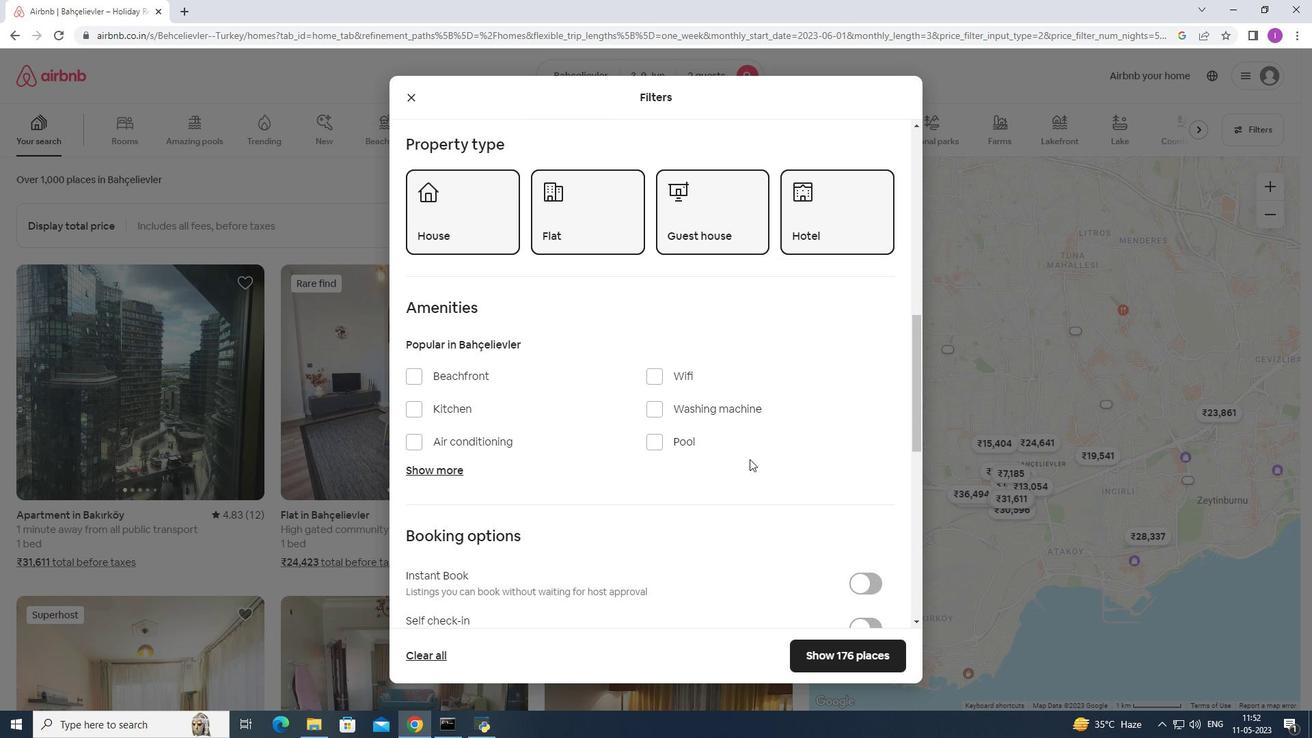 
Action: Mouse scrolled (749, 455) with delta (0, 0)
Screenshot: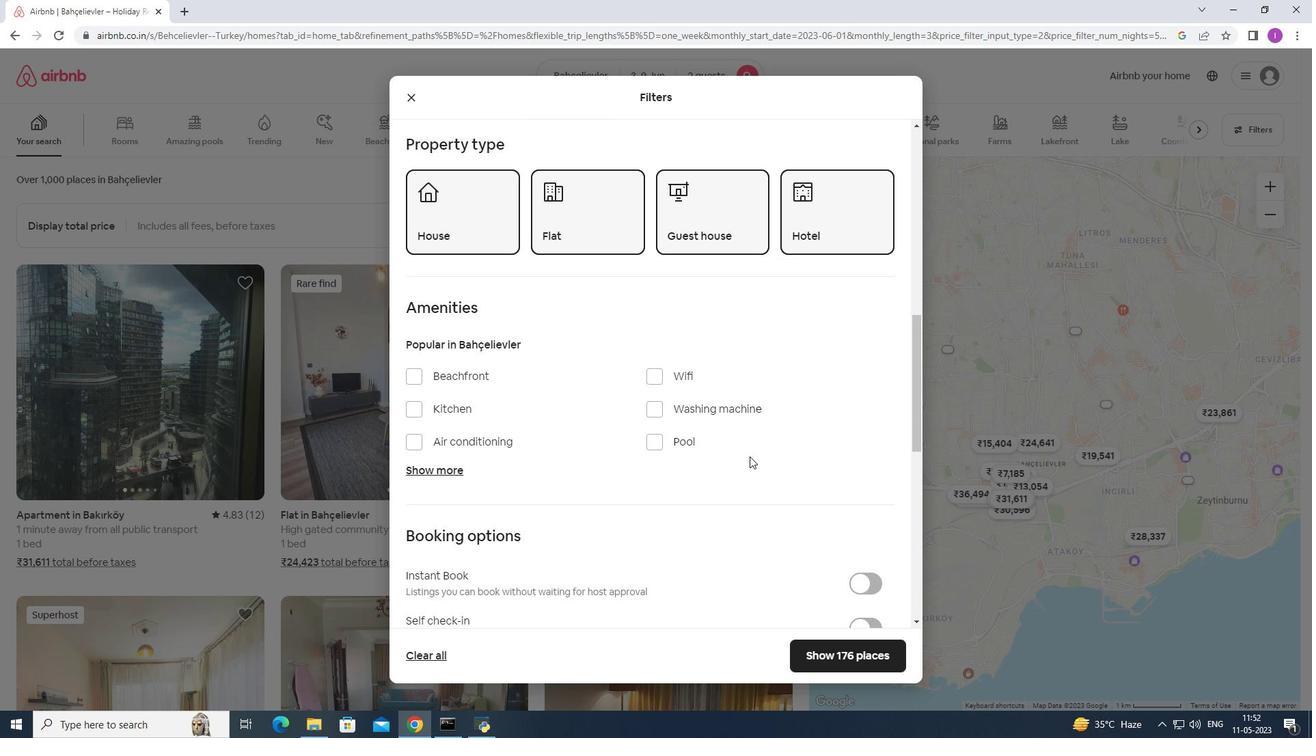 
Action: Mouse scrolled (749, 455) with delta (0, 0)
Screenshot: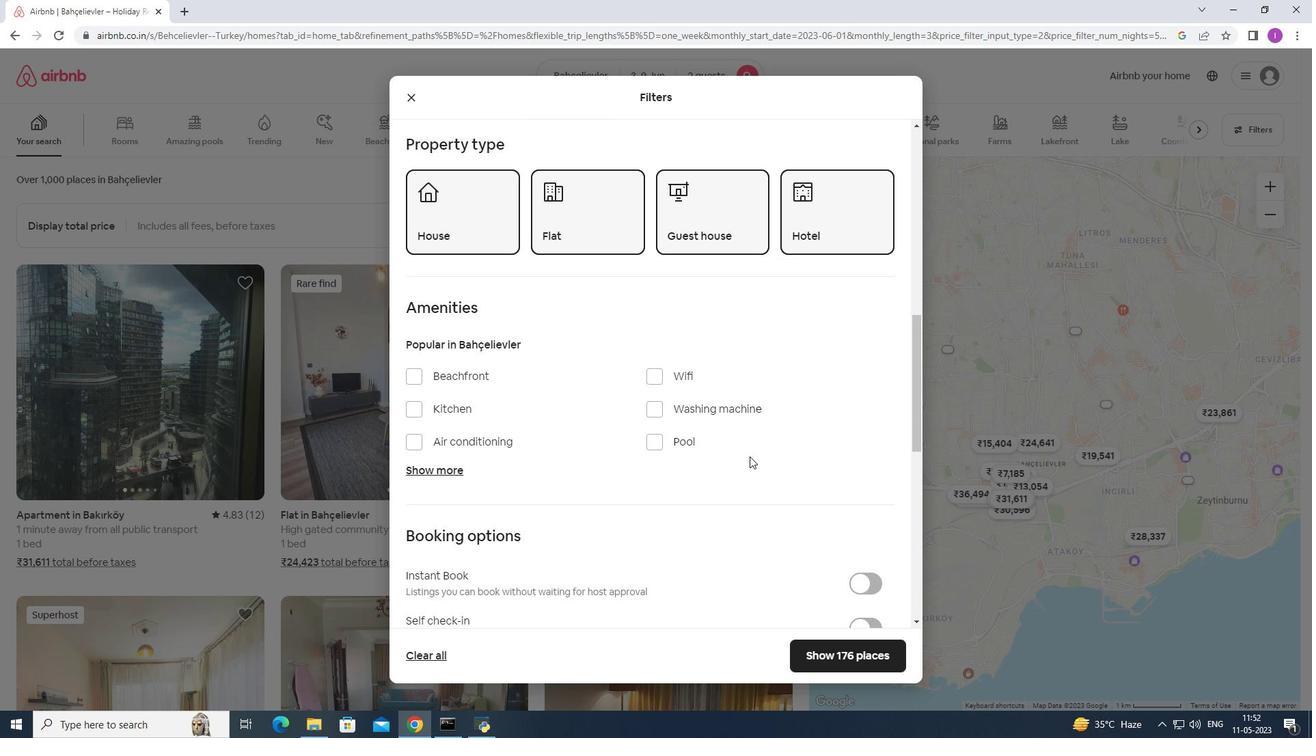 
Action: Mouse scrolled (749, 455) with delta (0, 0)
Screenshot: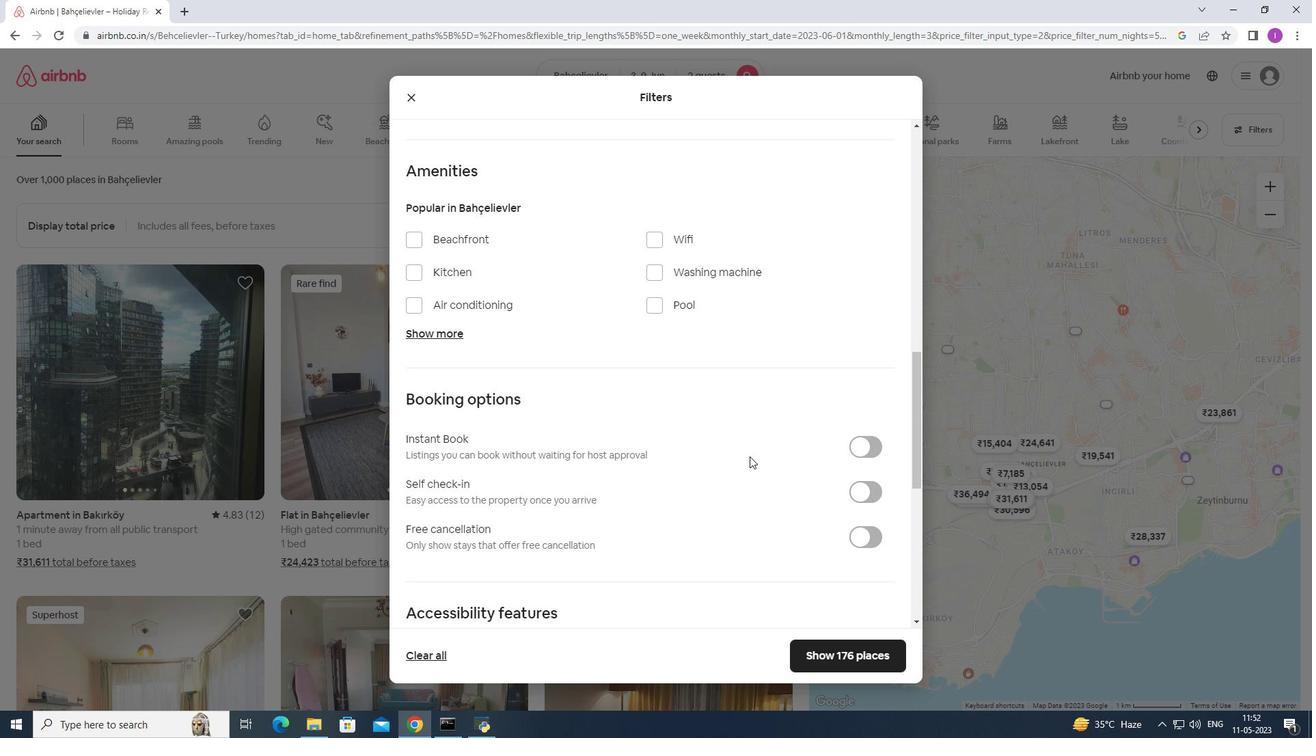 
Action: Mouse scrolled (749, 455) with delta (0, 0)
Screenshot: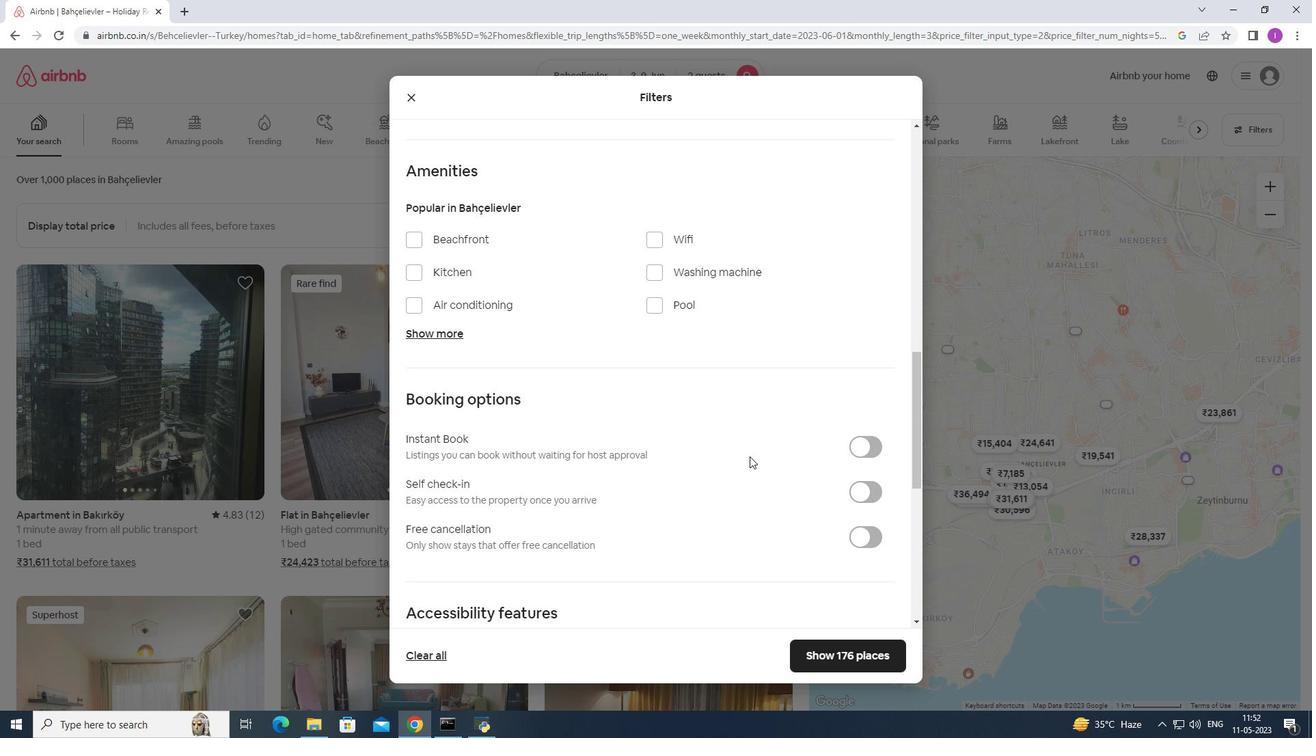 
Action: Mouse moved to (863, 360)
Screenshot: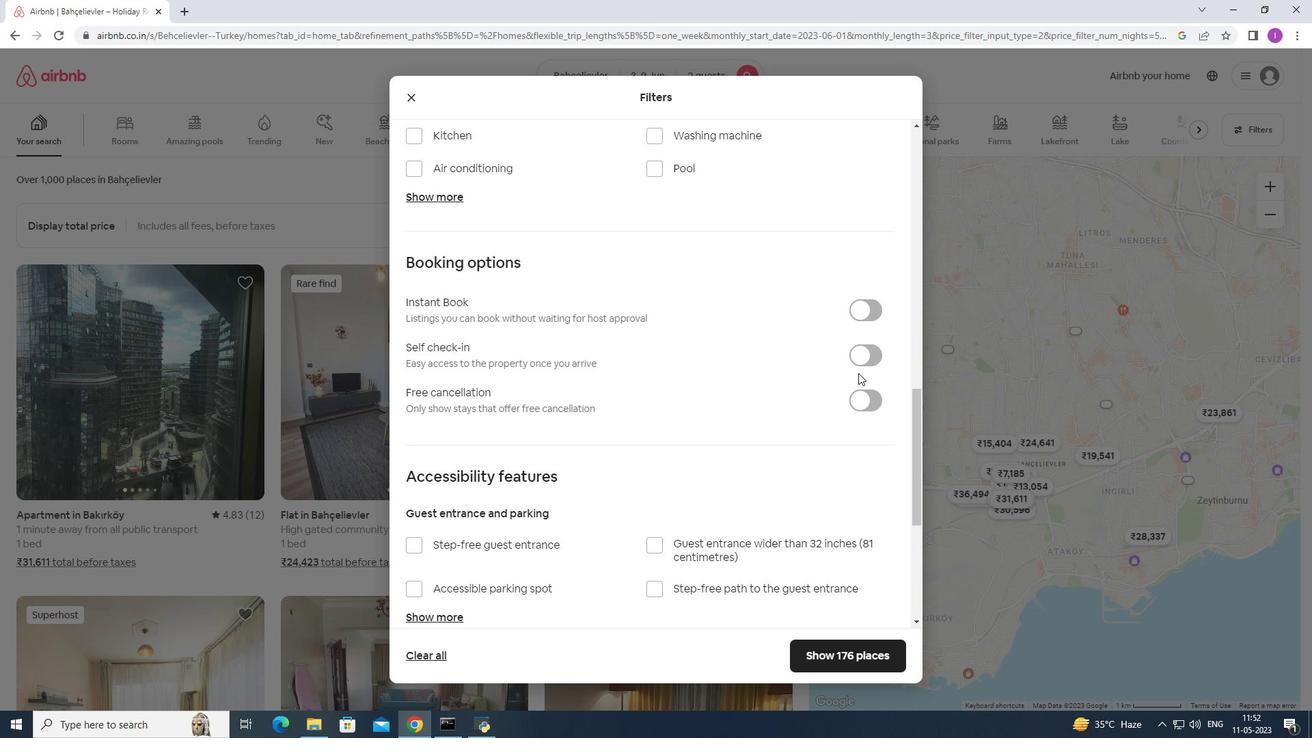 
Action: Mouse pressed left at (863, 360)
Screenshot: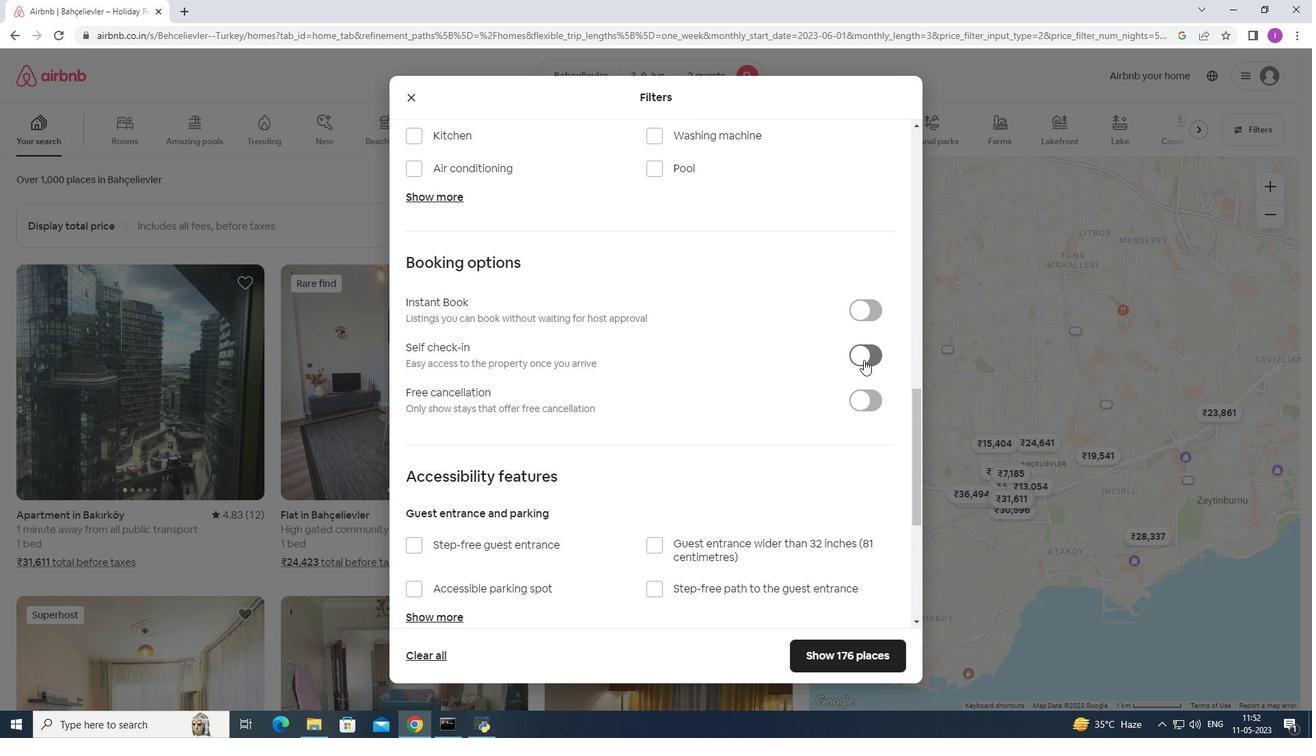 
Action: Mouse moved to (753, 426)
Screenshot: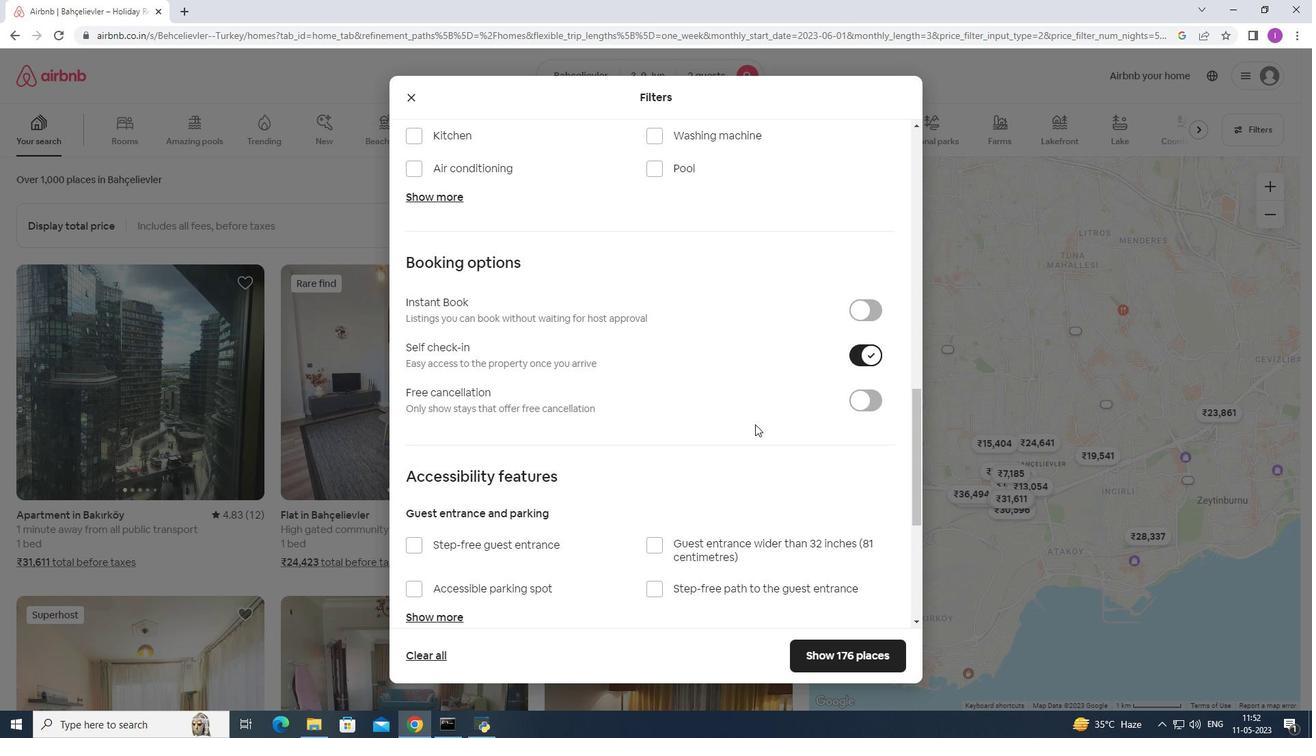 
Action: Mouse scrolled (753, 425) with delta (0, 0)
Screenshot: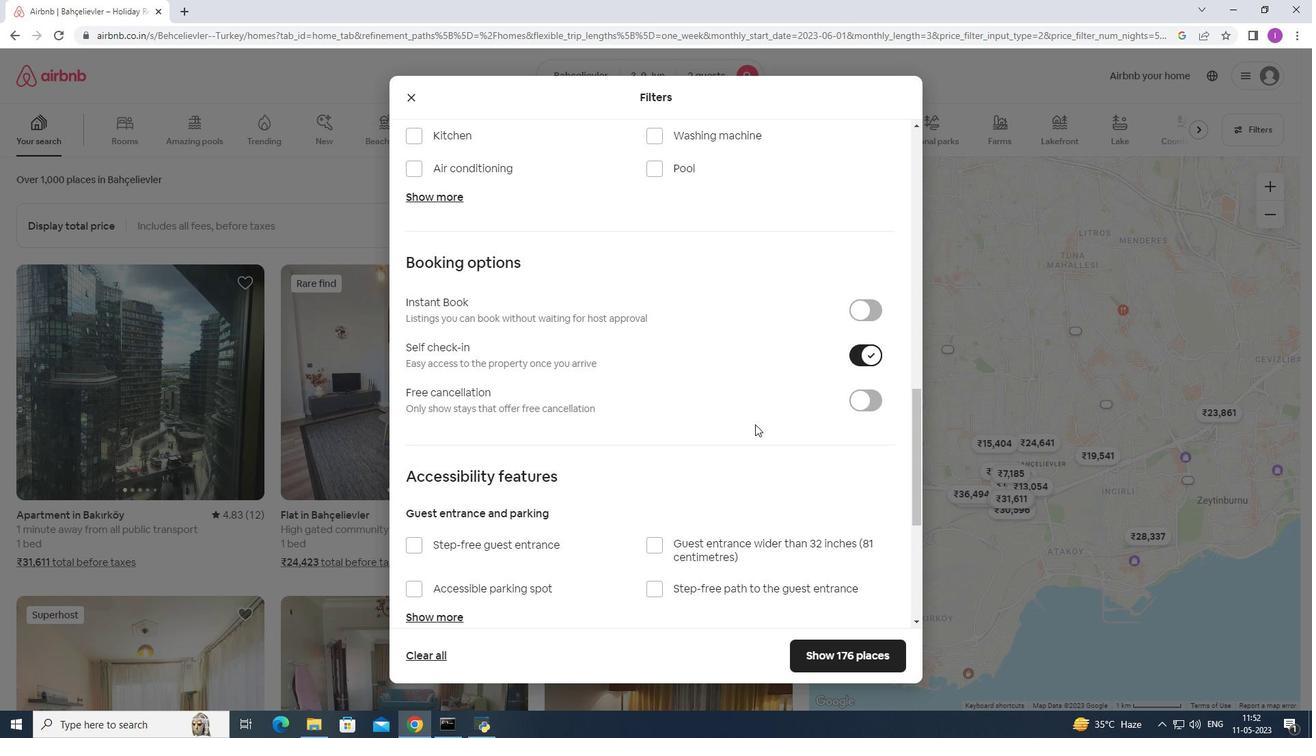 
Action: Mouse scrolled (753, 425) with delta (0, 0)
Screenshot: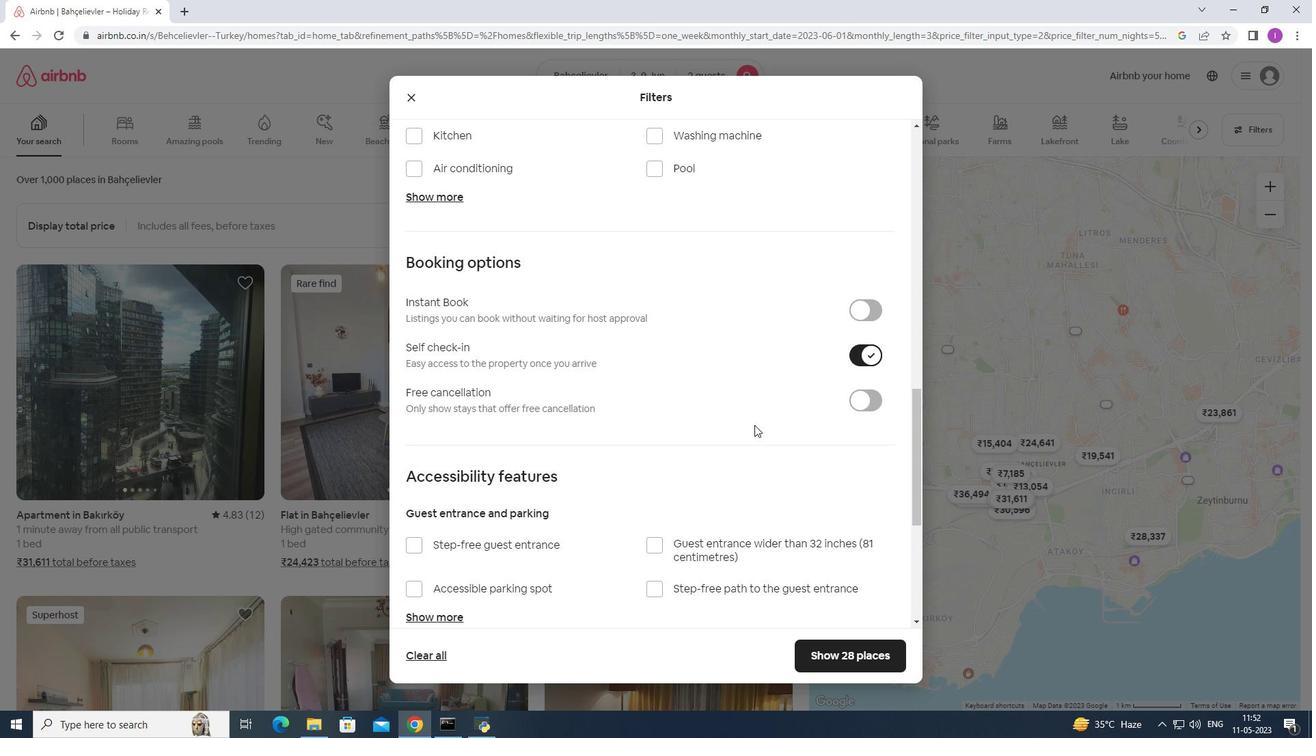 
Action: Mouse moved to (752, 426)
Screenshot: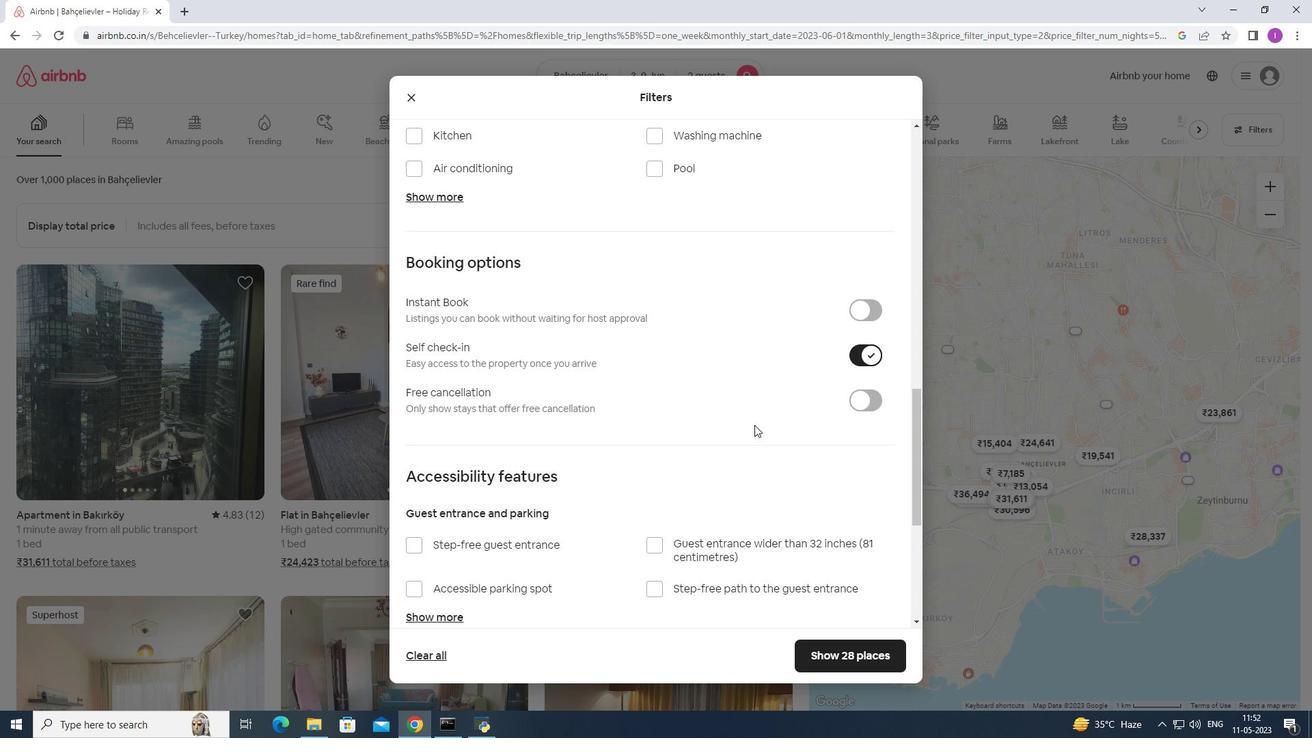 
Action: Mouse scrolled (752, 425) with delta (0, 0)
Screenshot: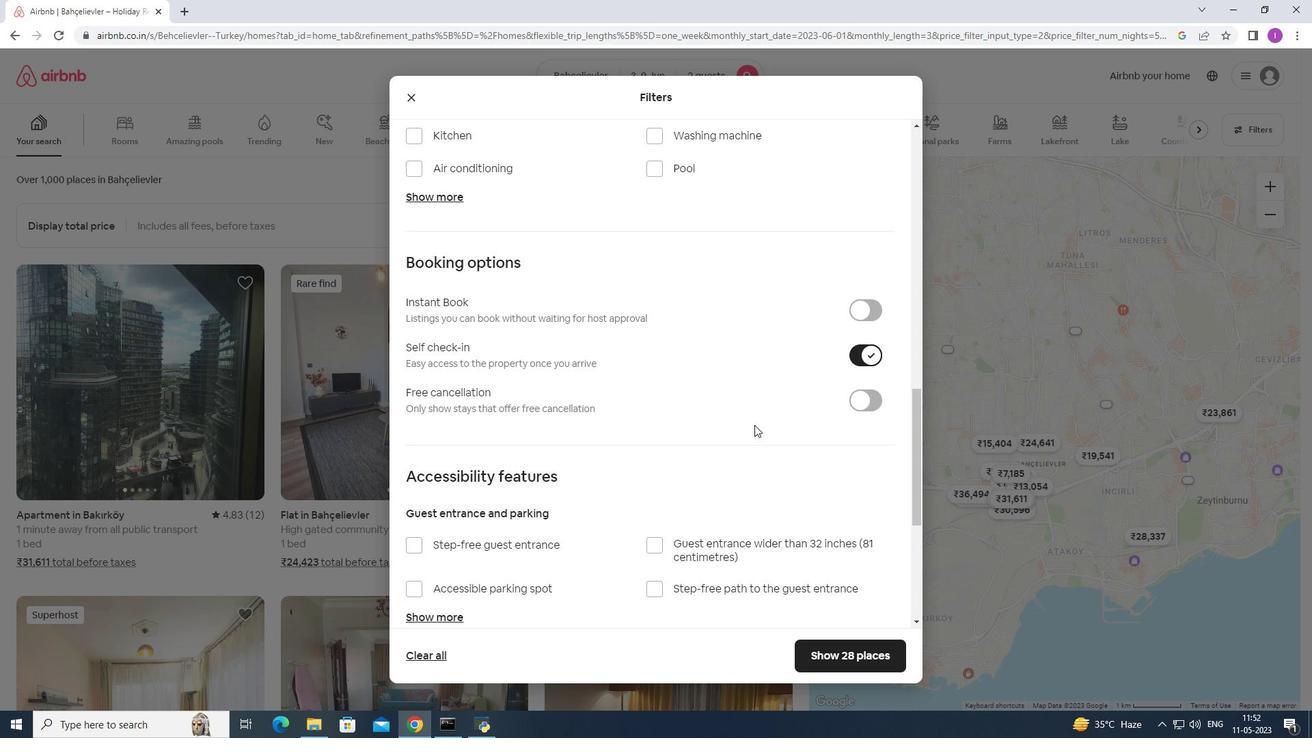 
Action: Mouse scrolled (752, 425) with delta (0, 0)
Screenshot: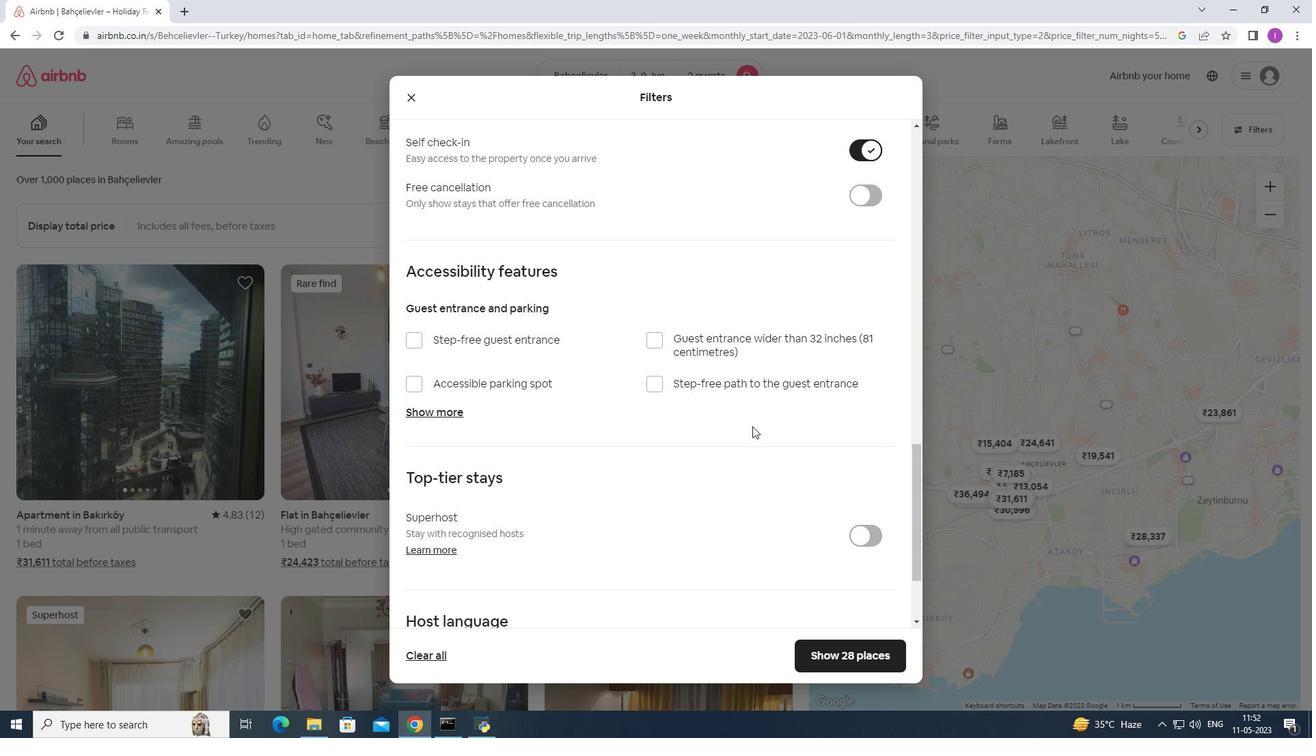 
Action: Mouse scrolled (752, 425) with delta (0, 0)
Screenshot: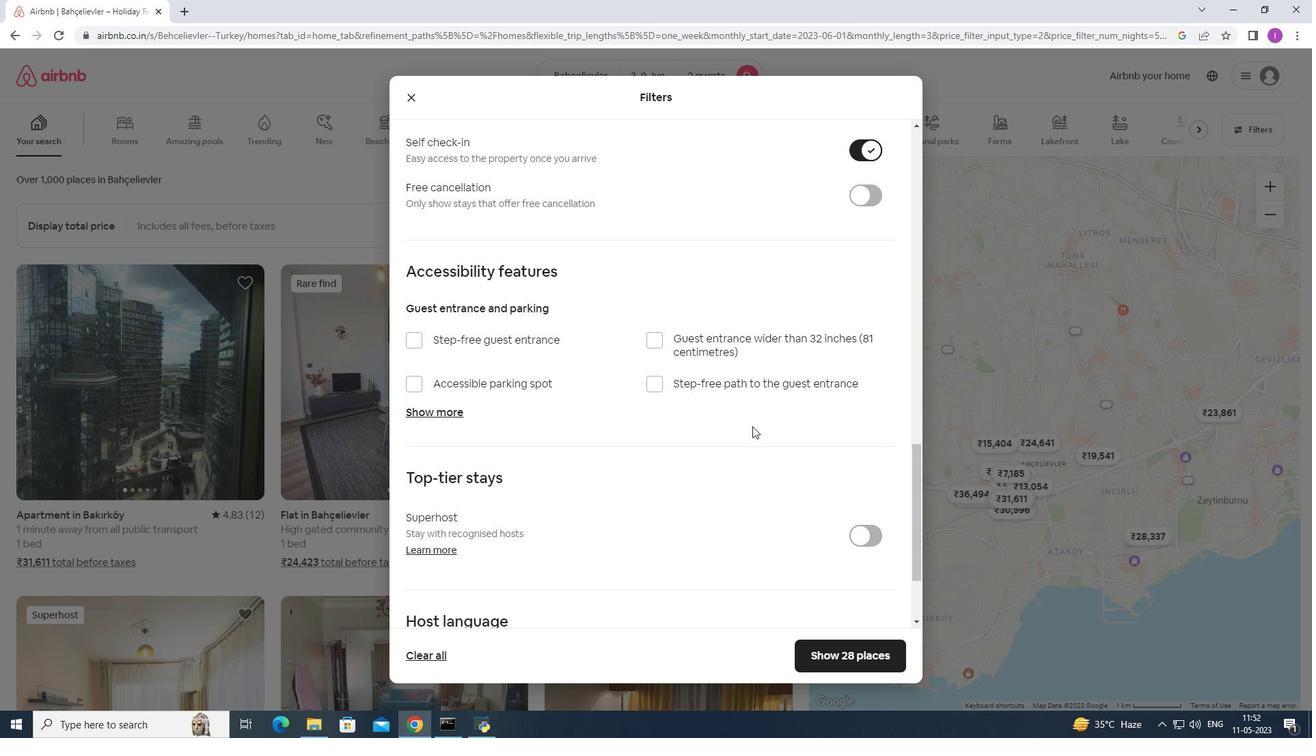 
Action: Mouse scrolled (752, 425) with delta (0, 0)
Screenshot: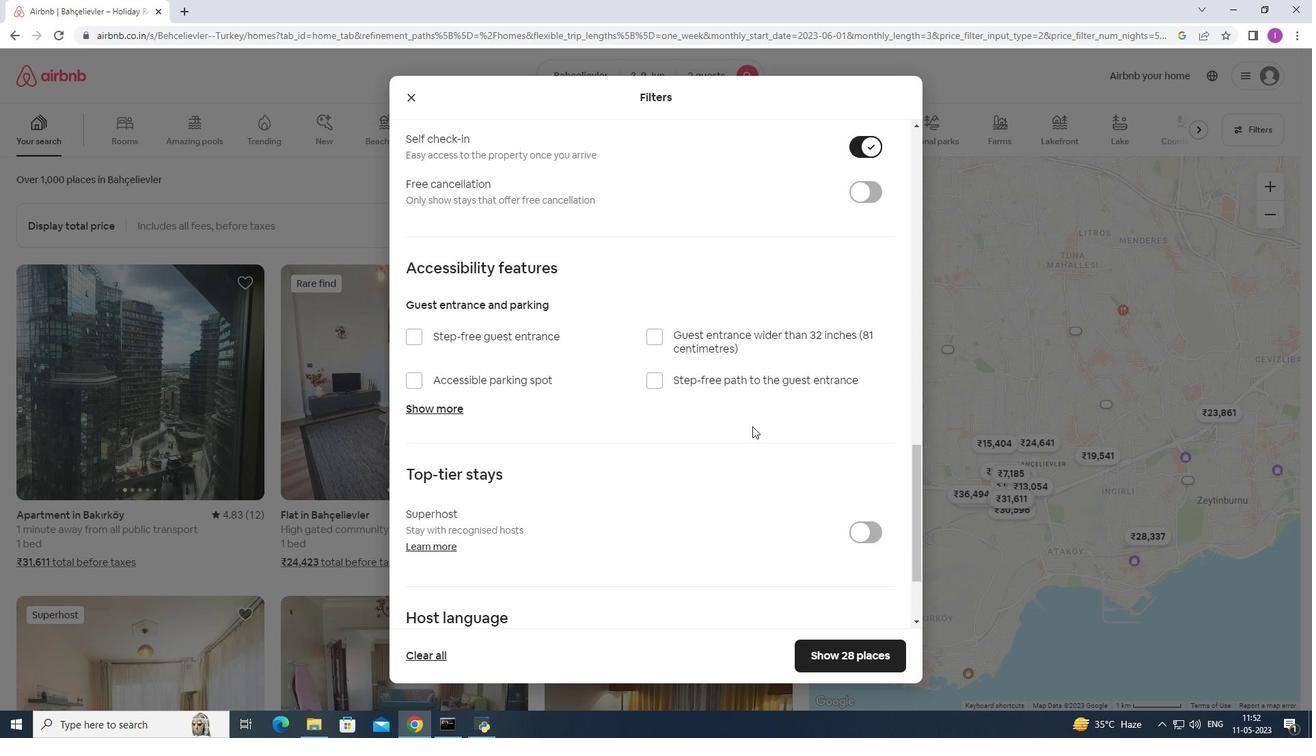 
Action: Mouse scrolled (752, 425) with delta (0, 0)
Screenshot: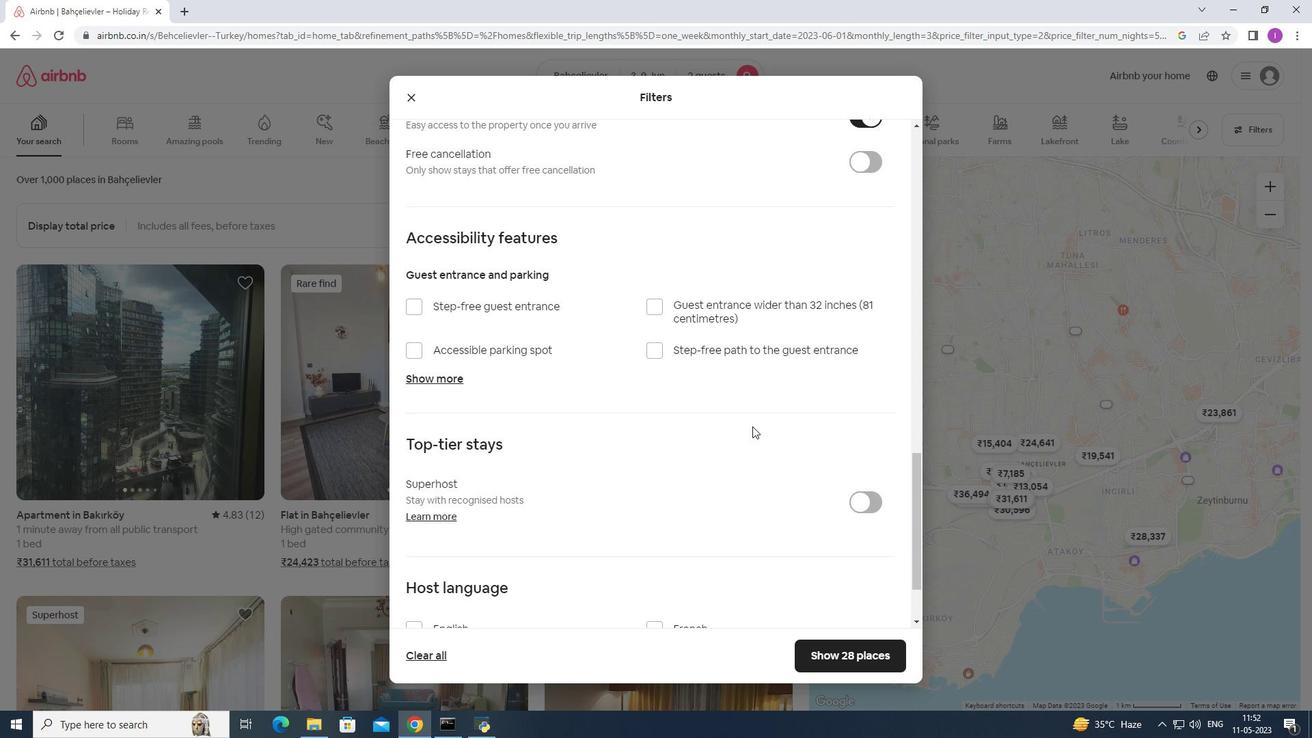 
Action: Mouse scrolled (752, 425) with delta (0, 0)
Screenshot: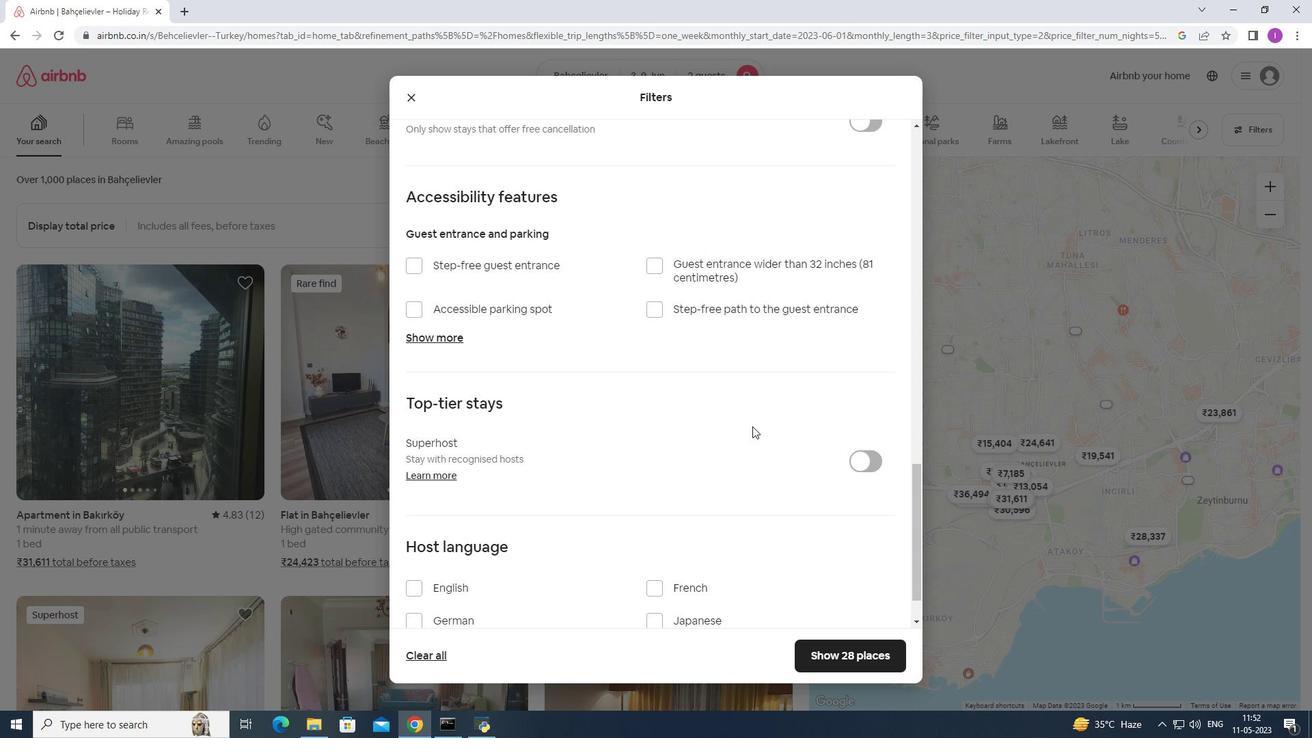 
Action: Mouse moved to (752, 426)
Screenshot: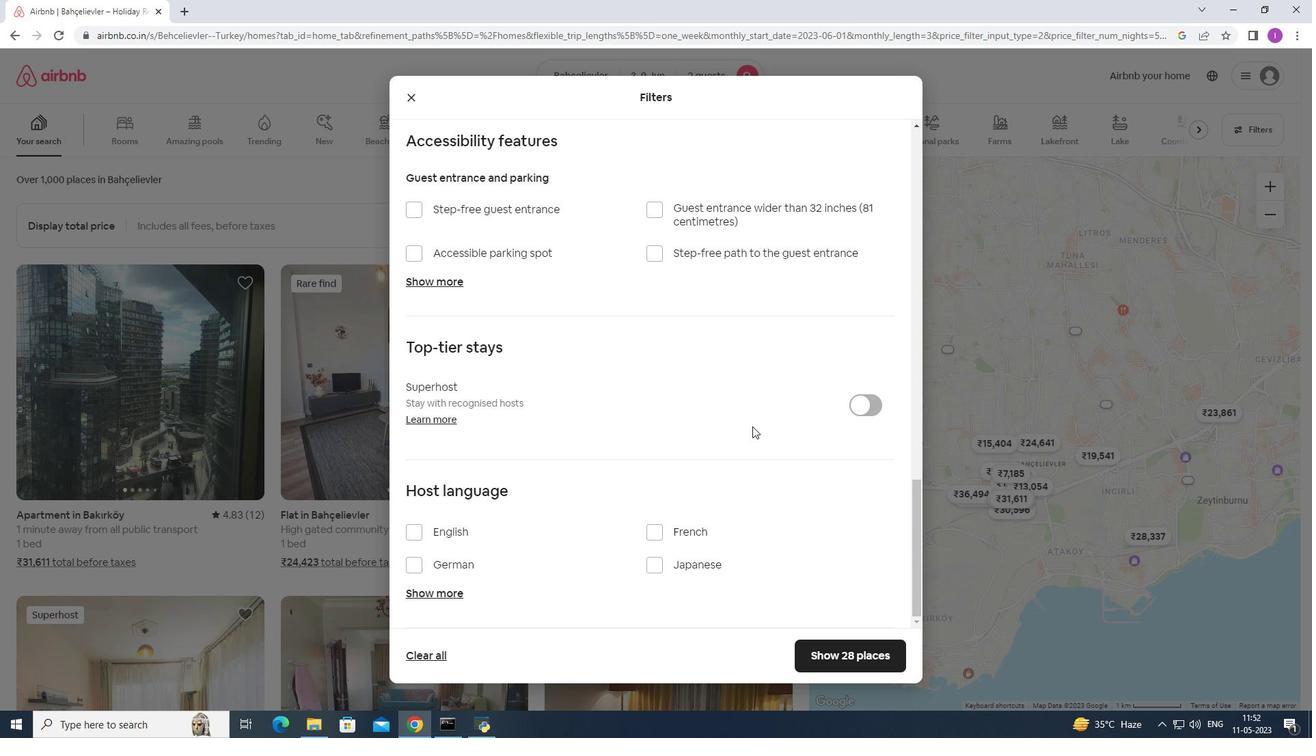 
Action: Mouse scrolled (752, 425) with delta (0, 0)
Screenshot: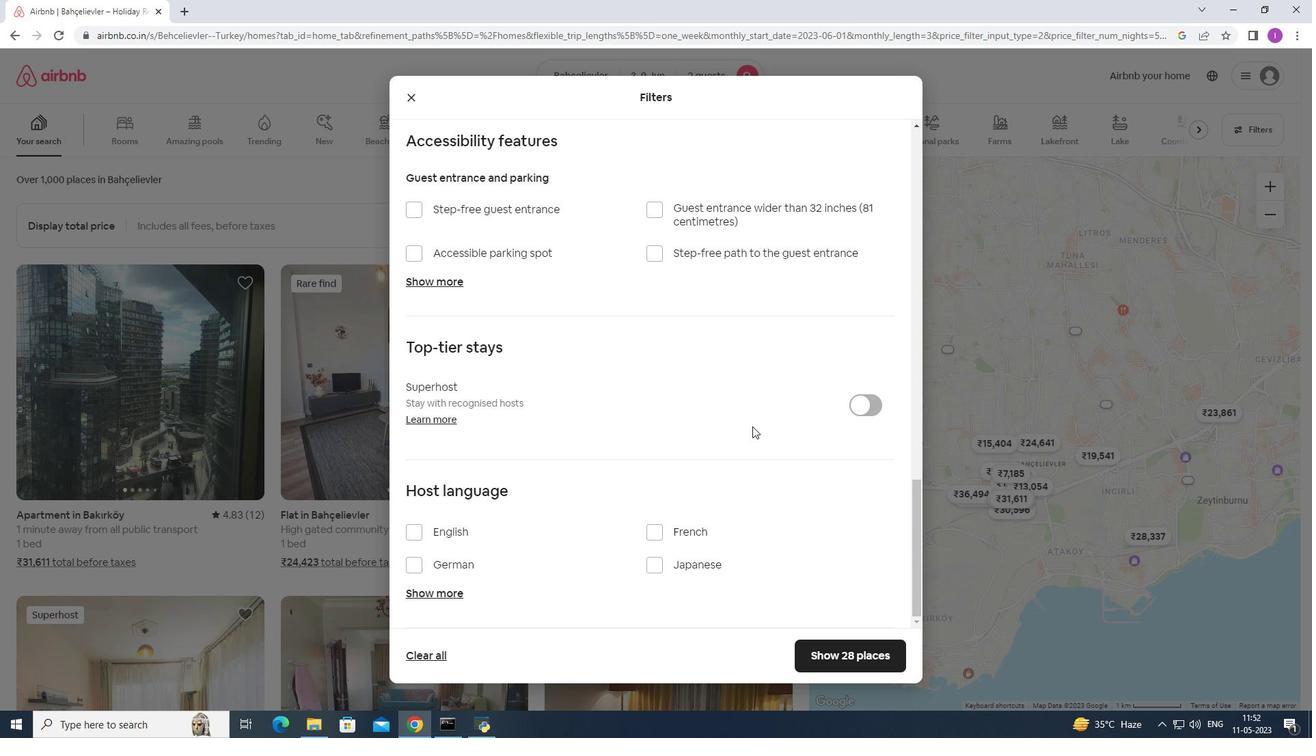 
Action: Mouse scrolled (752, 425) with delta (0, 0)
Screenshot: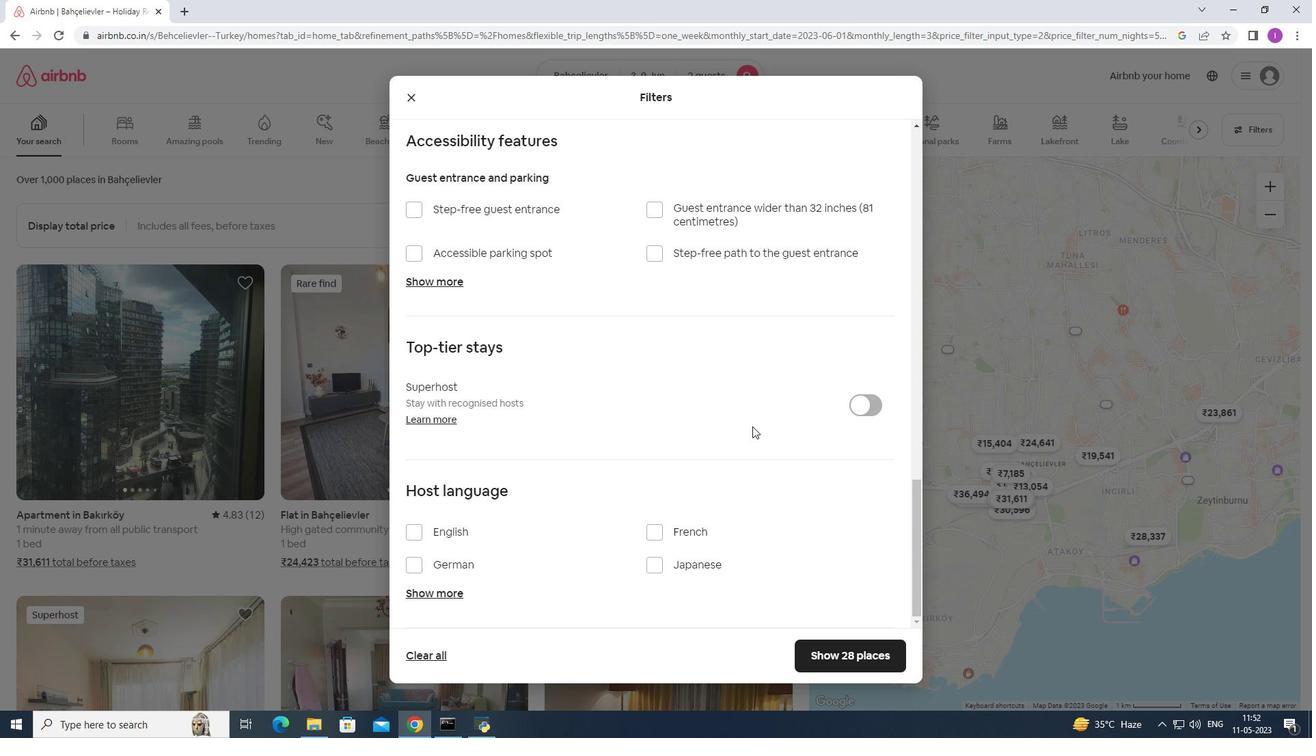 
Action: Mouse scrolled (752, 425) with delta (0, 0)
Screenshot: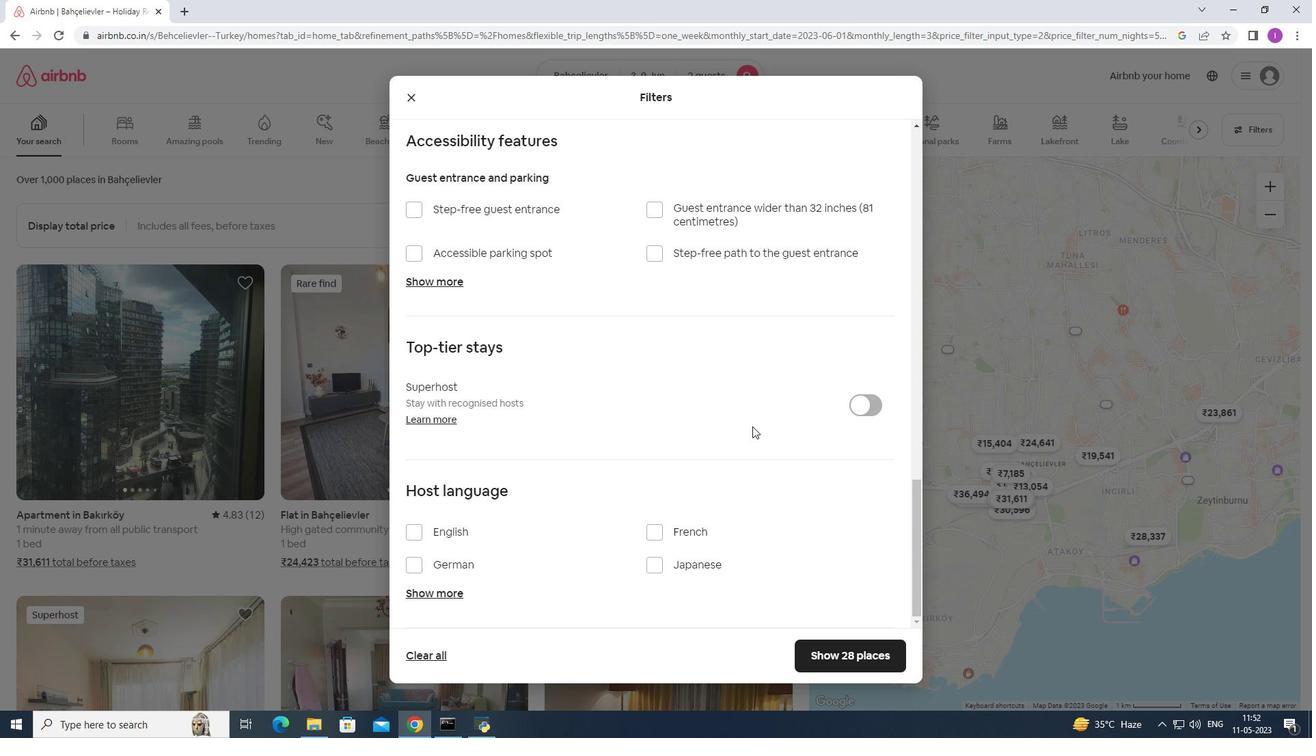 
Action: Mouse scrolled (752, 425) with delta (0, 0)
Screenshot: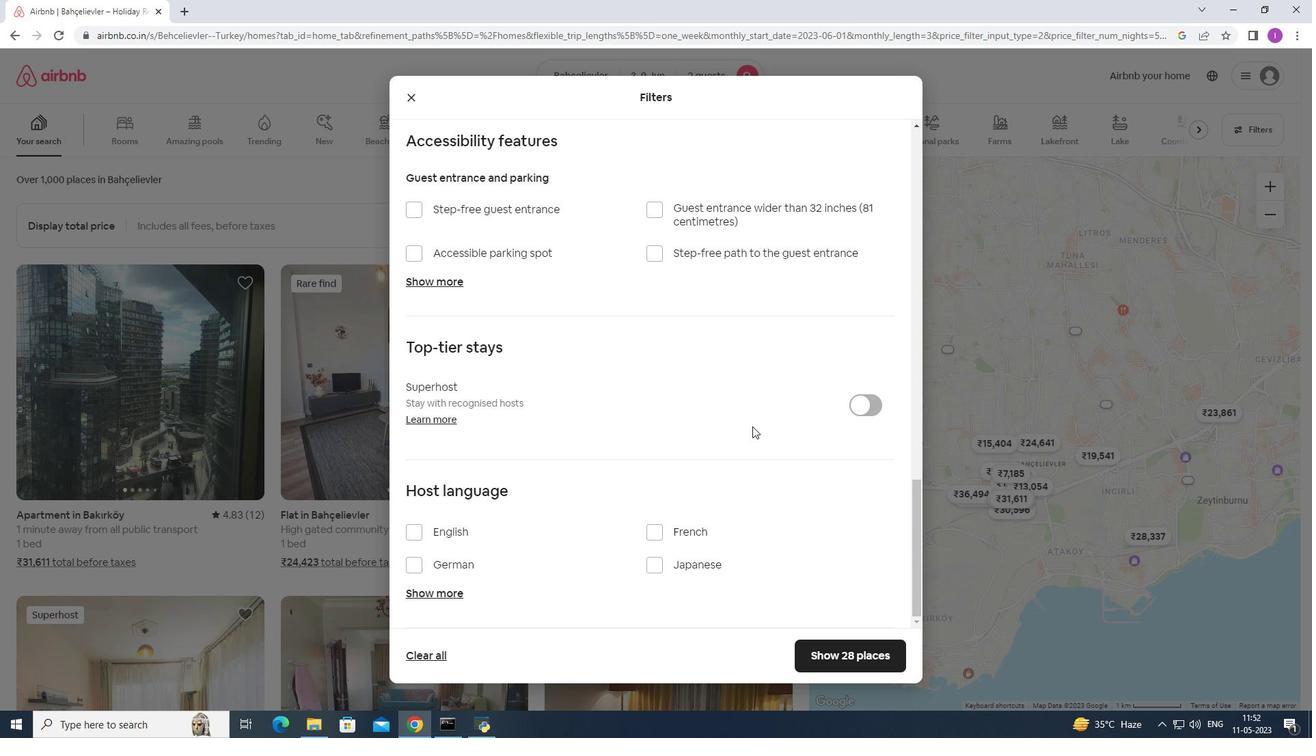 
Action: Mouse moved to (418, 529)
Screenshot: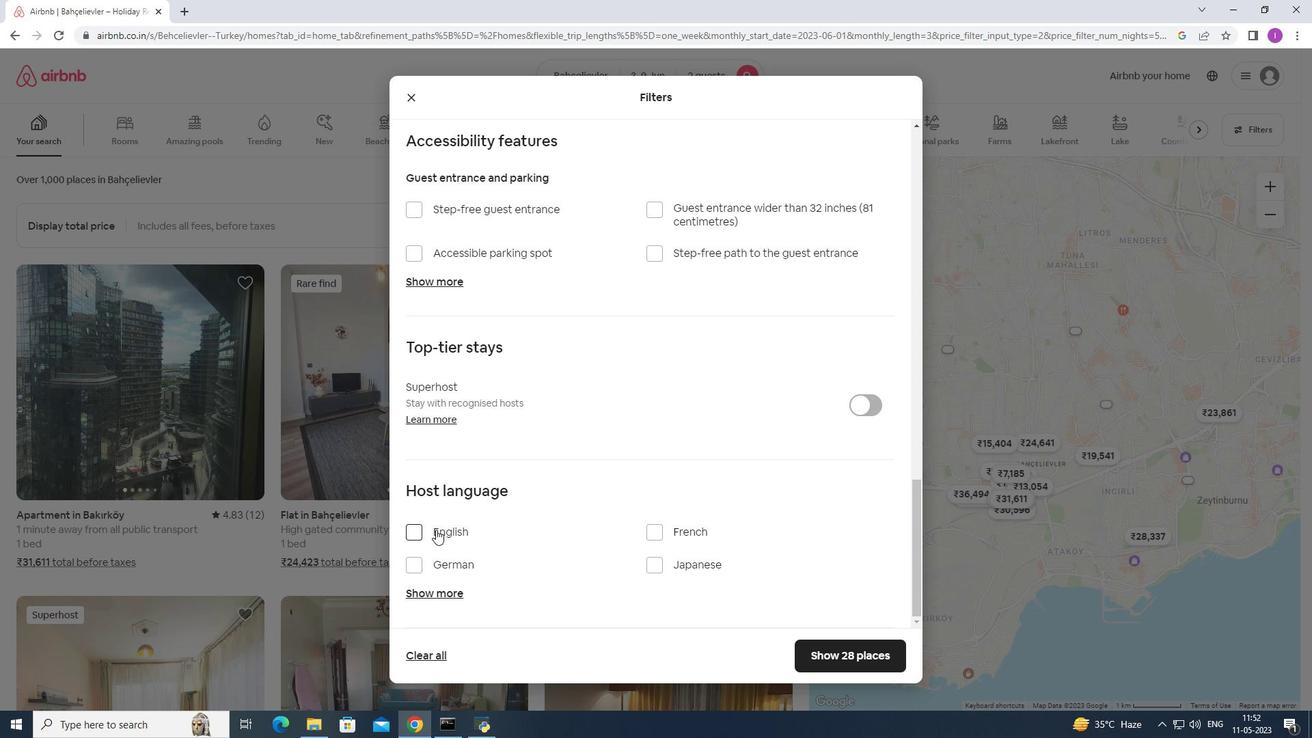 
Action: Mouse pressed left at (418, 529)
Screenshot: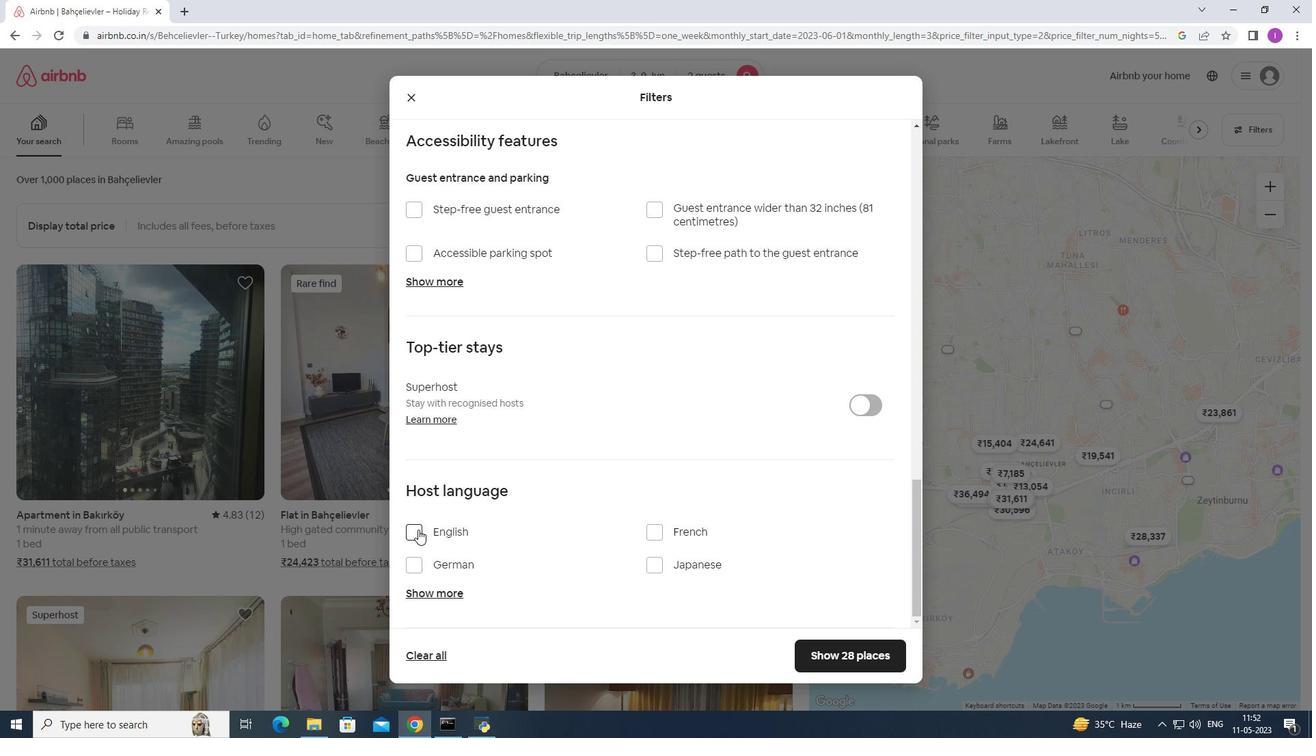 
Action: Mouse moved to (727, 585)
Screenshot: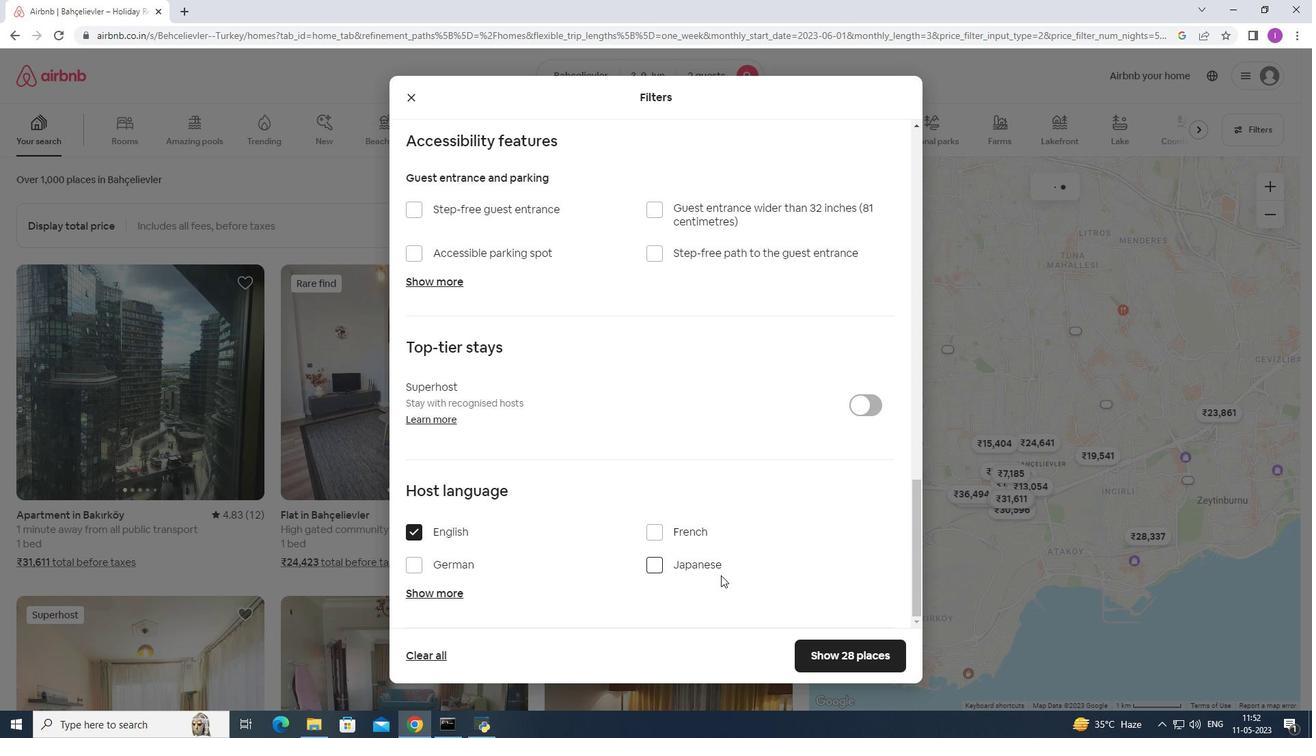 
Action: Mouse scrolled (727, 584) with delta (0, 0)
Screenshot: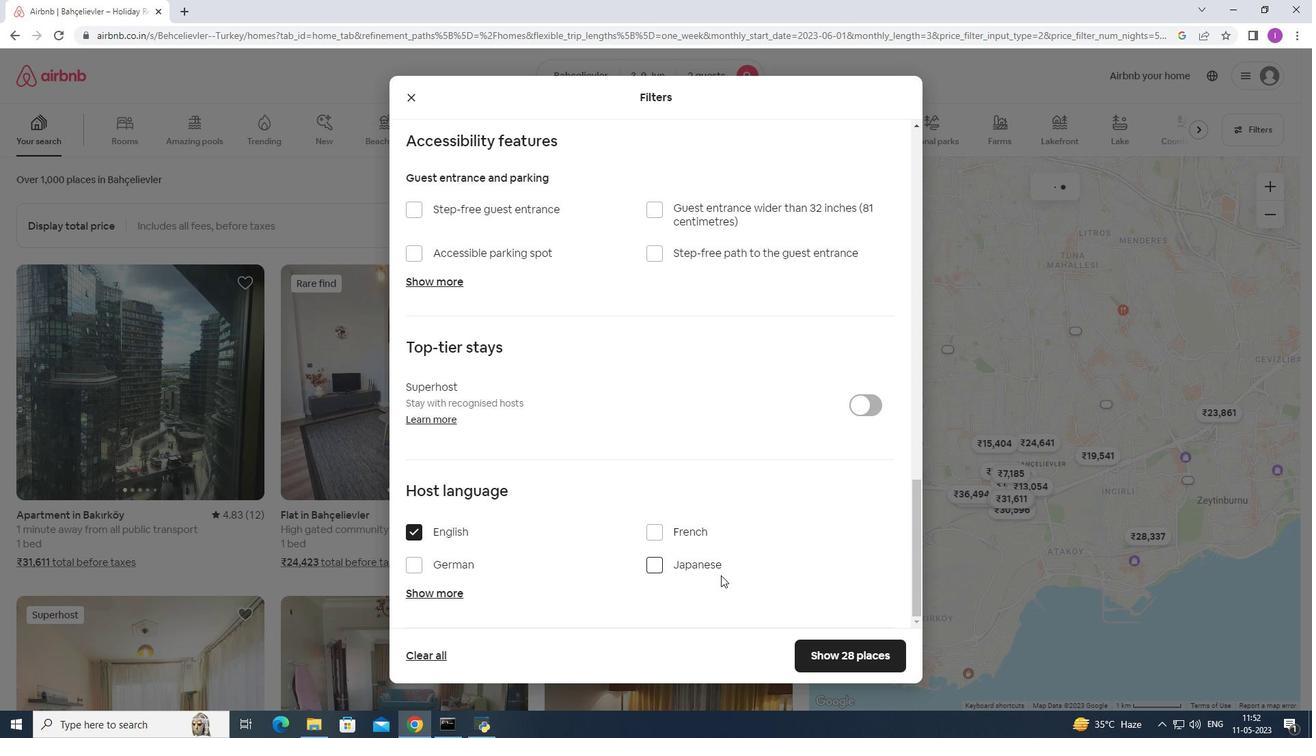 
Action: Mouse moved to (735, 591)
Screenshot: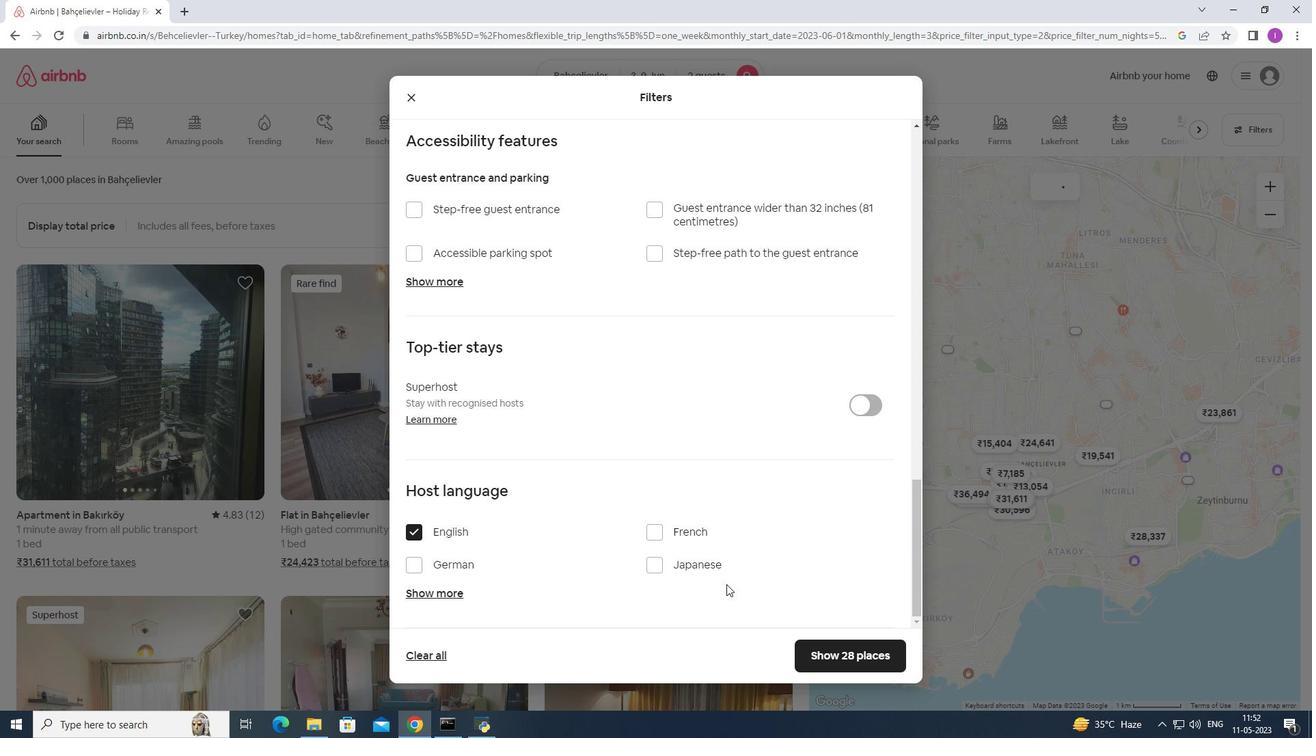 
Action: Mouse scrolled (735, 591) with delta (0, 0)
Screenshot: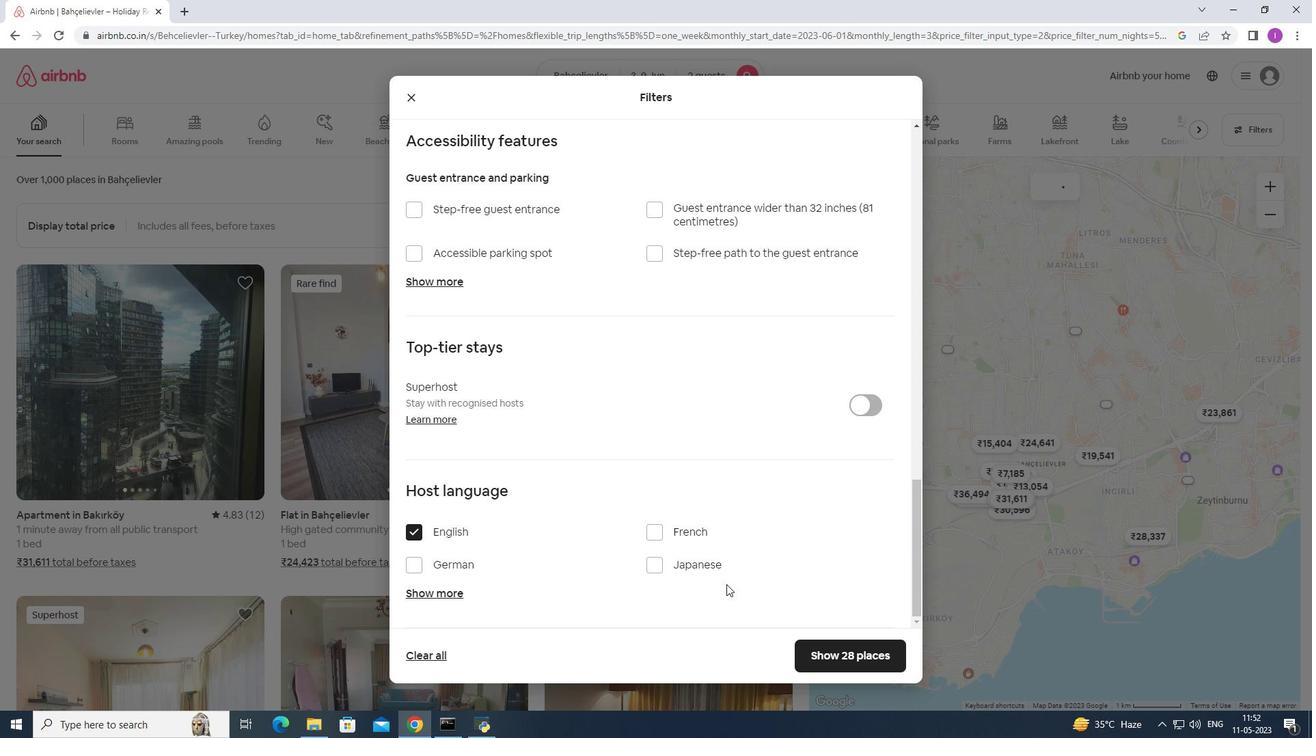 
Action: Mouse moved to (740, 594)
Screenshot: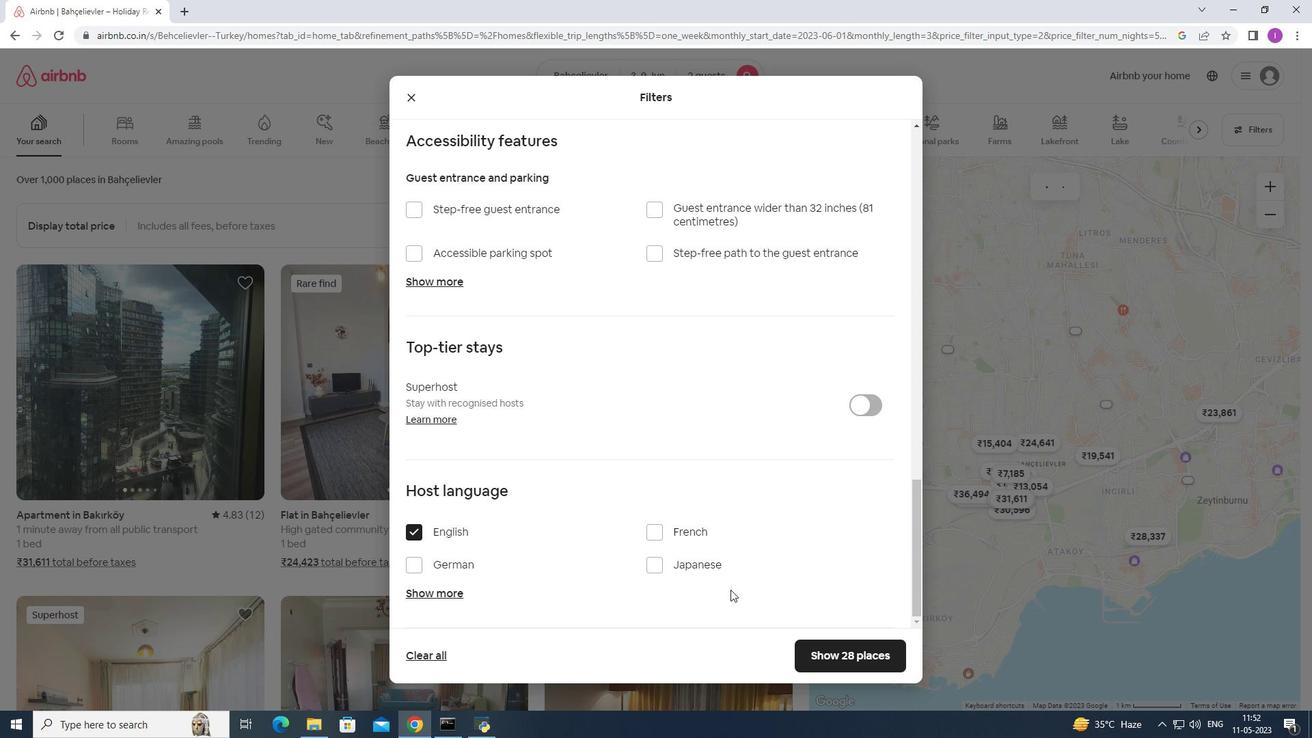 
Action: Mouse scrolled (740, 593) with delta (0, 0)
Screenshot: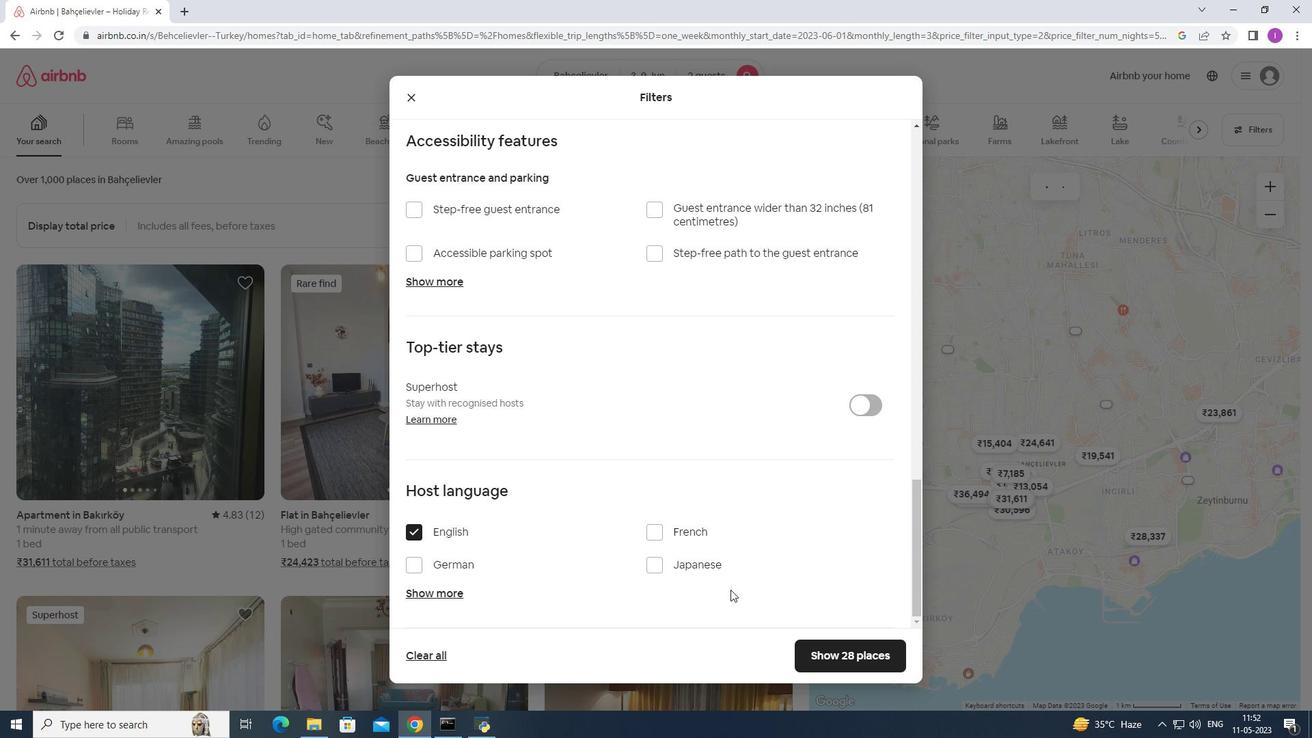 
Action: Mouse moved to (822, 656)
Screenshot: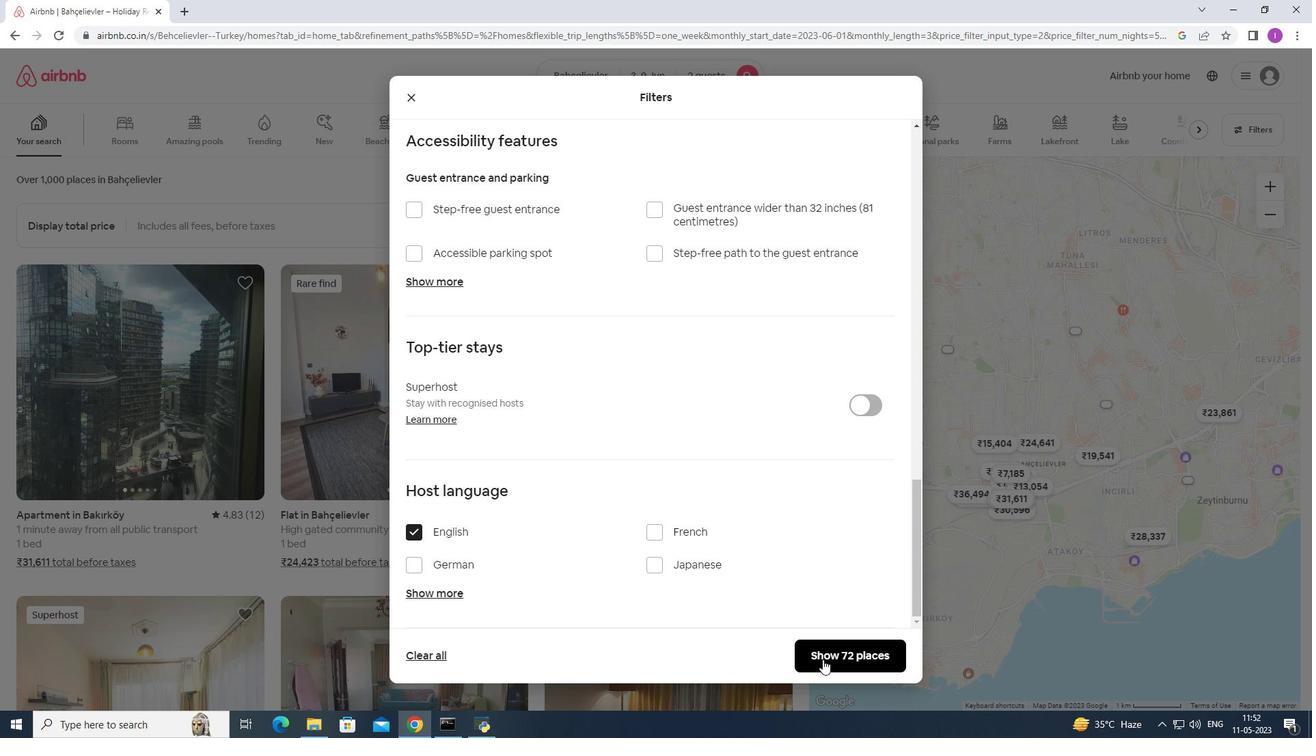 
Action: Mouse pressed left at (822, 656)
Screenshot: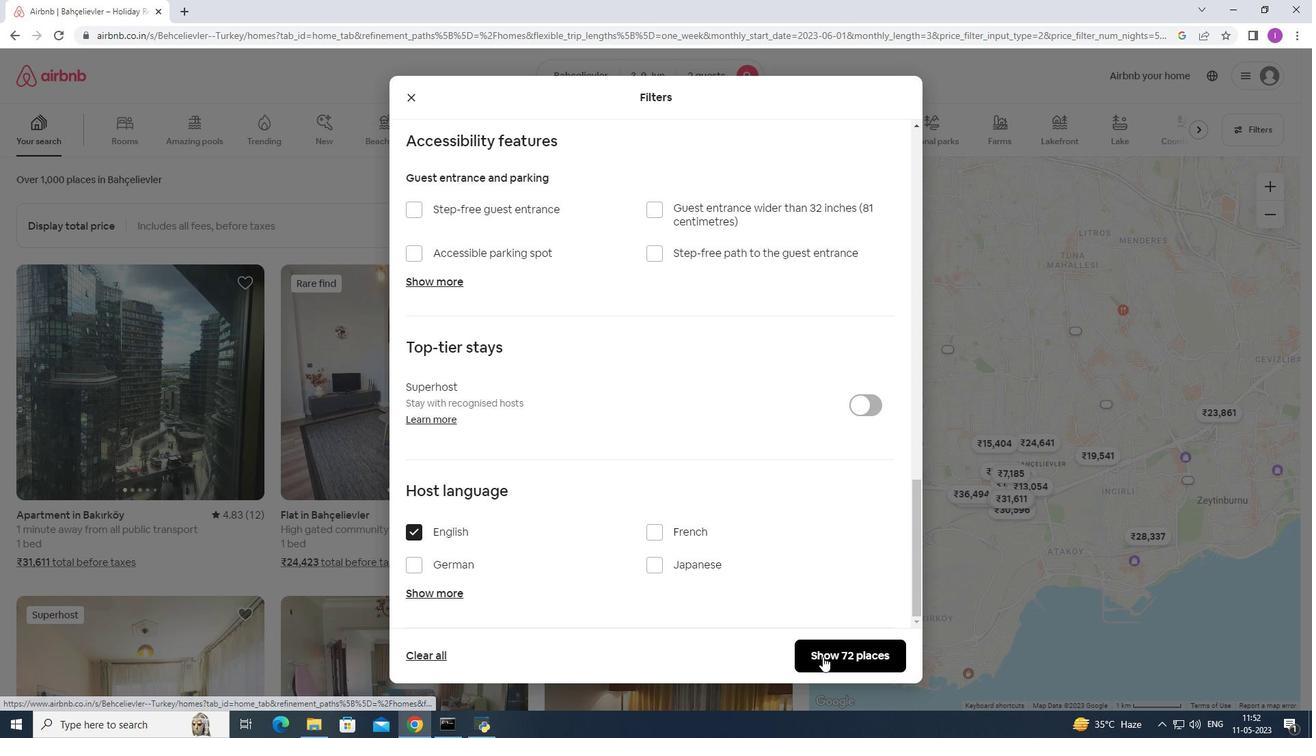 
Action: Mouse moved to (663, 623)
Screenshot: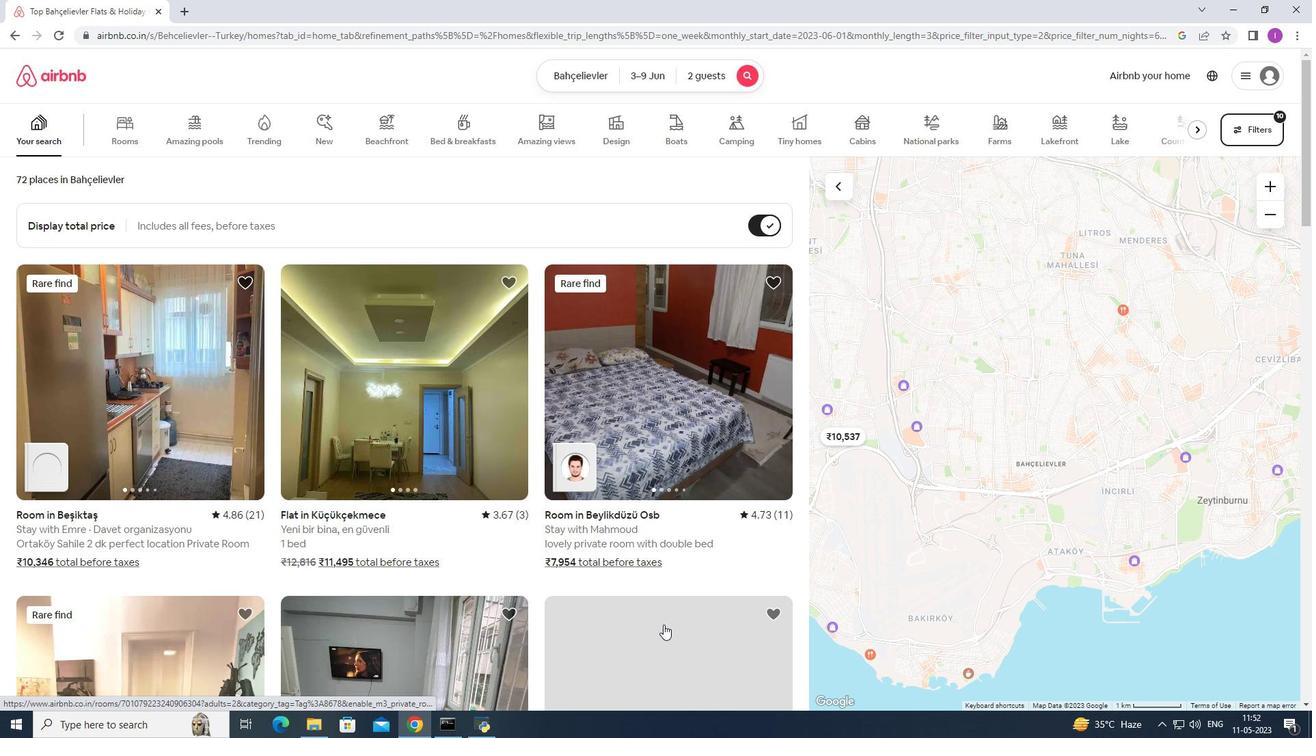 
